 Task: Find a place to stay in Belaya Glina, Russia, with a price range of 5000 to 10000, 1 bedroom, 1 bed, 1 bathroom, and self check-in option.
Action: Mouse moved to (603, 156)
Screenshot: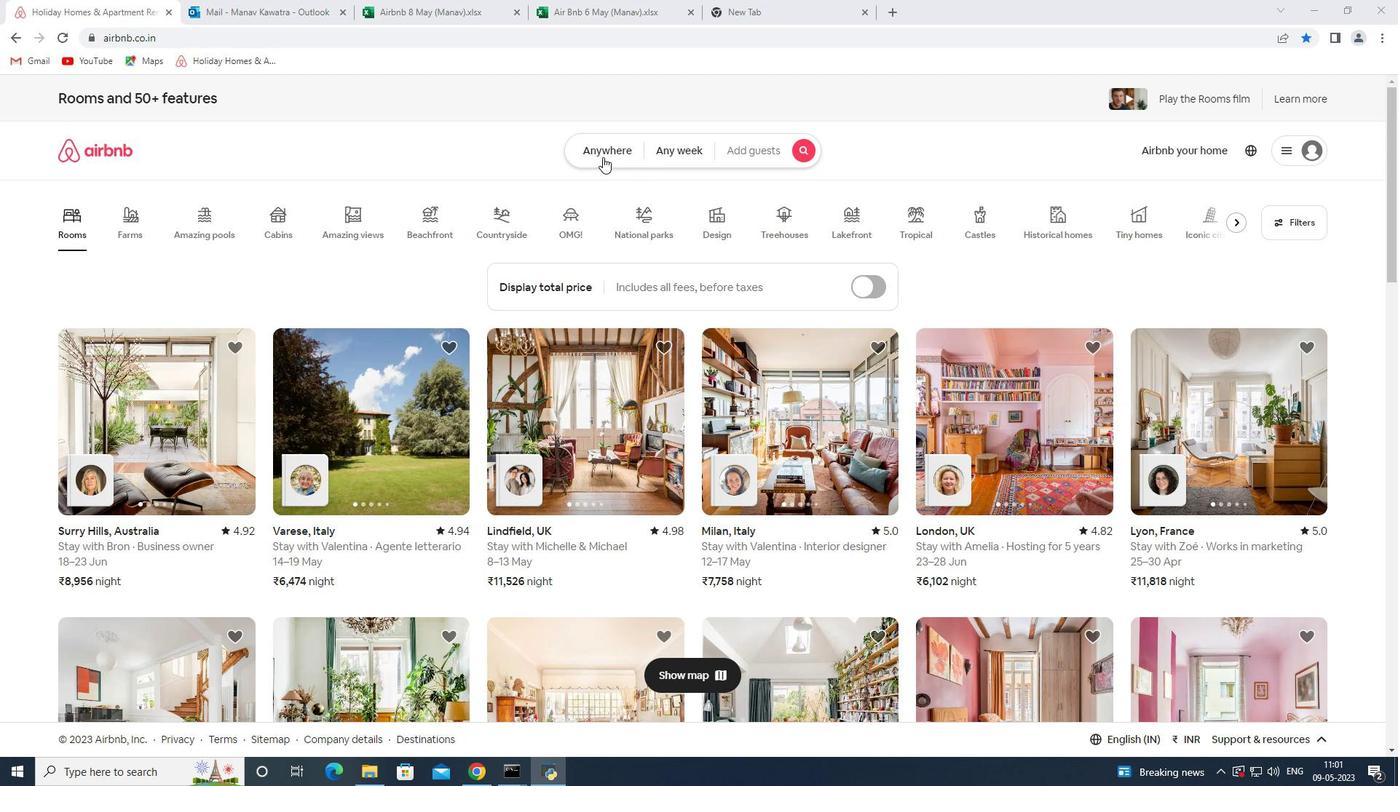 
Action: Mouse pressed left at (603, 156)
Screenshot: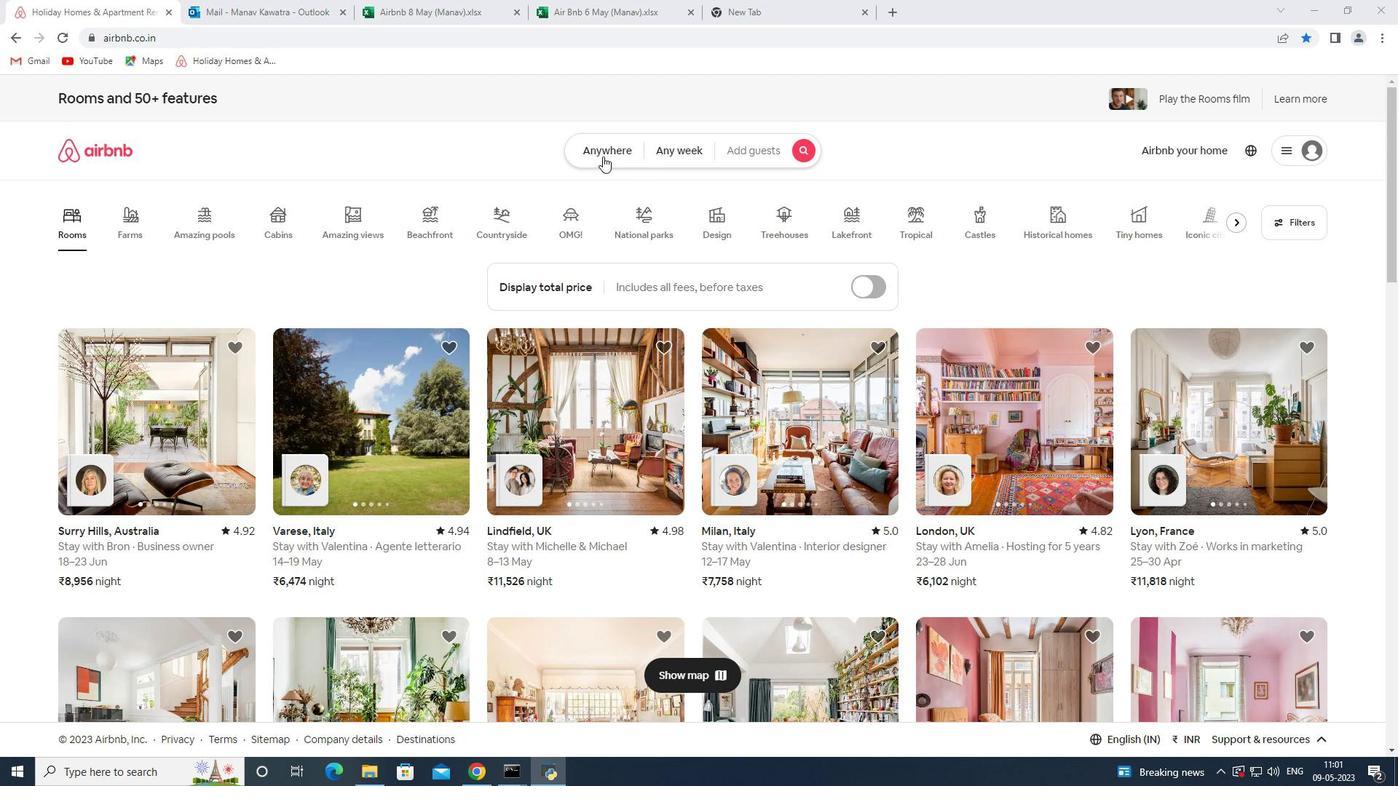 
Action: Mouse moved to (474, 211)
Screenshot: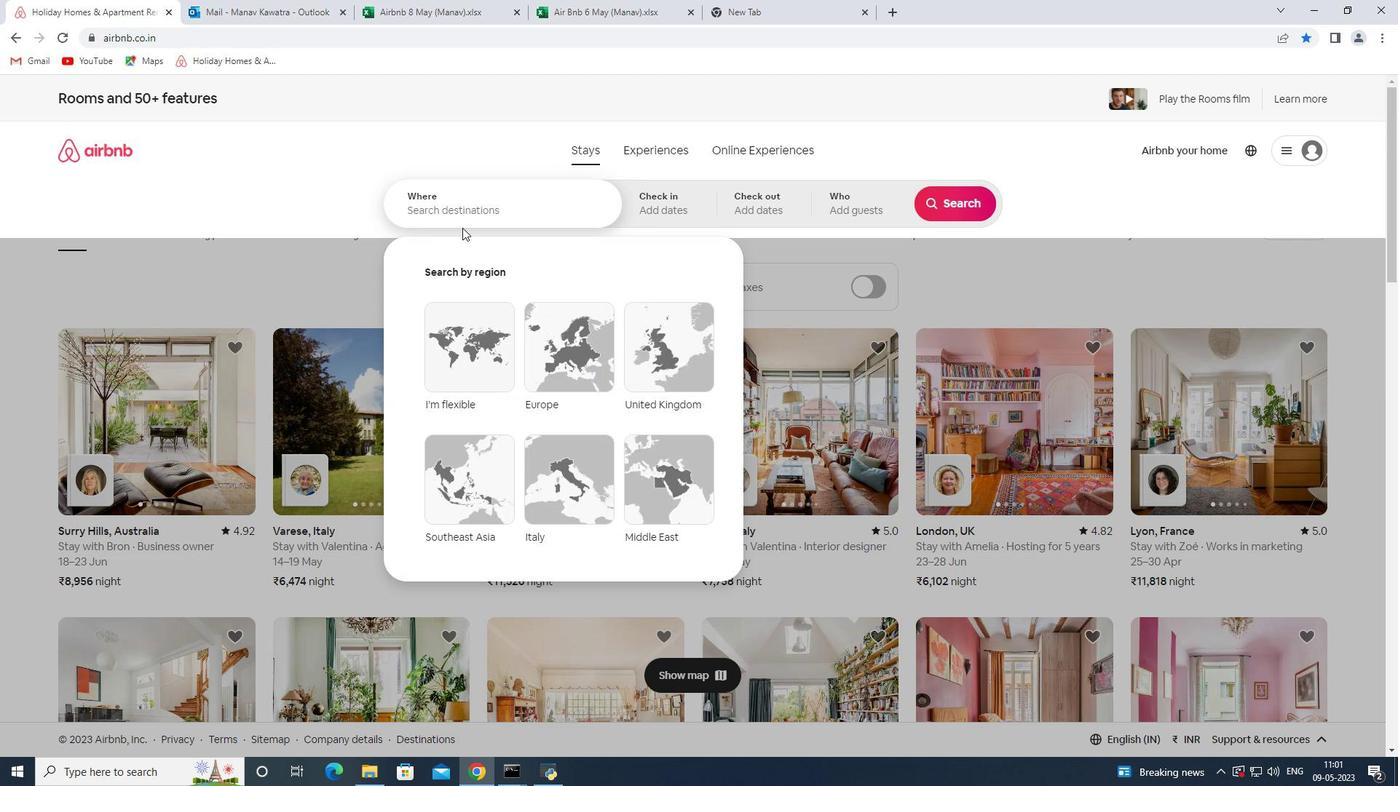
Action: Mouse pressed left at (474, 211)
Screenshot: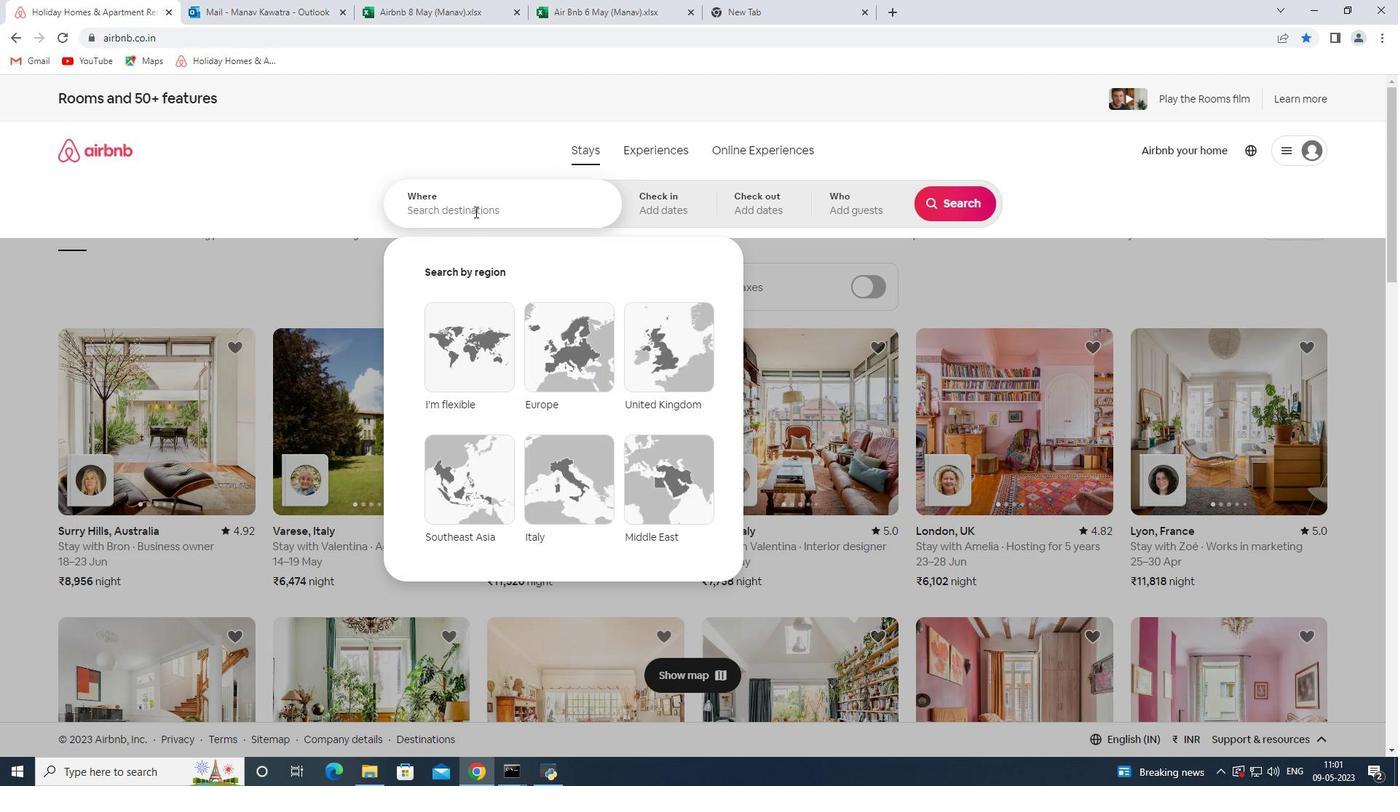 
Action: Key pressed <Key.shift><Key.shift><Key.shift><Key.shift><Key.shift><Key.shift>Bele<Key.backspace>aya<Key.space><Key.shift><Key.shift><Key.shift><Key.shift><Key.shift><Key.shift><Key.shift>Glina<Key.space><Key.shift>Russia<Key.space><Key.enter>
Screenshot: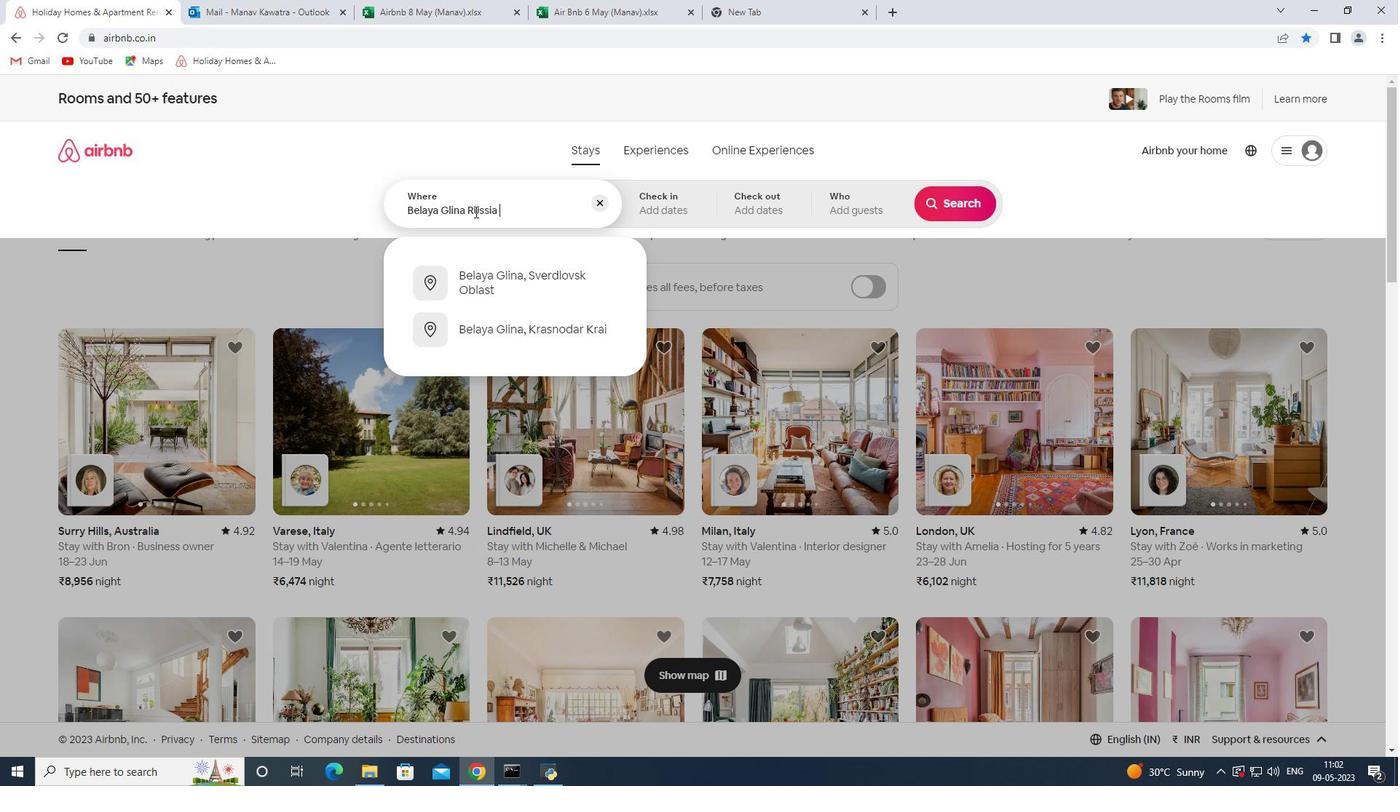 
Action: Mouse moved to (948, 324)
Screenshot: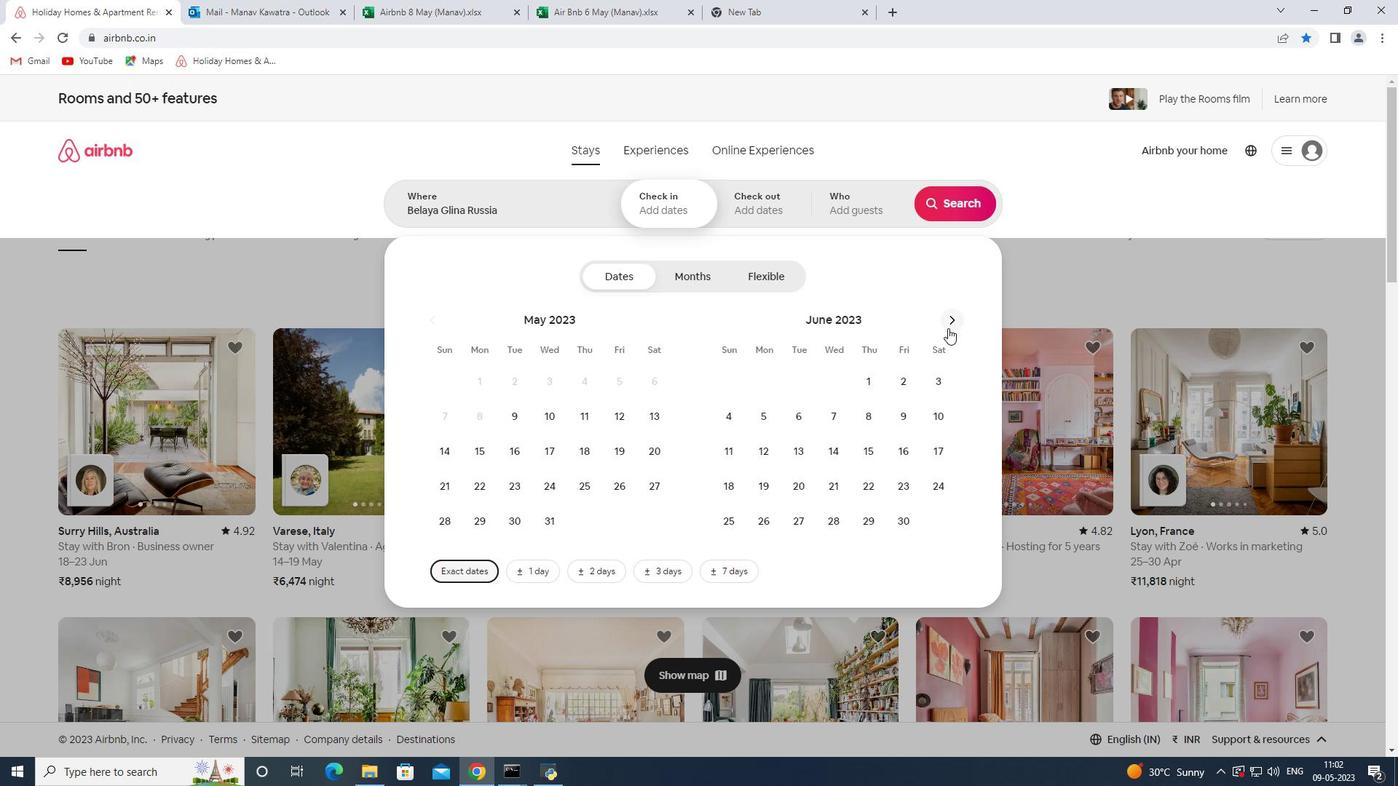
Action: Mouse pressed left at (948, 324)
Screenshot: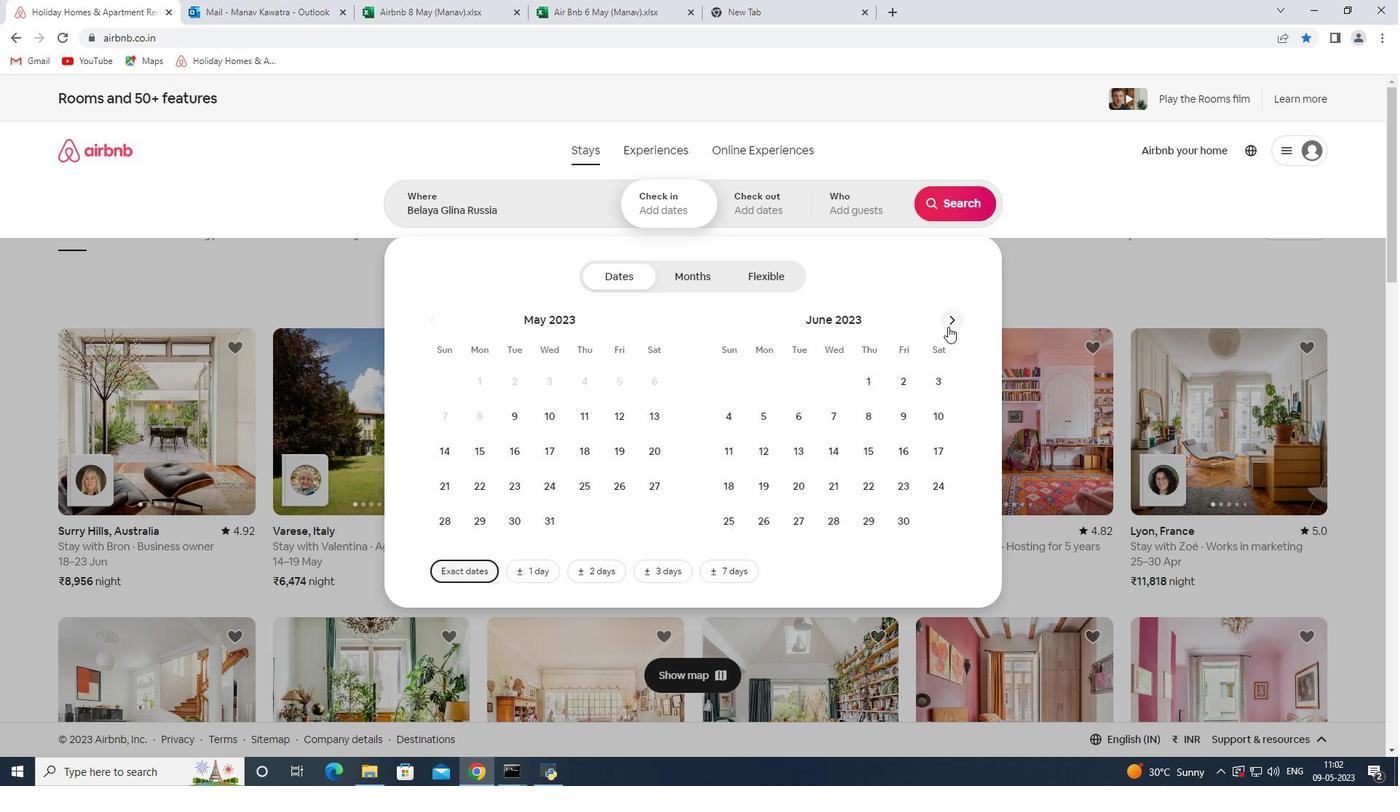 
Action: Mouse moved to (953, 311)
Screenshot: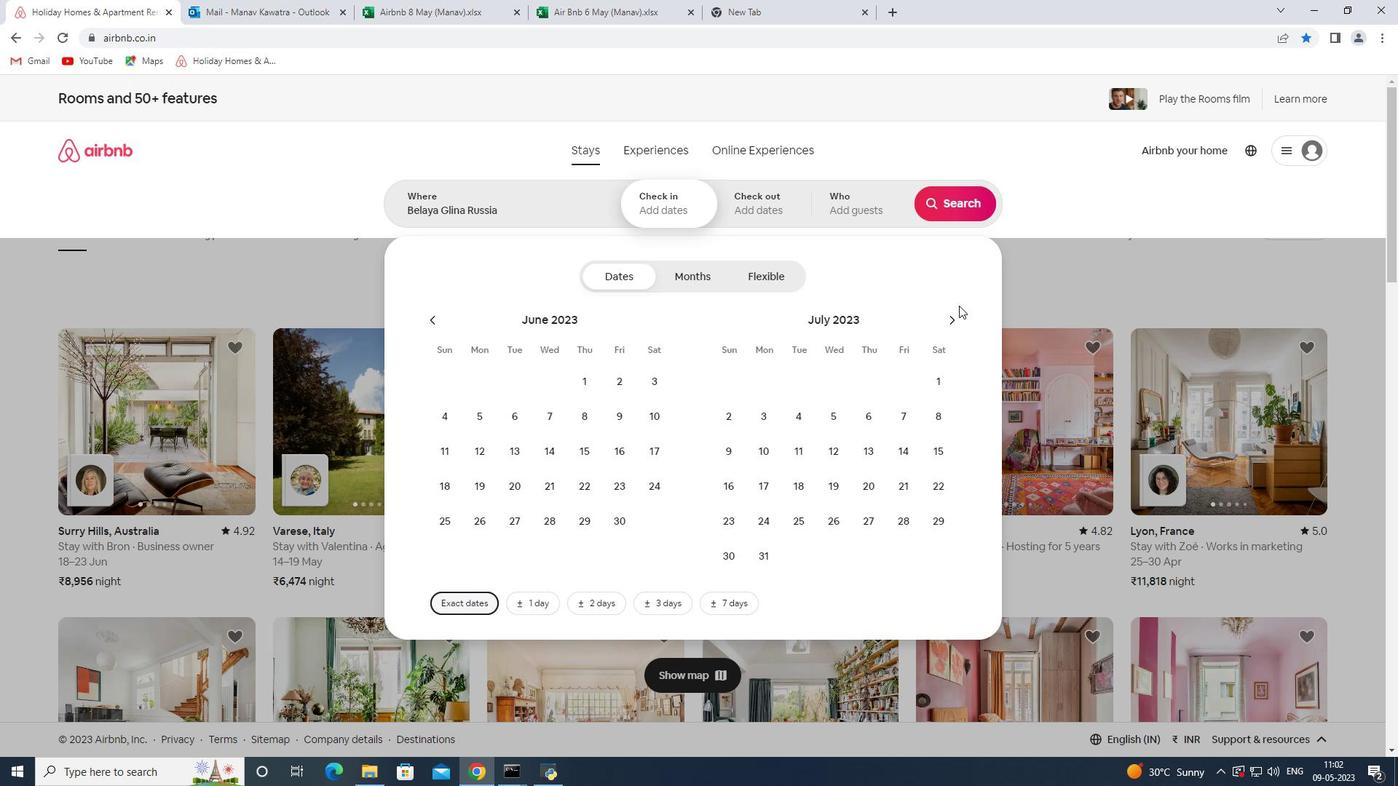 
Action: Mouse pressed left at (953, 311)
Screenshot: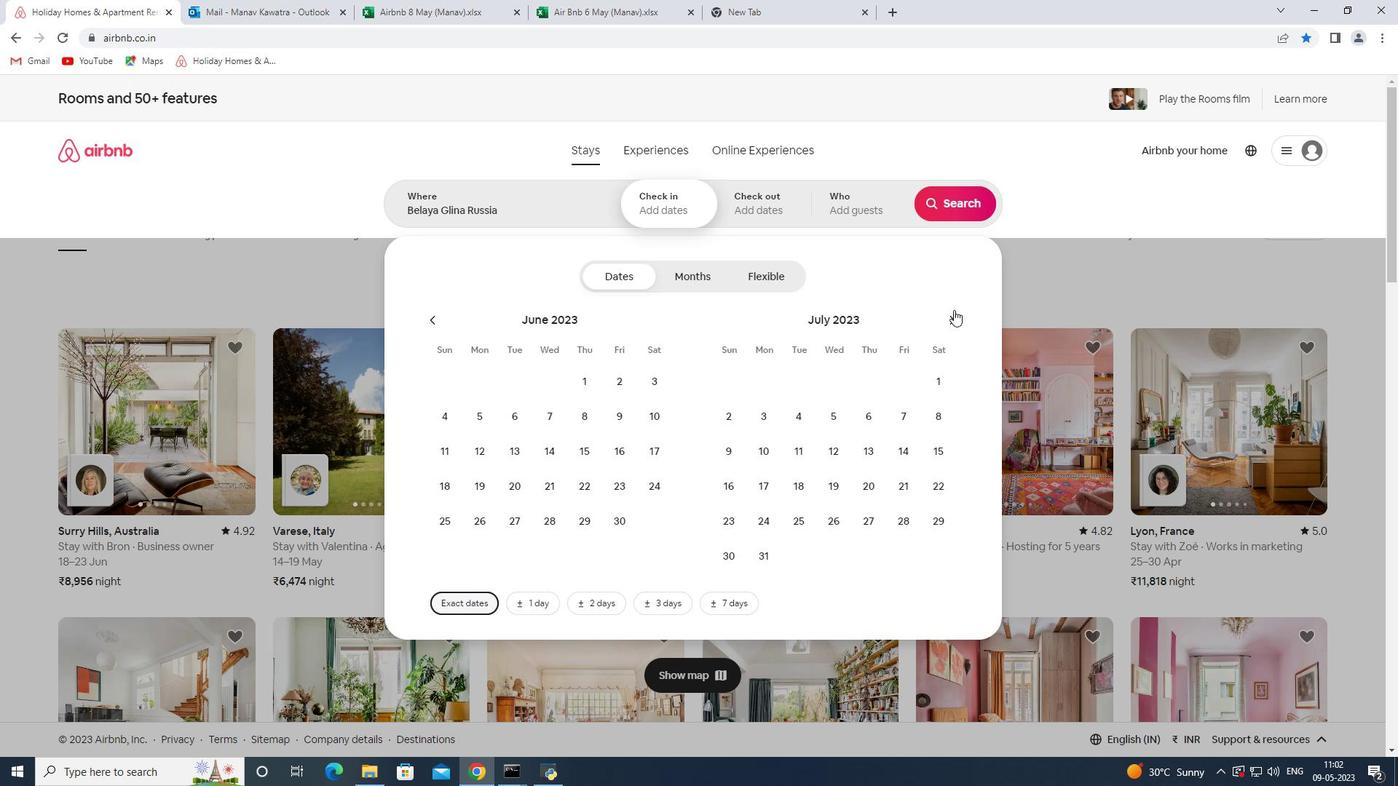 
Action: Mouse moved to (837, 380)
Screenshot: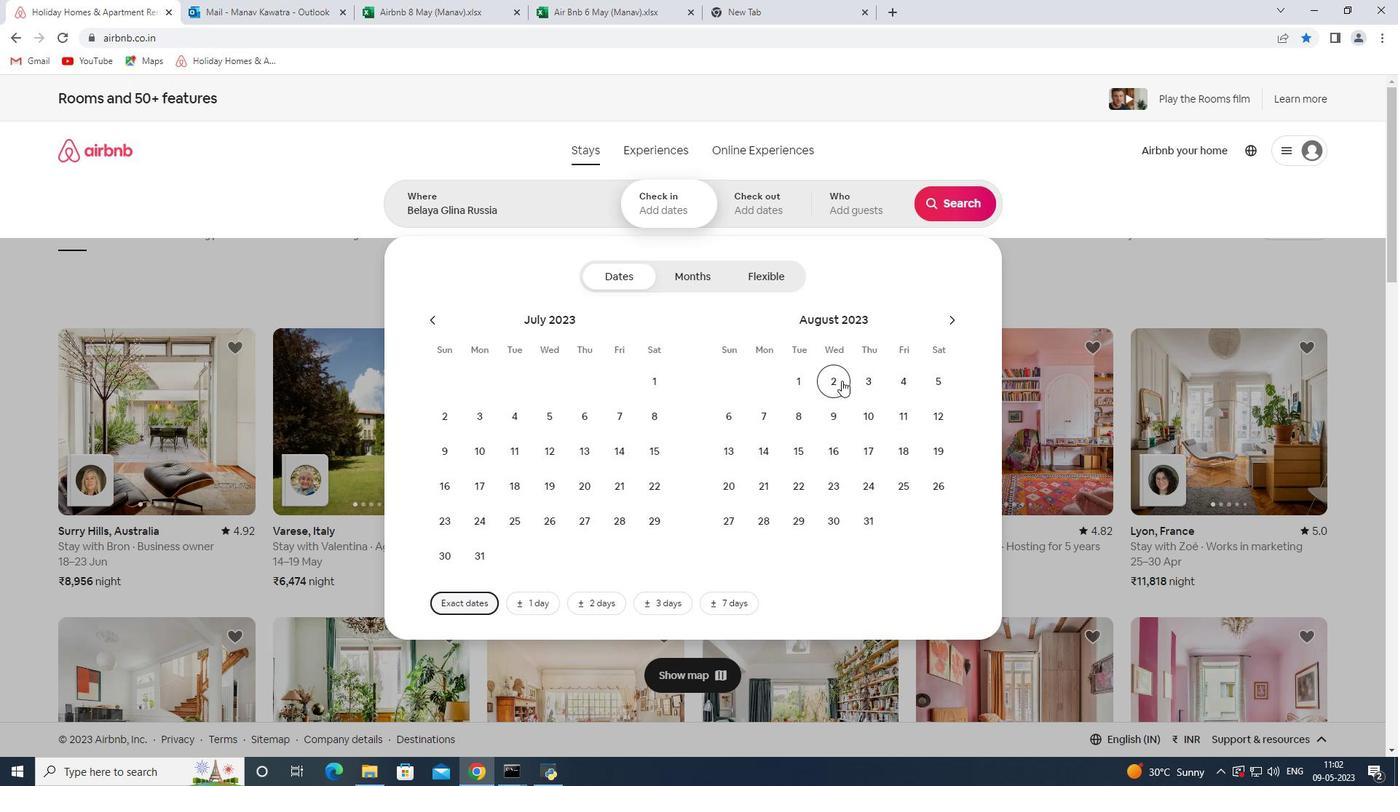
Action: Mouse pressed left at (837, 380)
Screenshot: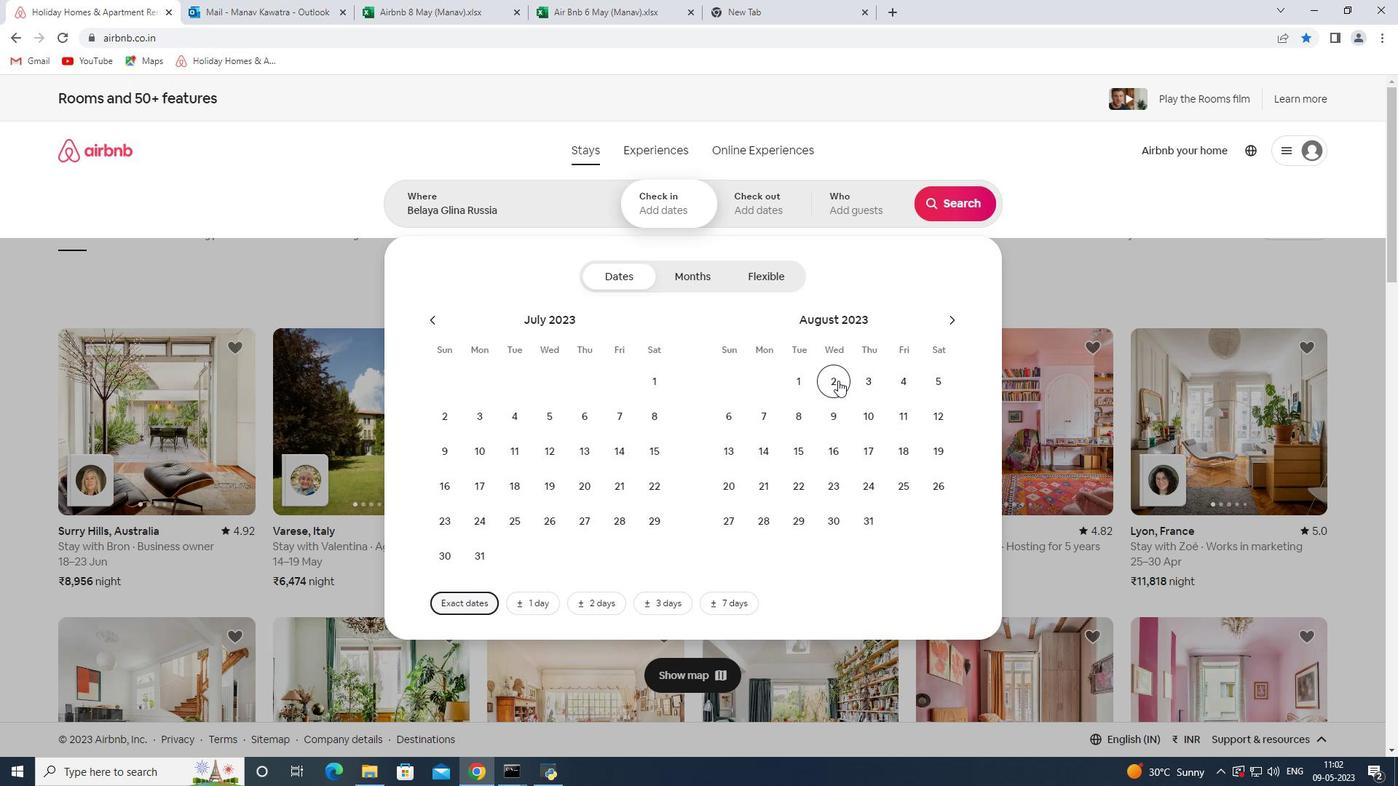 
Action: Mouse moved to (933, 419)
Screenshot: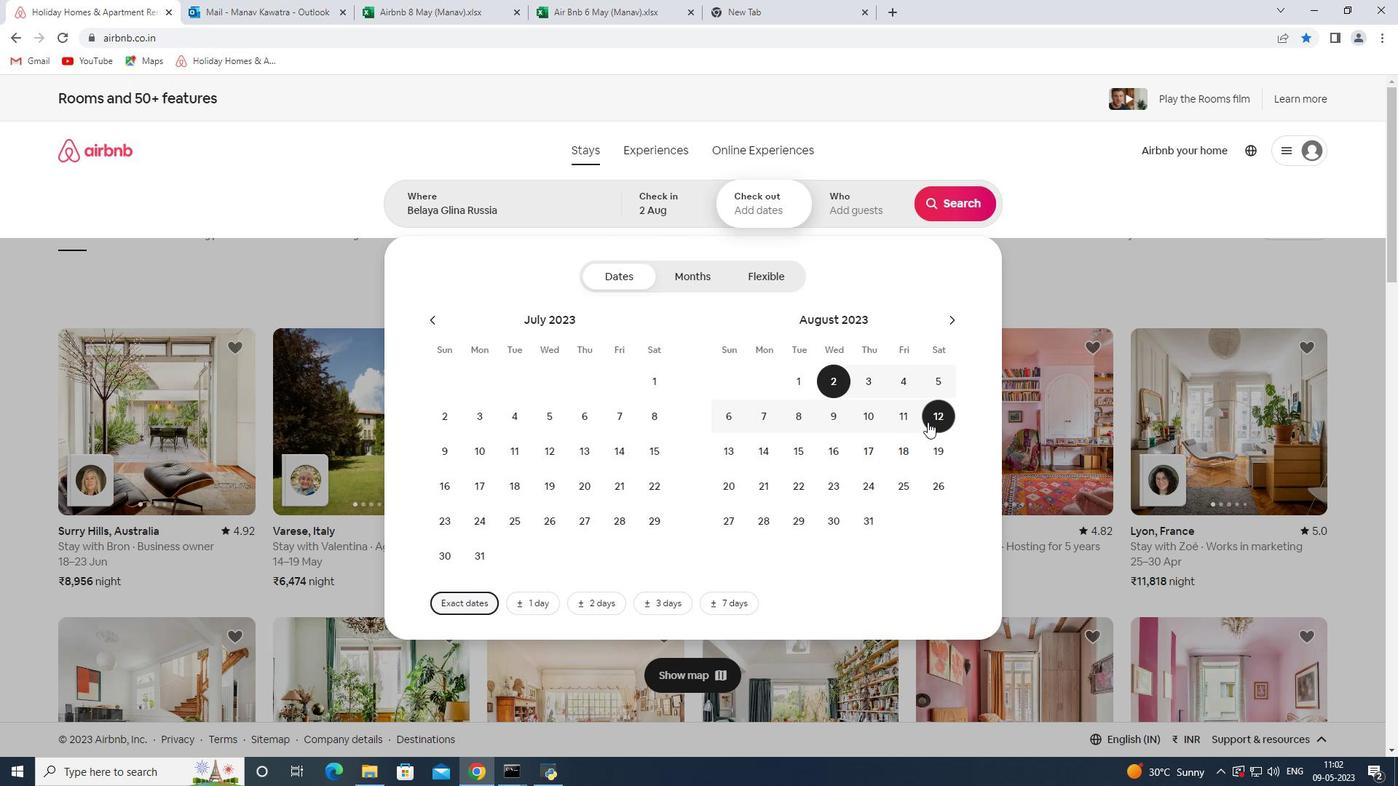 
Action: Mouse pressed left at (933, 419)
Screenshot: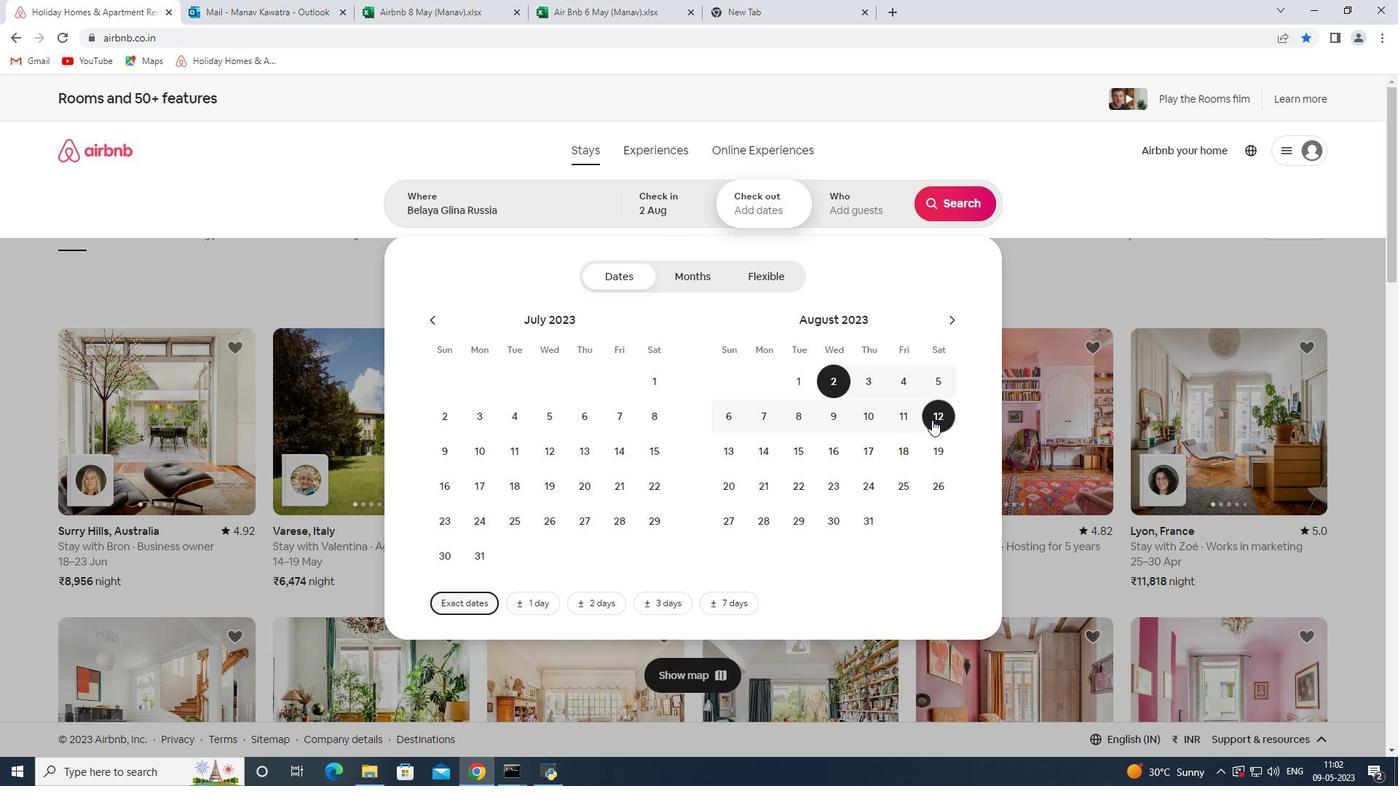 
Action: Mouse moved to (853, 203)
Screenshot: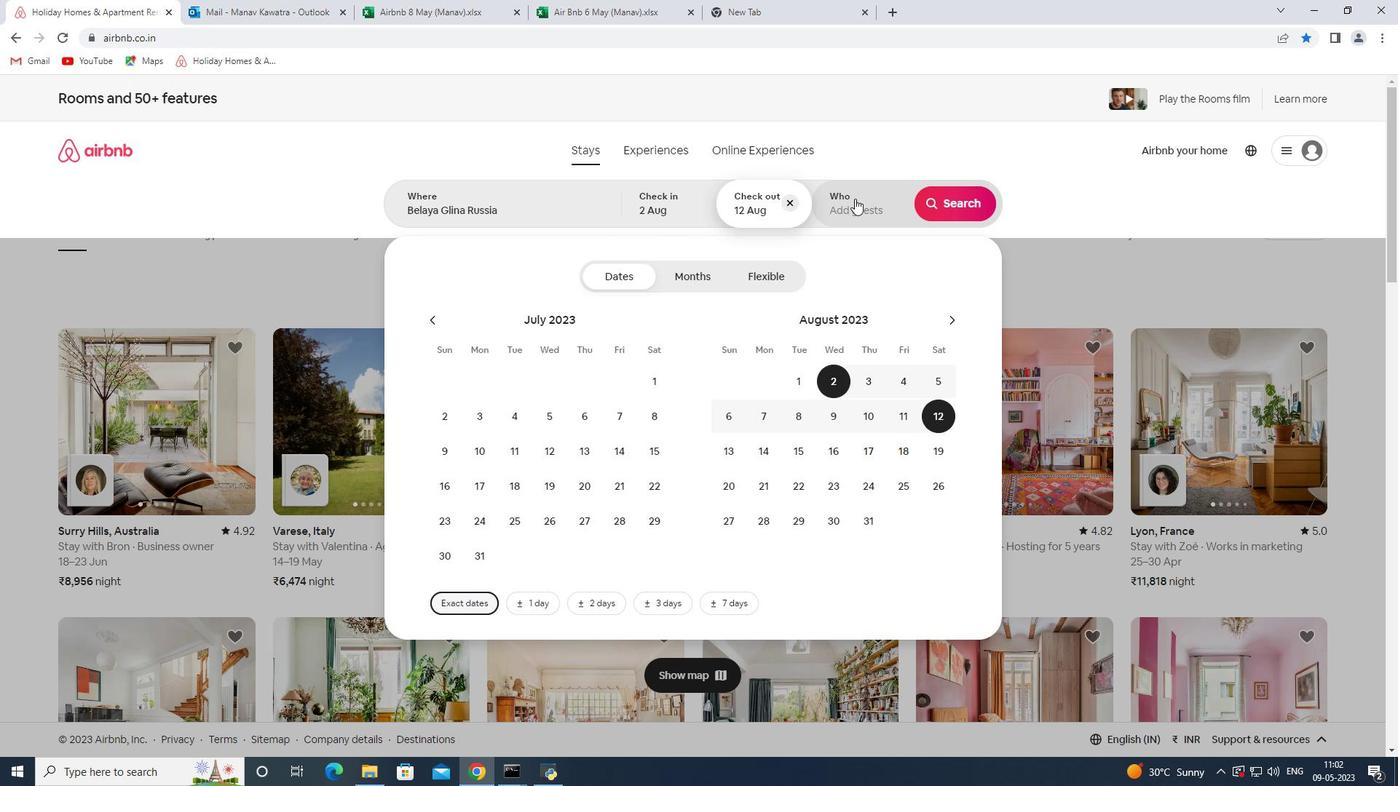 
Action: Mouse pressed left at (853, 203)
Screenshot: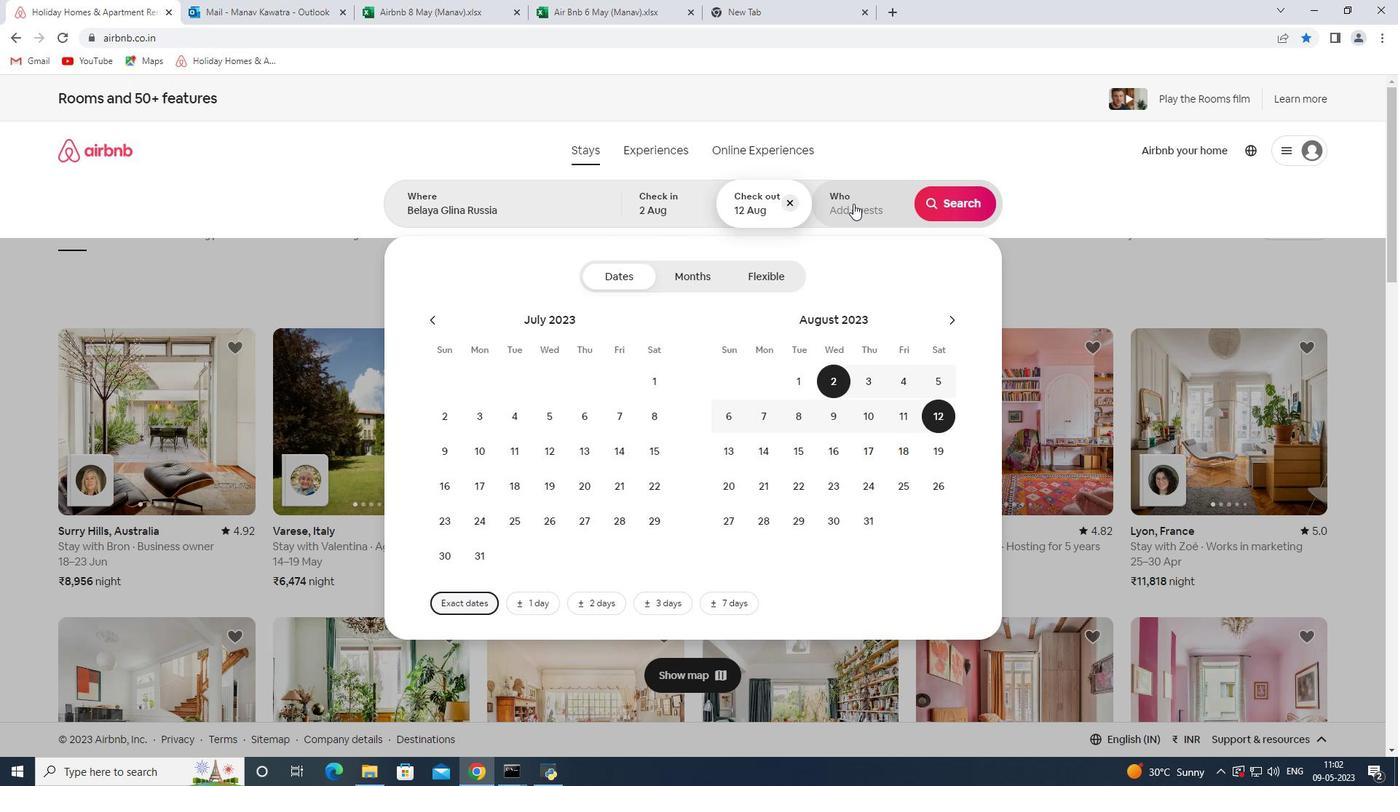 
Action: Mouse moved to (966, 286)
Screenshot: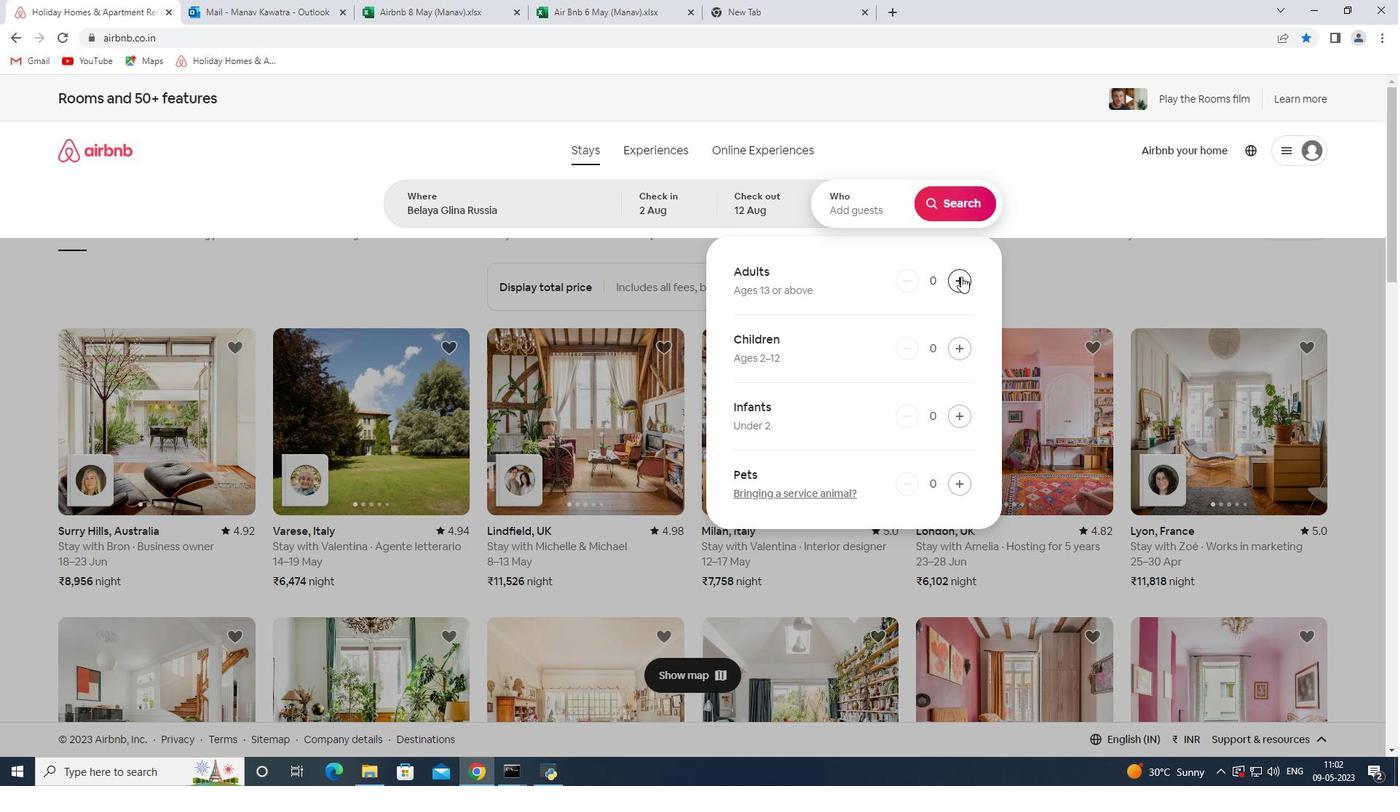 
Action: Mouse pressed left at (966, 286)
Screenshot: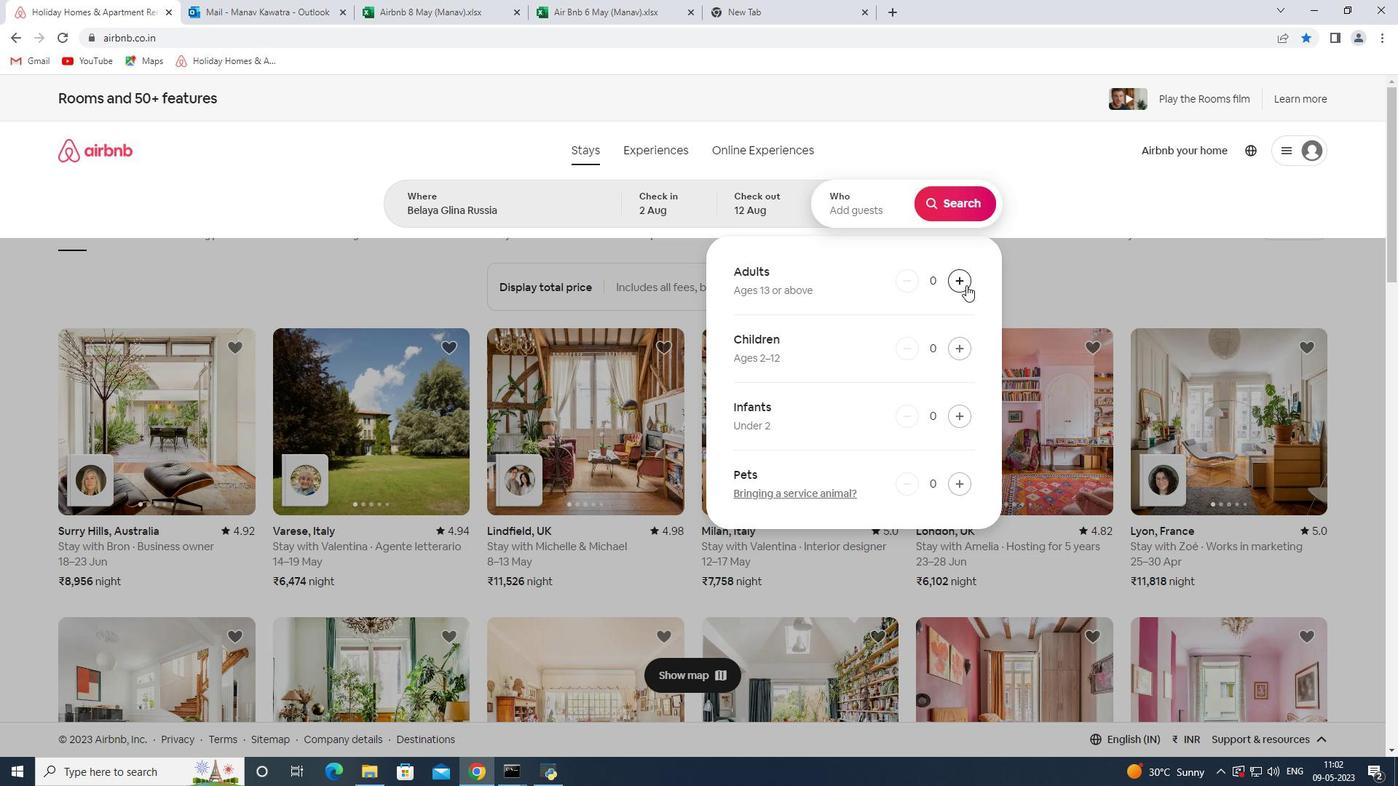 
Action: Mouse pressed left at (966, 286)
Screenshot: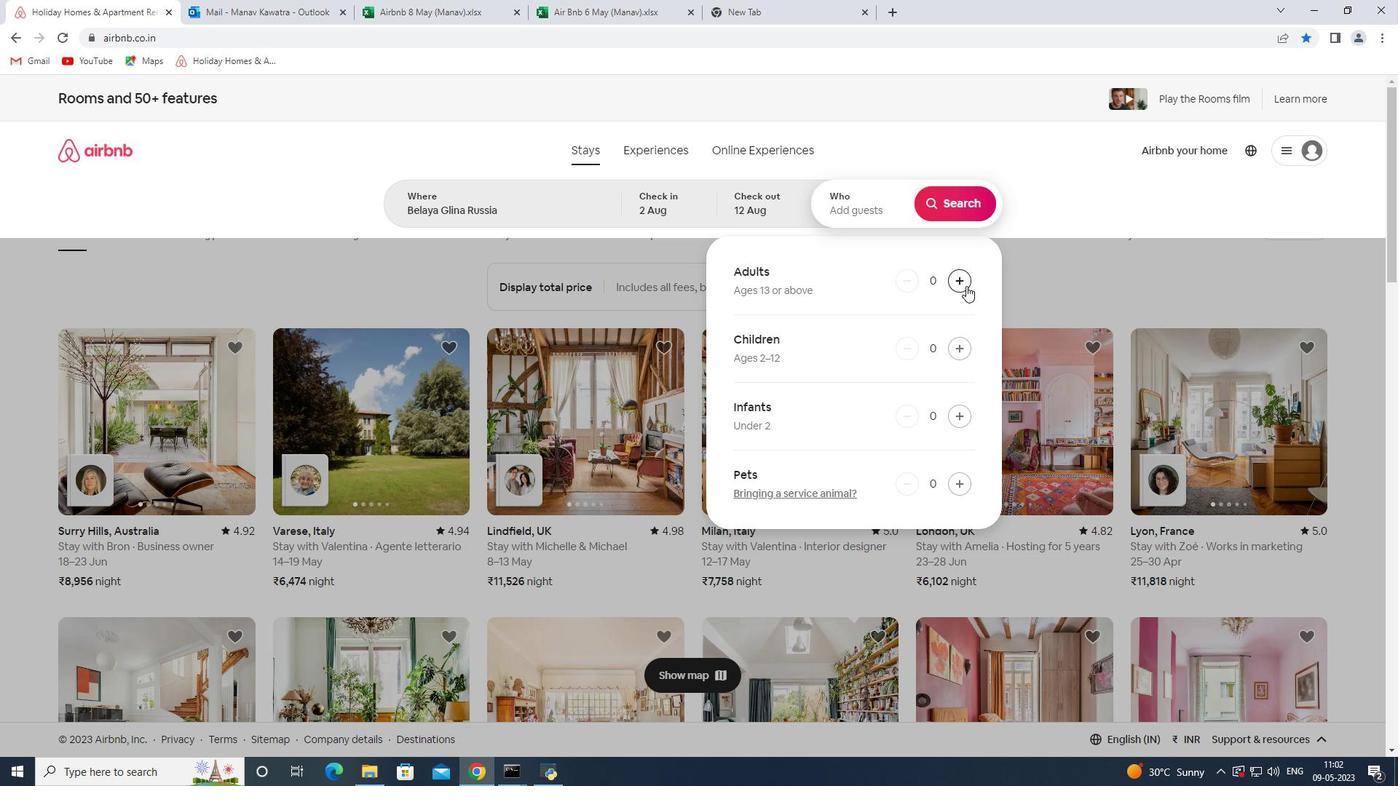 
Action: Mouse moved to (954, 204)
Screenshot: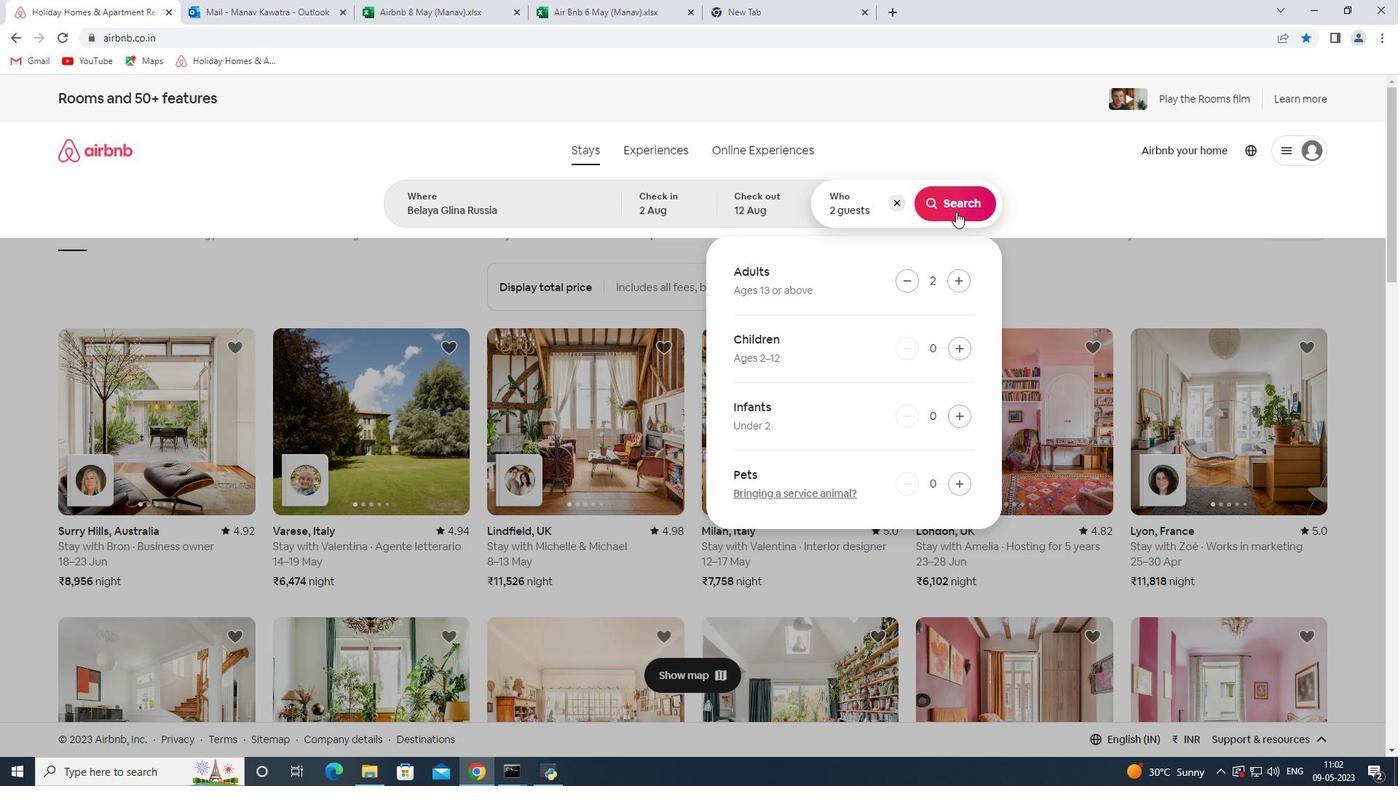 
Action: Mouse pressed left at (954, 204)
Screenshot: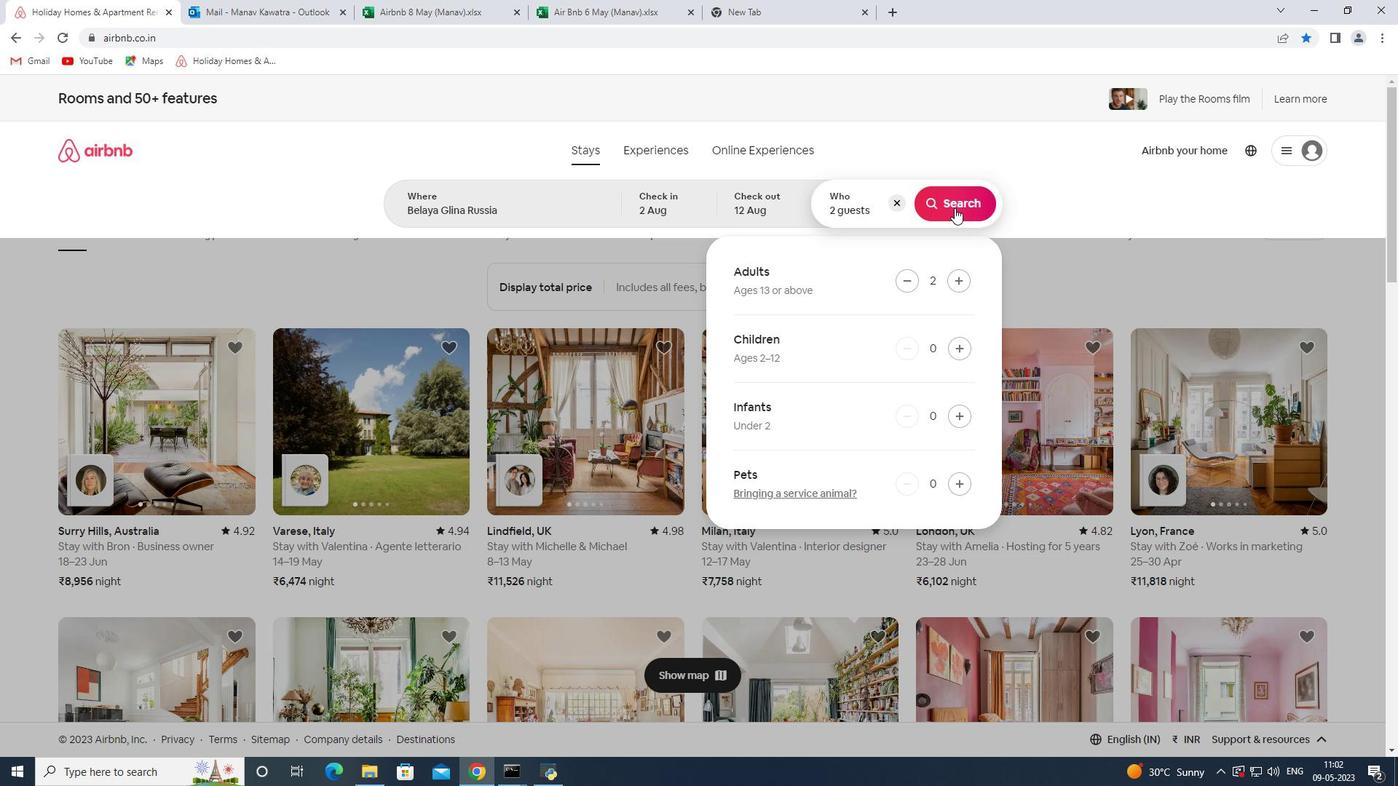 
Action: Mouse moved to (1323, 168)
Screenshot: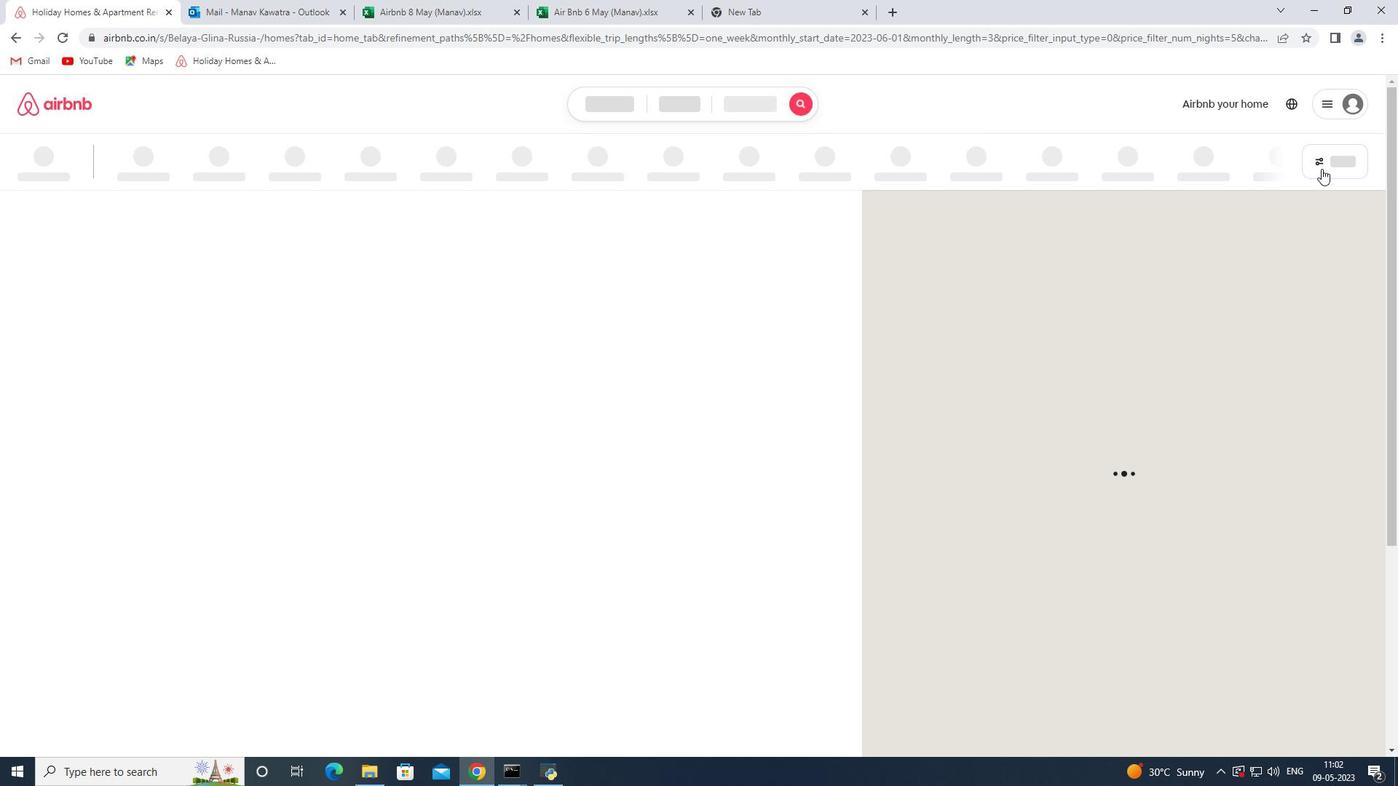 
Action: Mouse pressed left at (1323, 168)
Screenshot: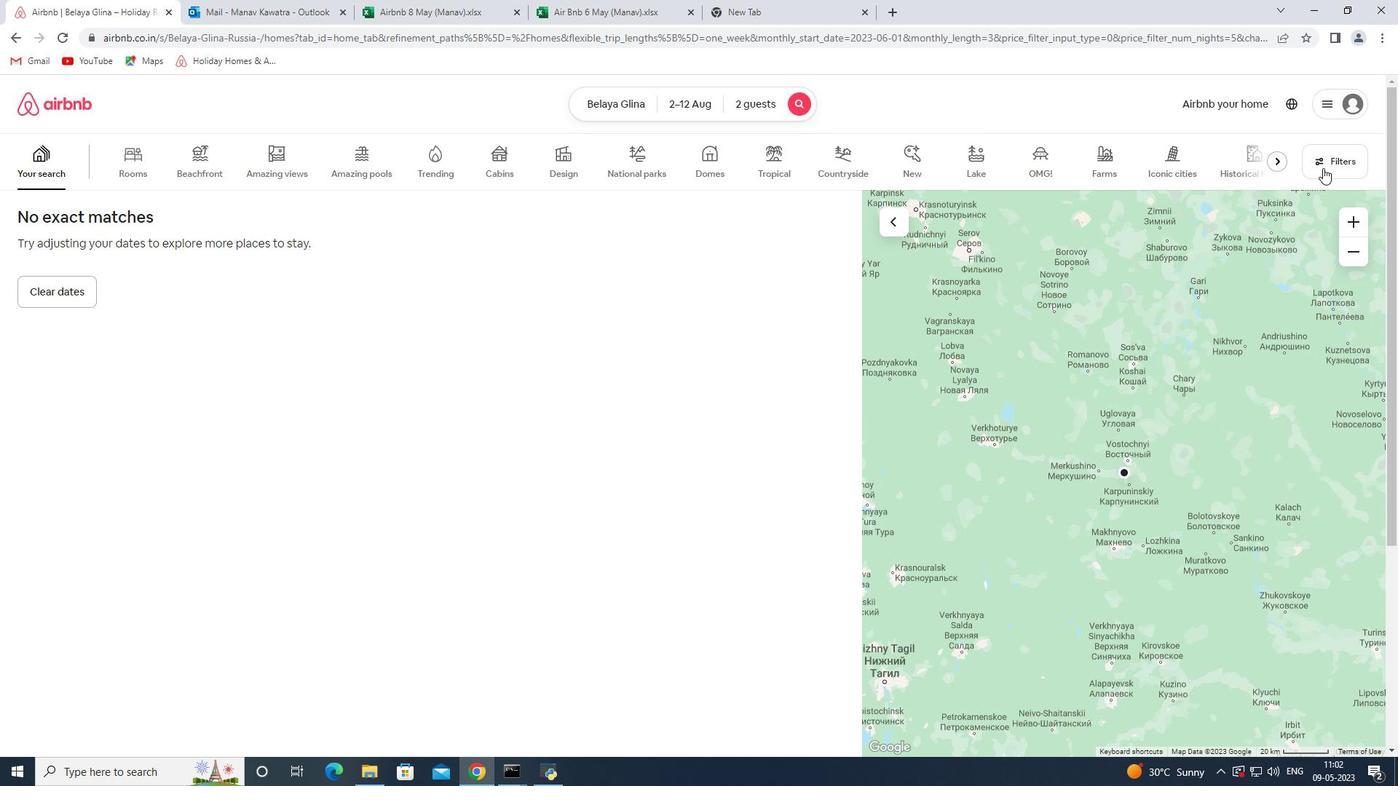
Action: Mouse moved to (541, 515)
Screenshot: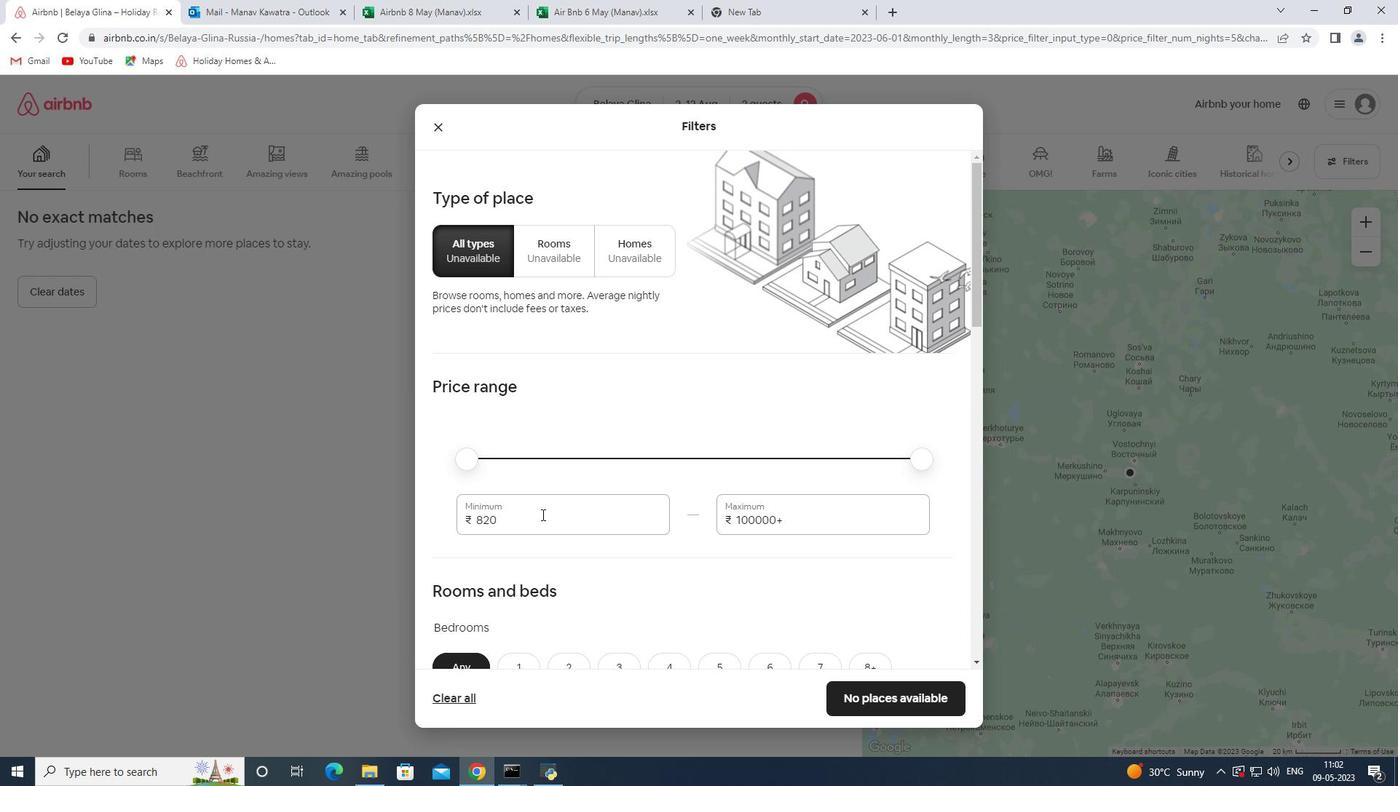 
Action: Mouse pressed left at (541, 515)
Screenshot: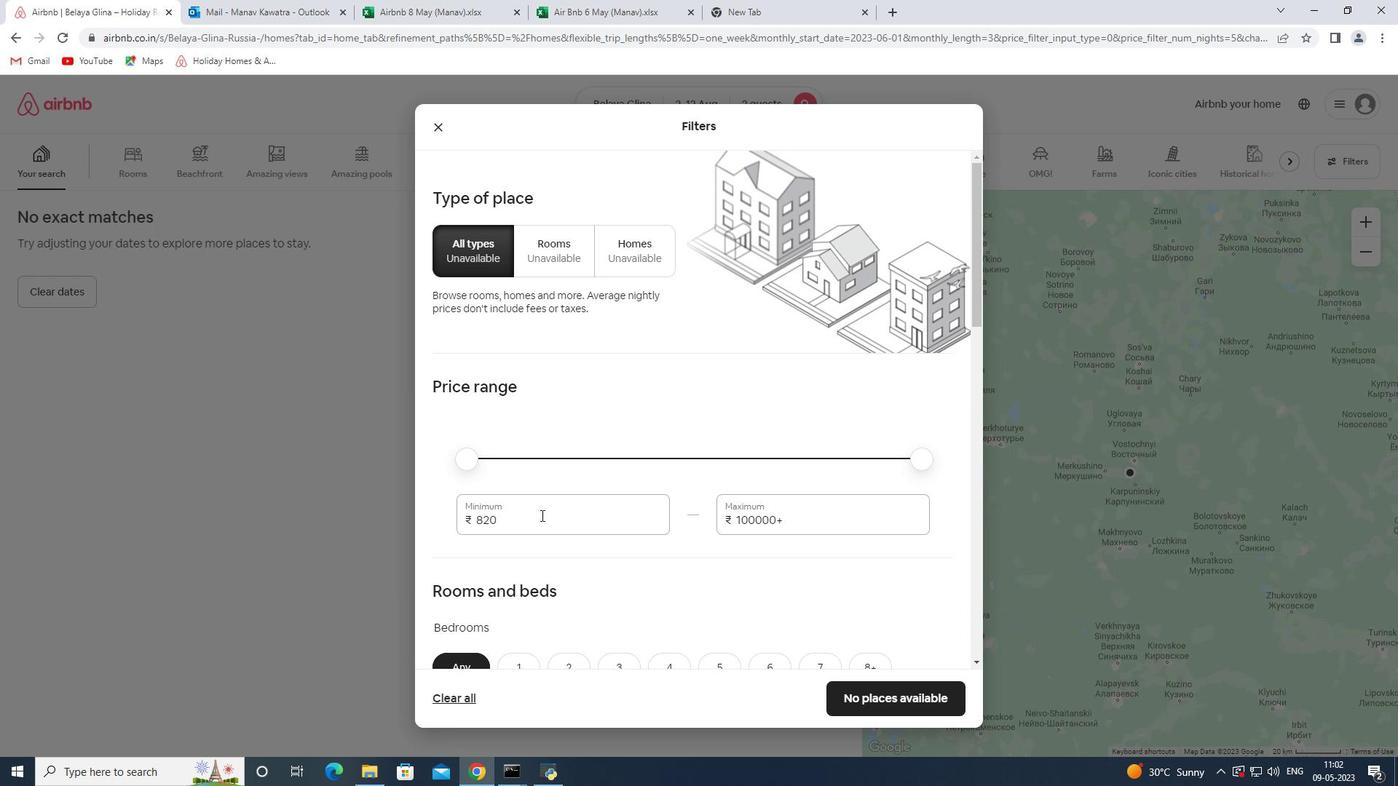 
Action: Mouse pressed left at (541, 515)
Screenshot: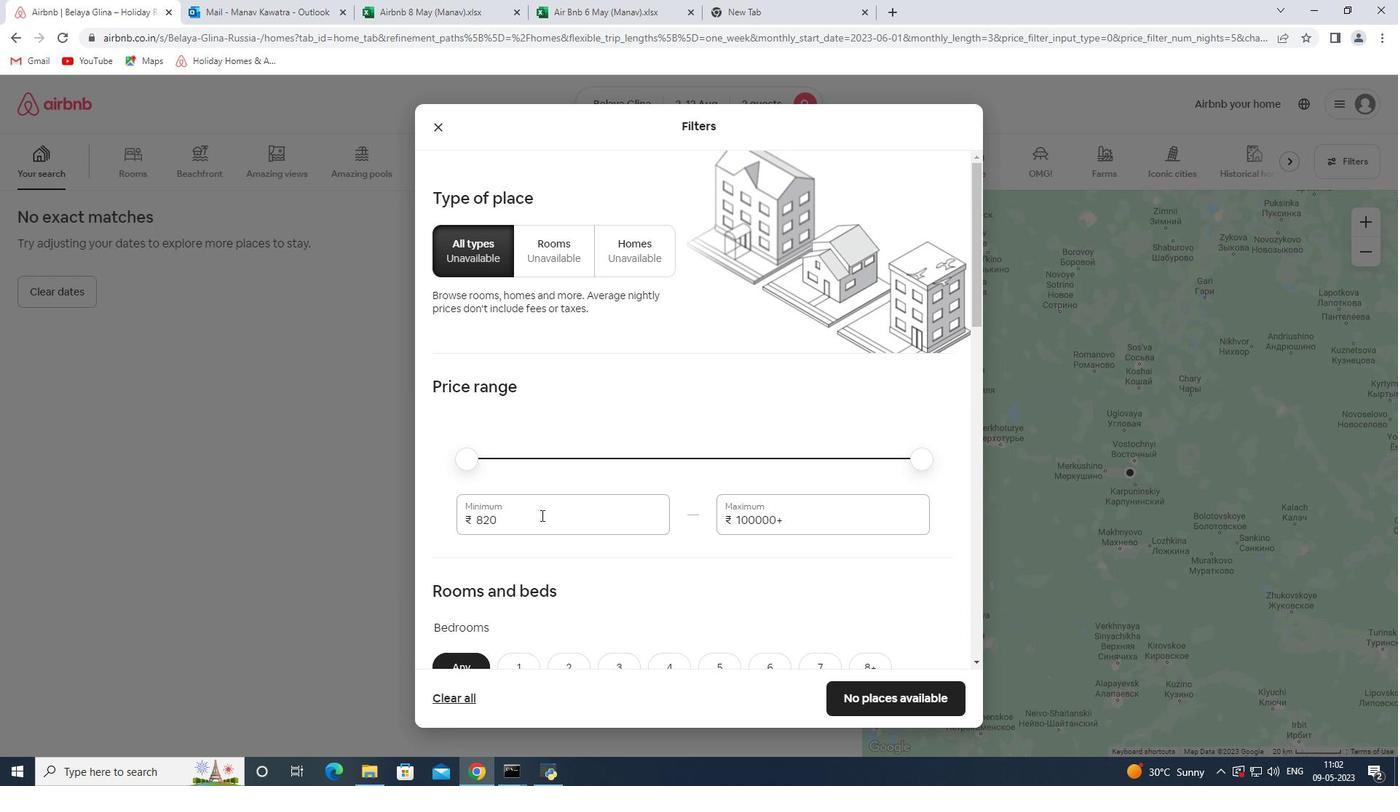 
Action: Key pressed 5000<Key.tab>10000
Screenshot: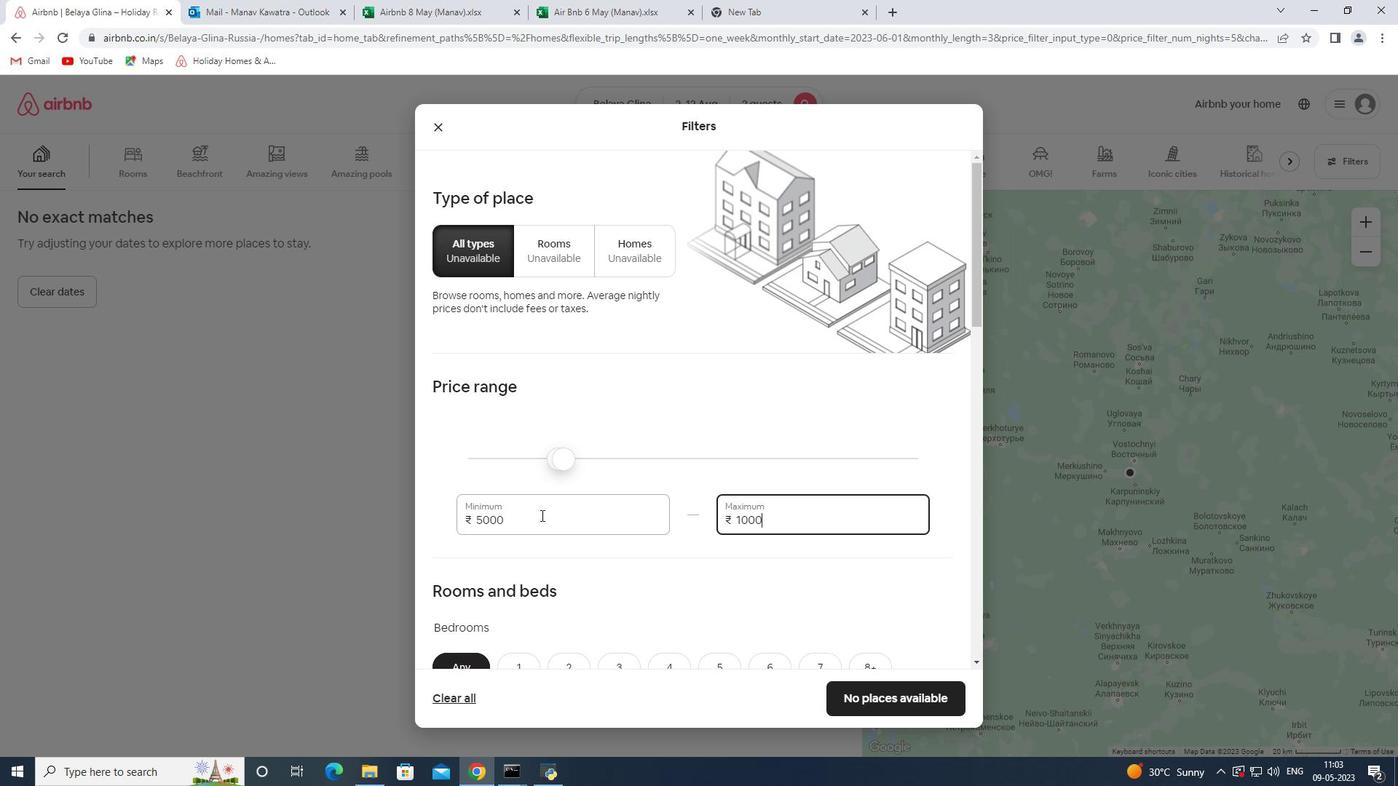 
Action: Mouse moved to (567, 429)
Screenshot: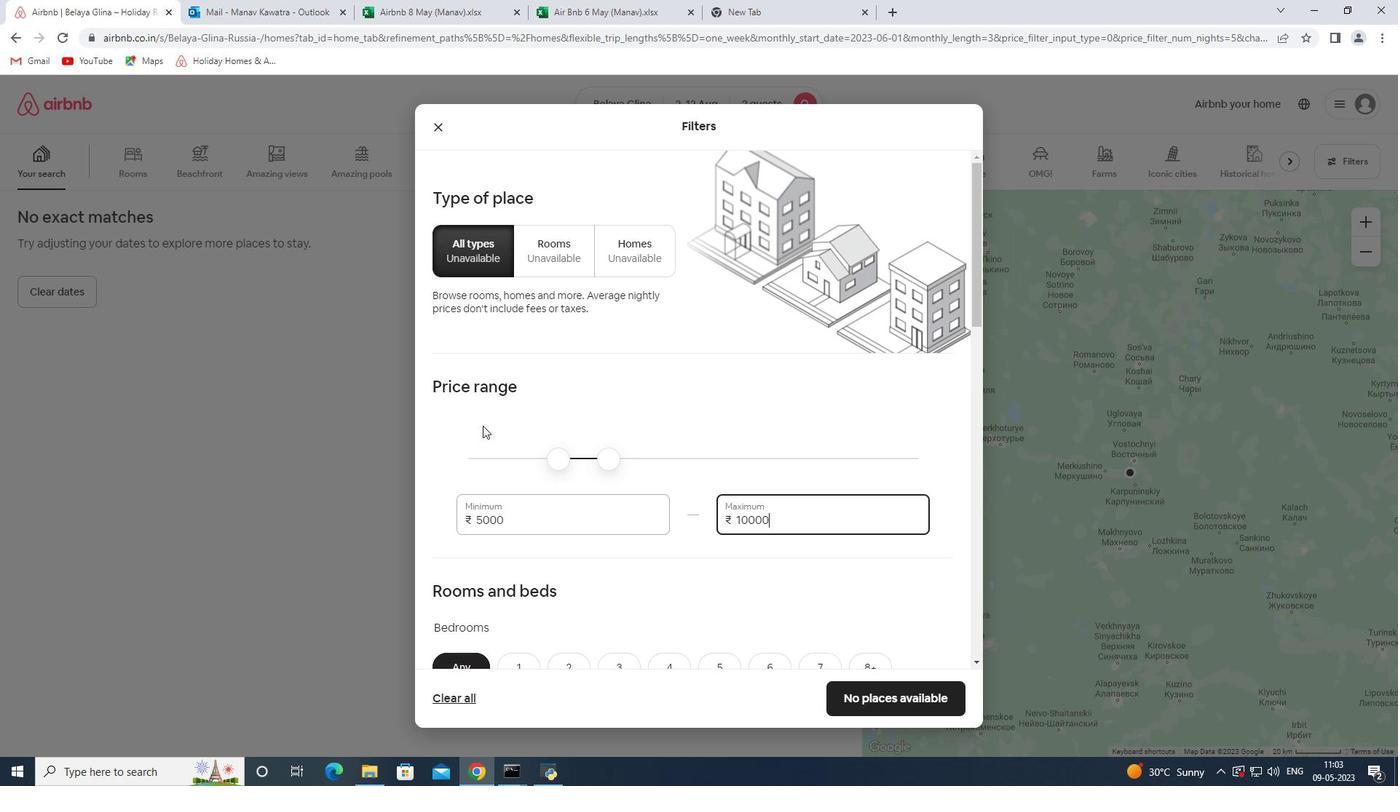 
Action: Mouse scrolled (567, 428) with delta (0, 0)
Screenshot: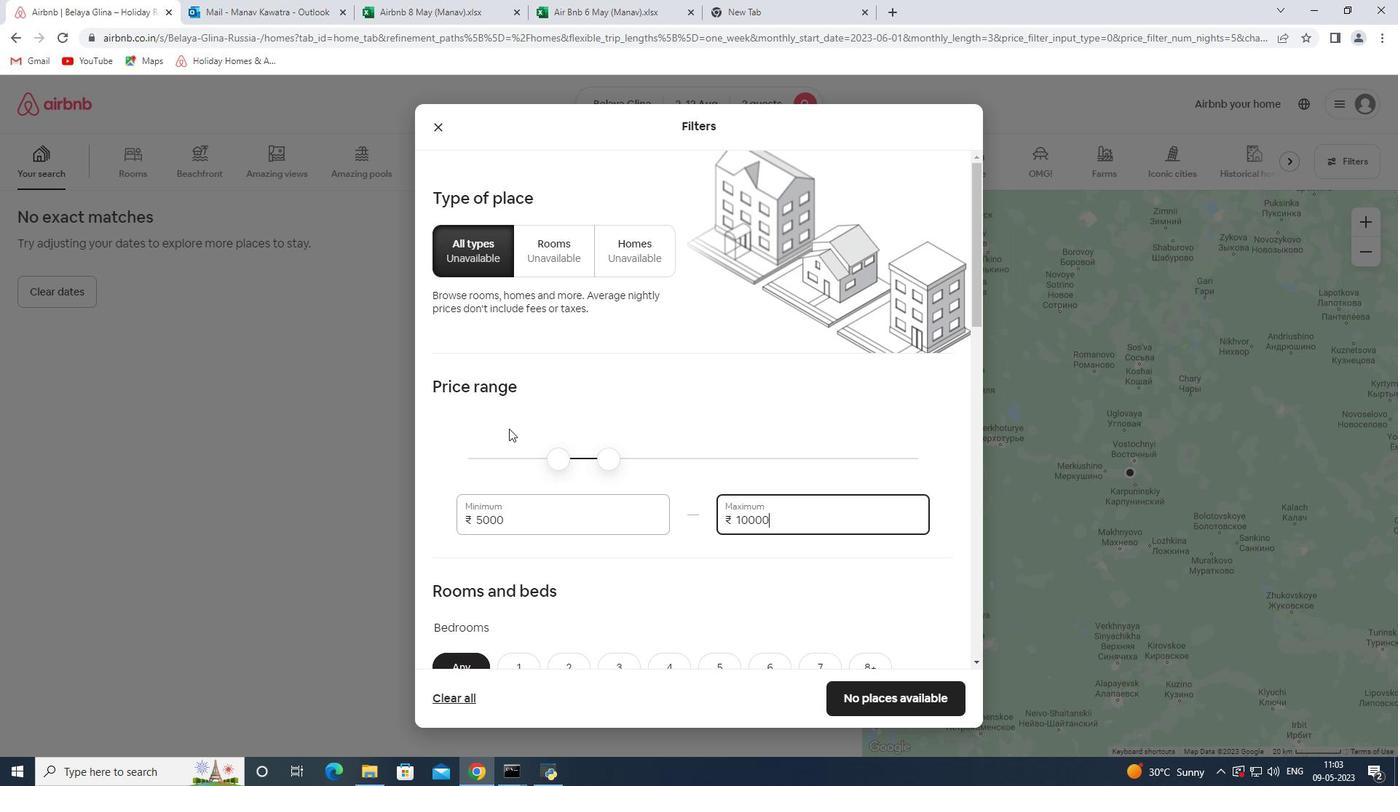 
Action: Mouse scrolled (567, 428) with delta (0, 0)
Screenshot: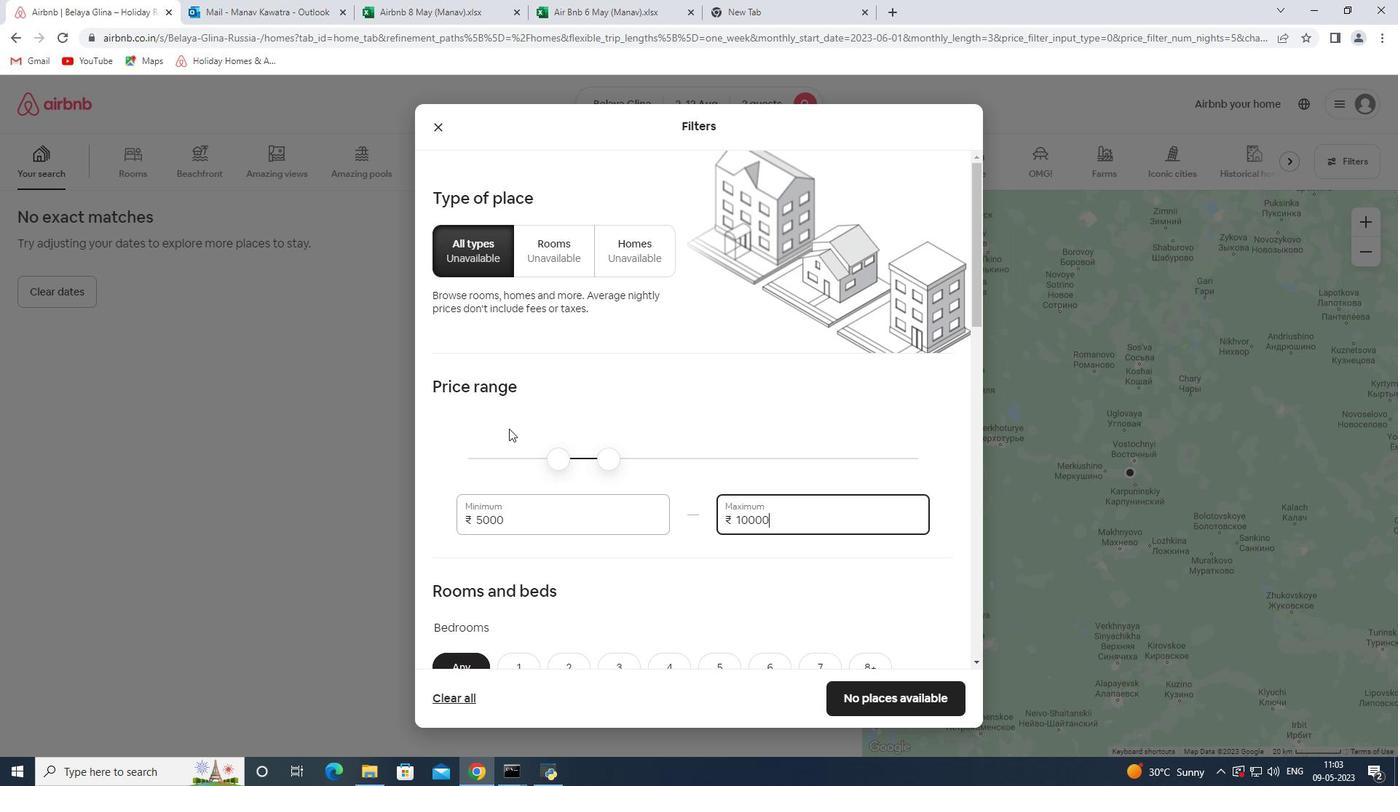 
Action: Mouse scrolled (567, 428) with delta (0, 0)
Screenshot: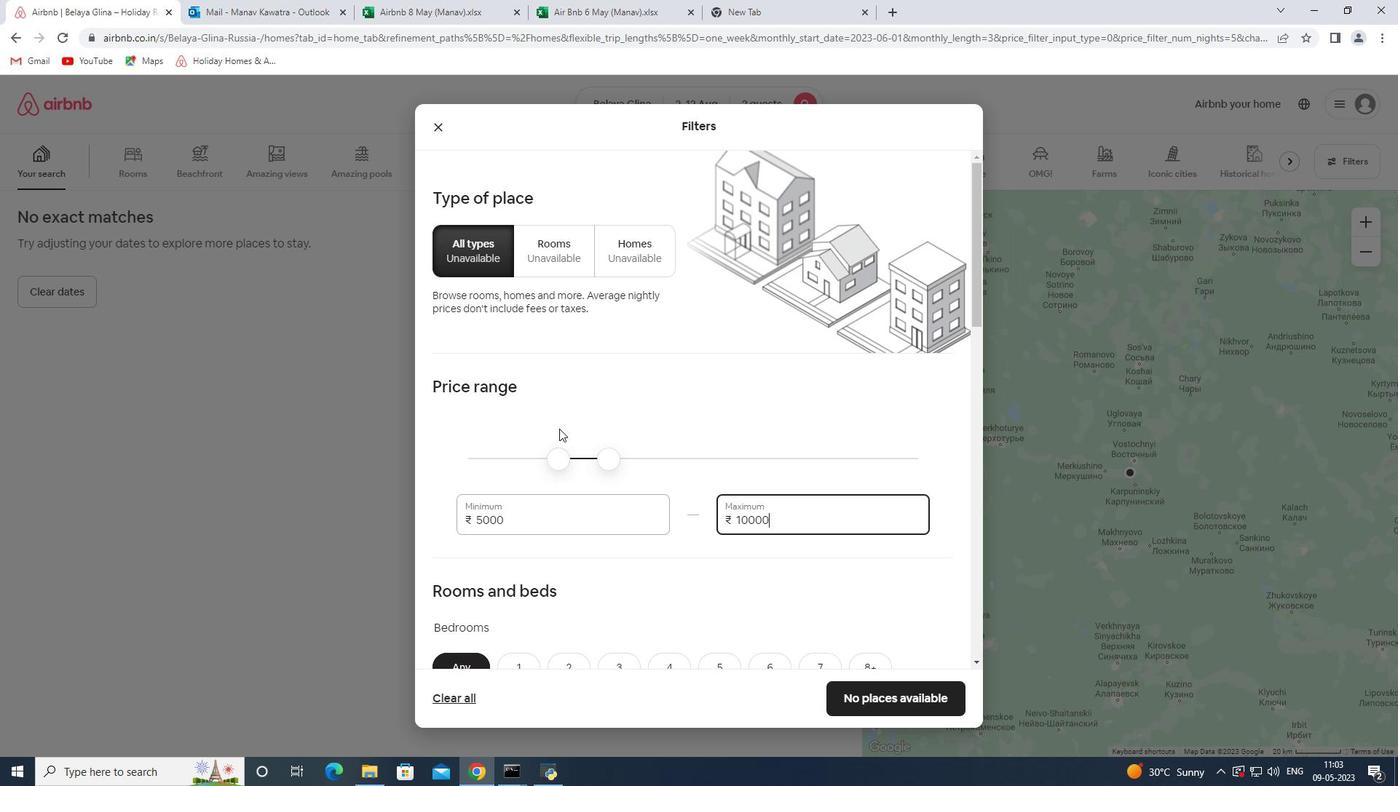 
Action: Mouse scrolled (567, 428) with delta (0, 0)
Screenshot: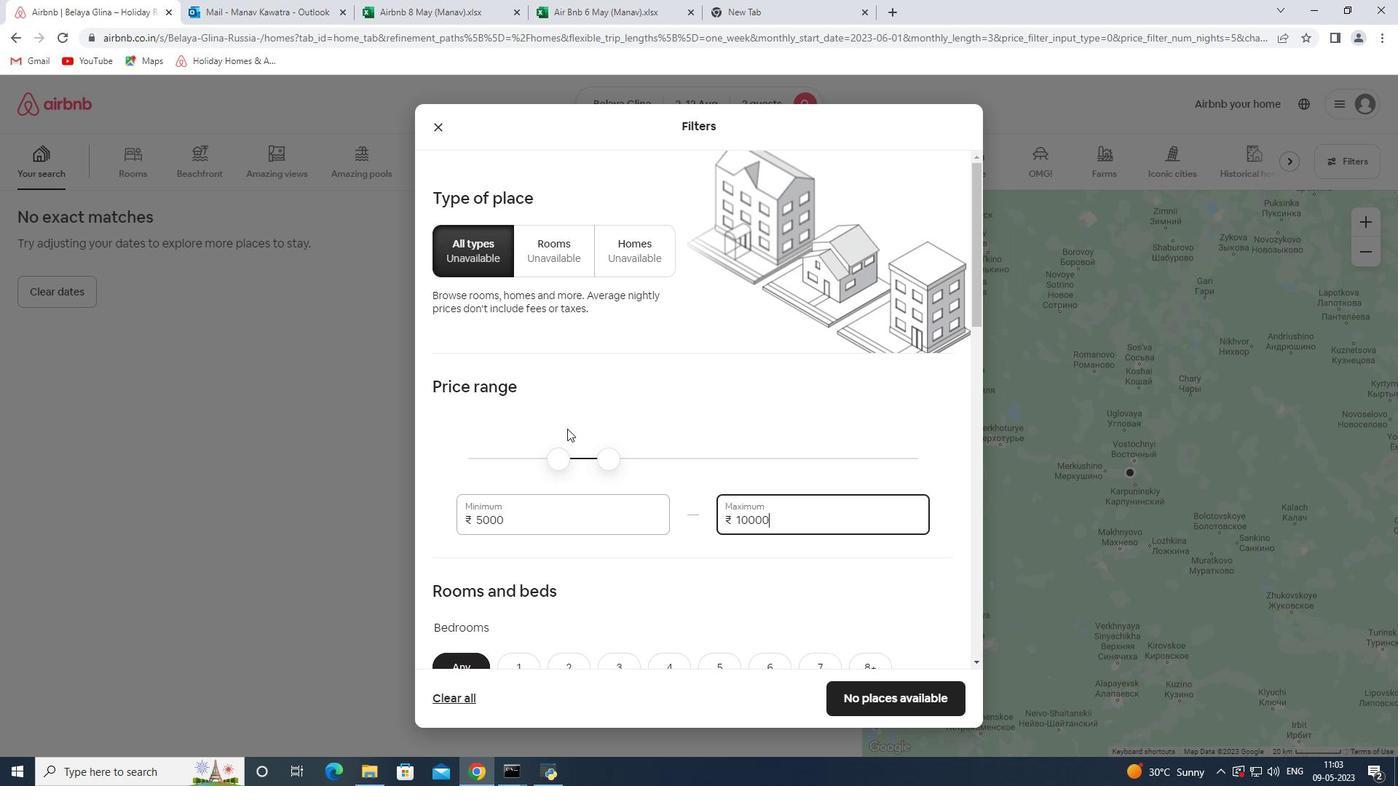 
Action: Mouse scrolled (567, 428) with delta (0, 0)
Screenshot: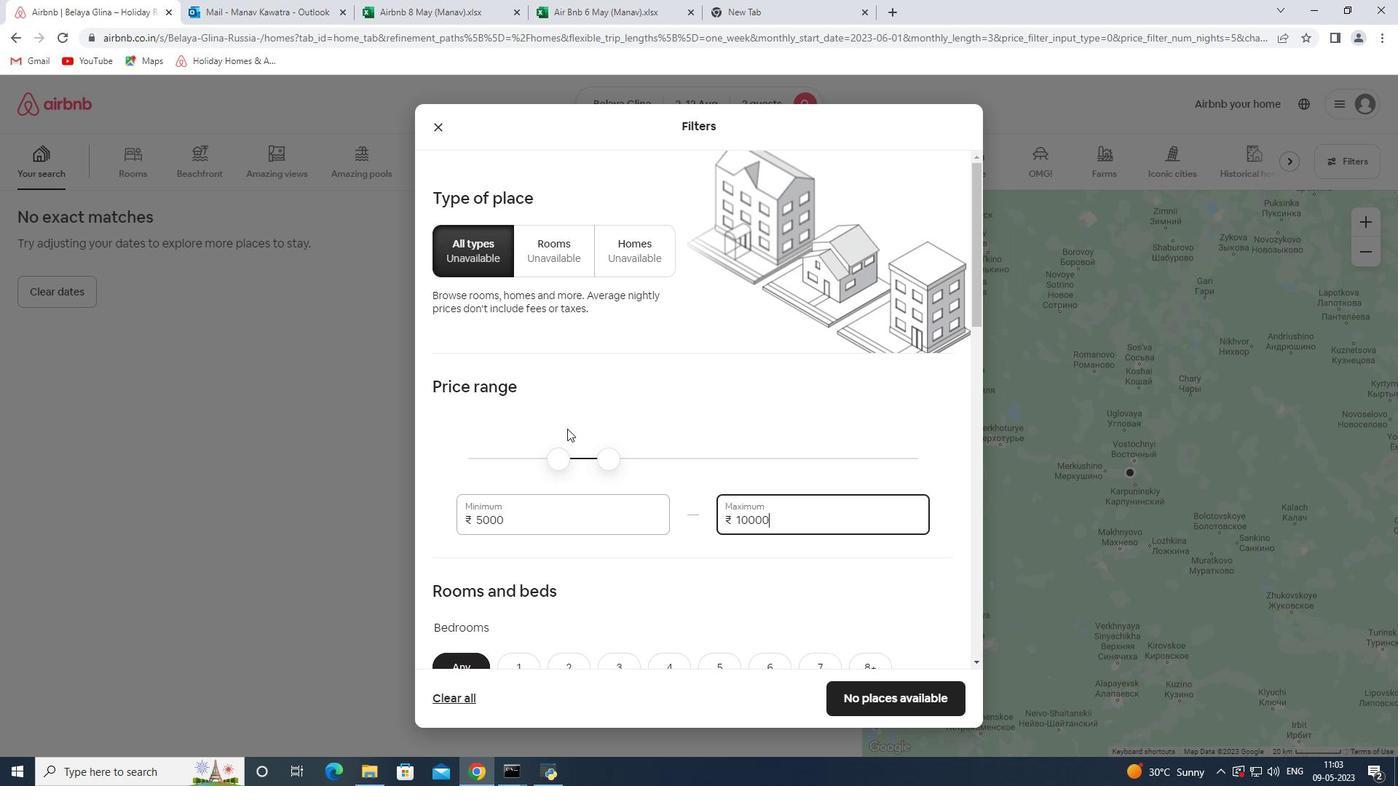 
Action: Mouse scrolled (567, 428) with delta (0, 0)
Screenshot: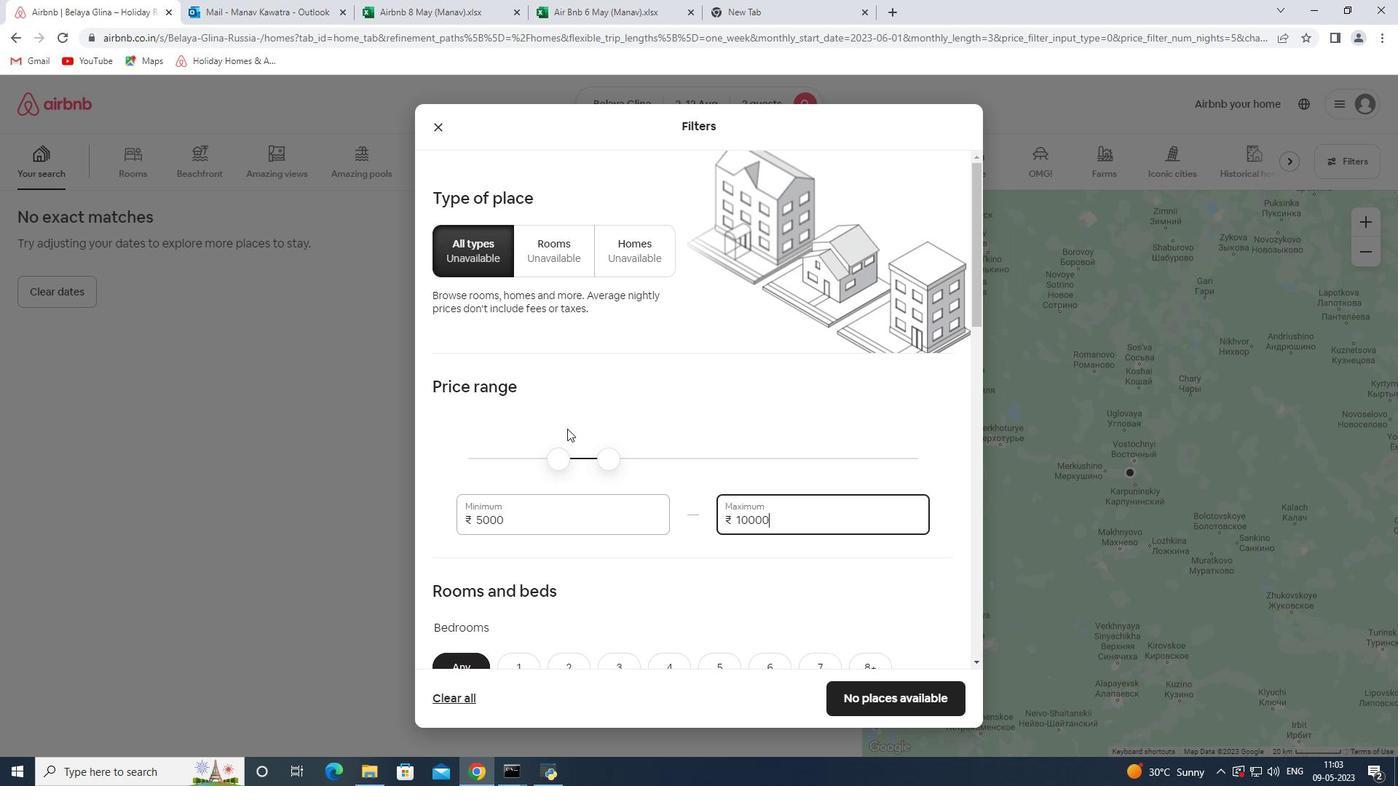 
Action: Mouse moved to (528, 236)
Screenshot: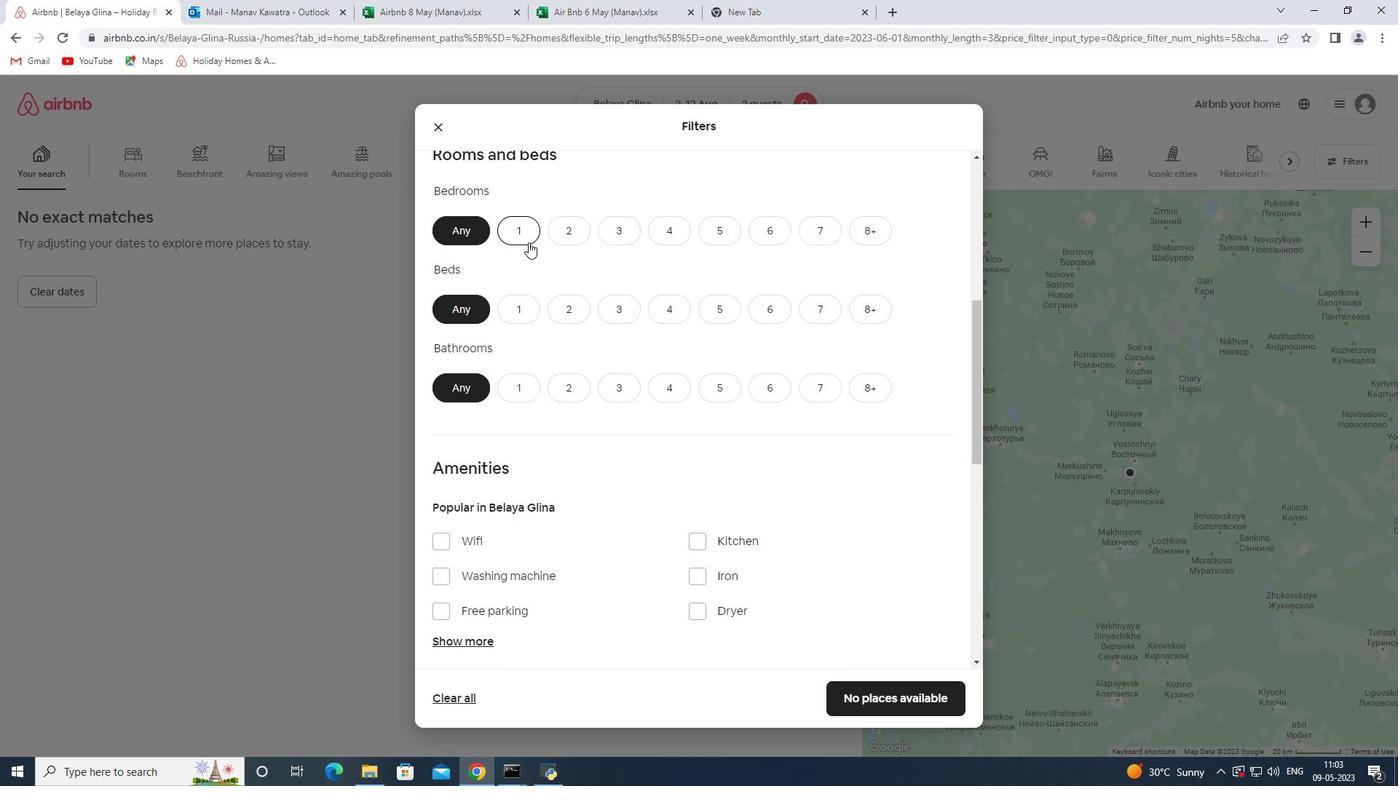 
Action: Mouse pressed left at (528, 236)
Screenshot: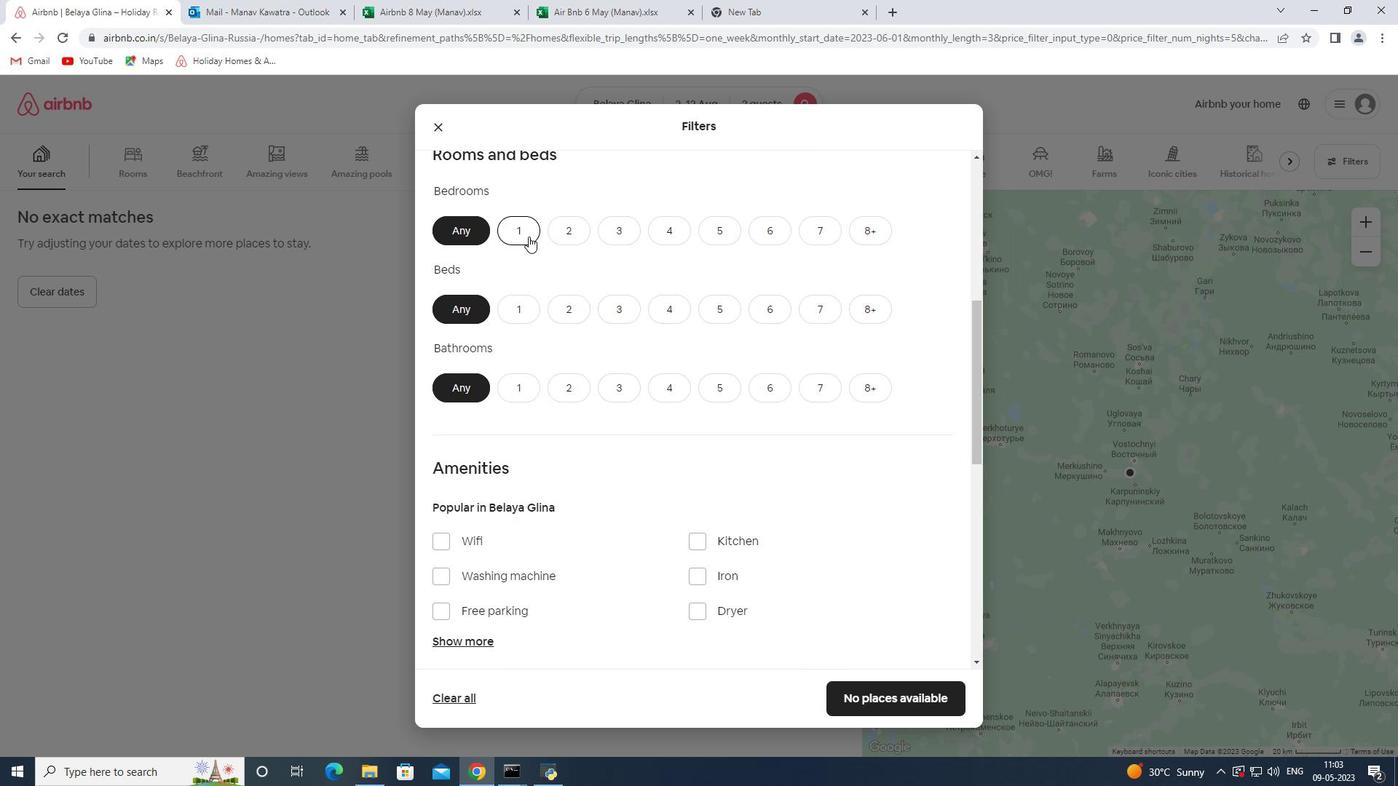 
Action: Mouse moved to (527, 302)
Screenshot: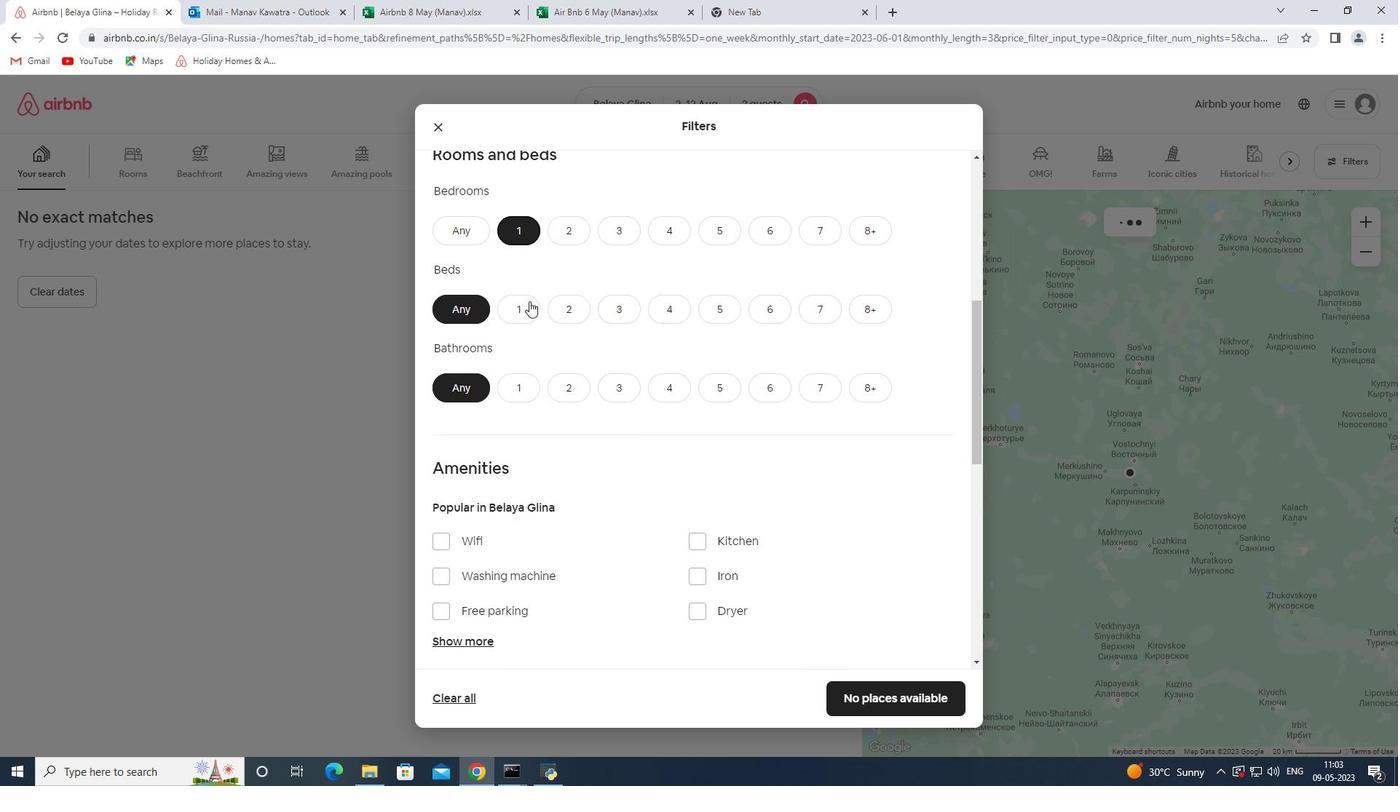 
Action: Mouse pressed left at (527, 302)
Screenshot: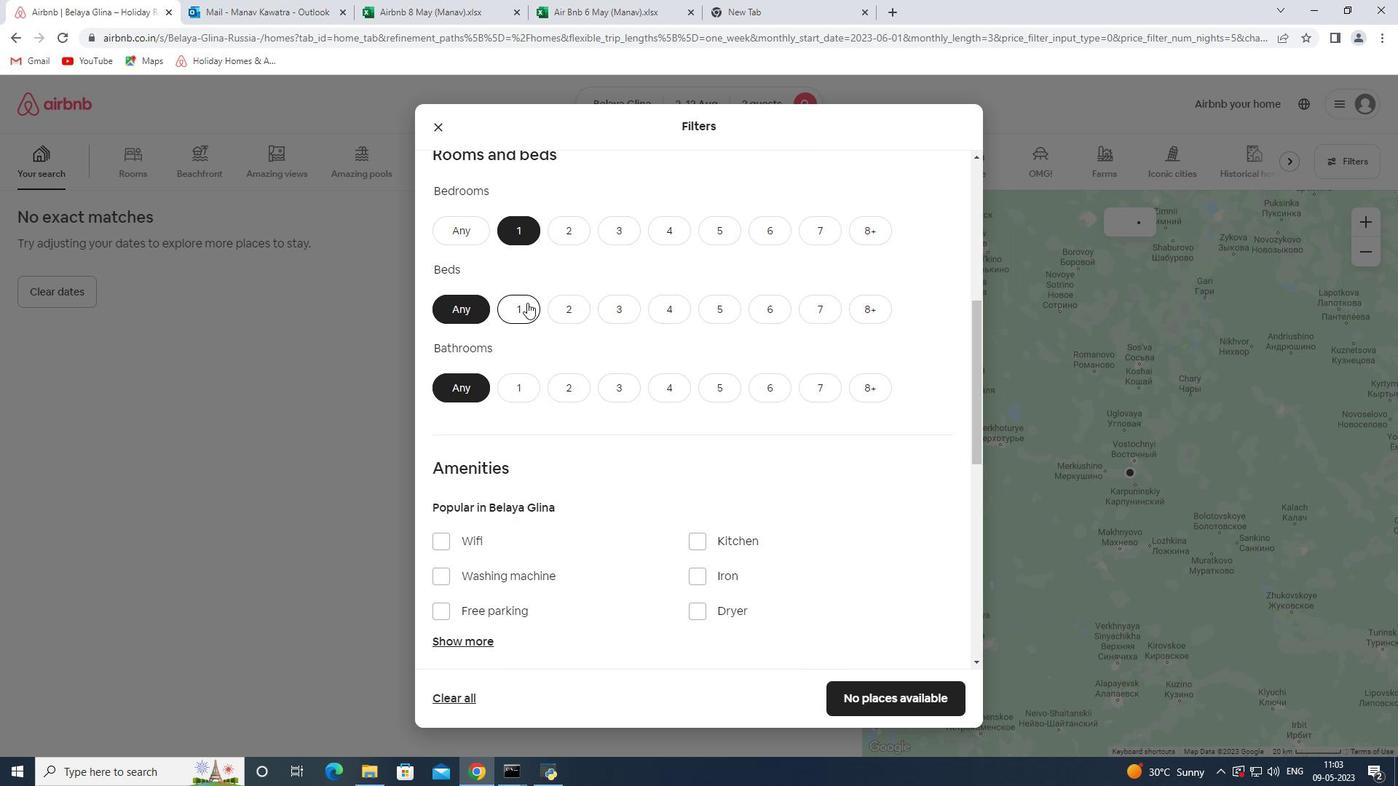 
Action: Mouse moved to (530, 389)
Screenshot: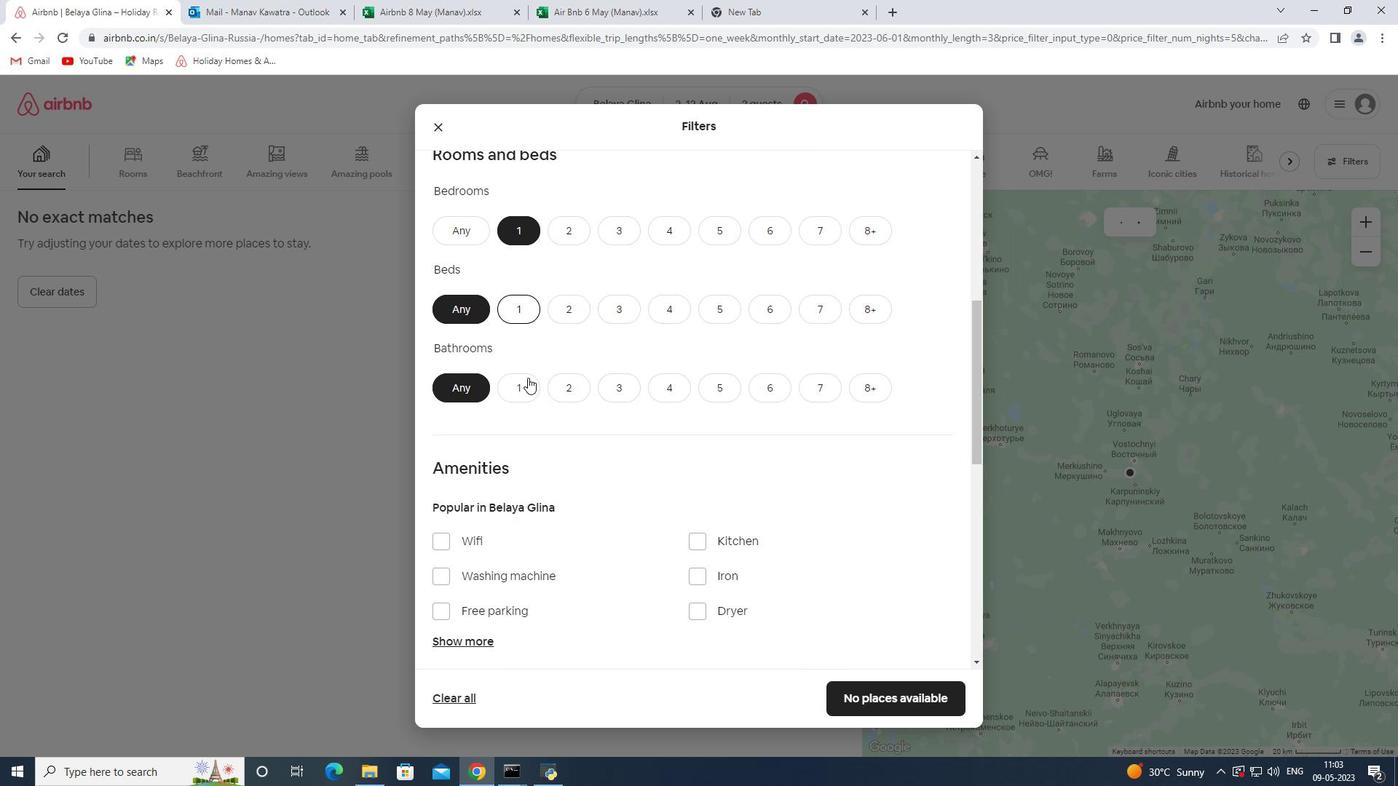 
Action: Mouse pressed left at (530, 389)
Screenshot: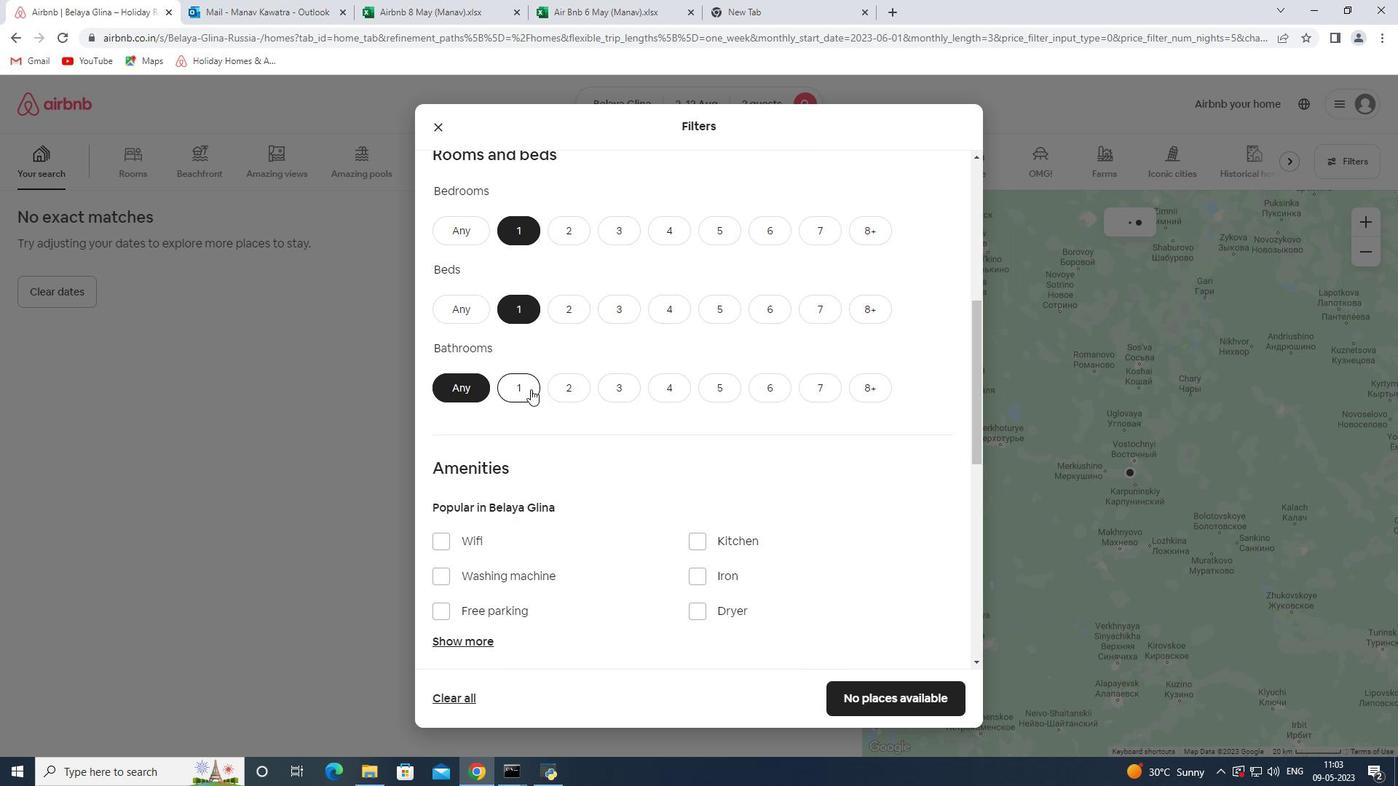 
Action: Mouse moved to (615, 474)
Screenshot: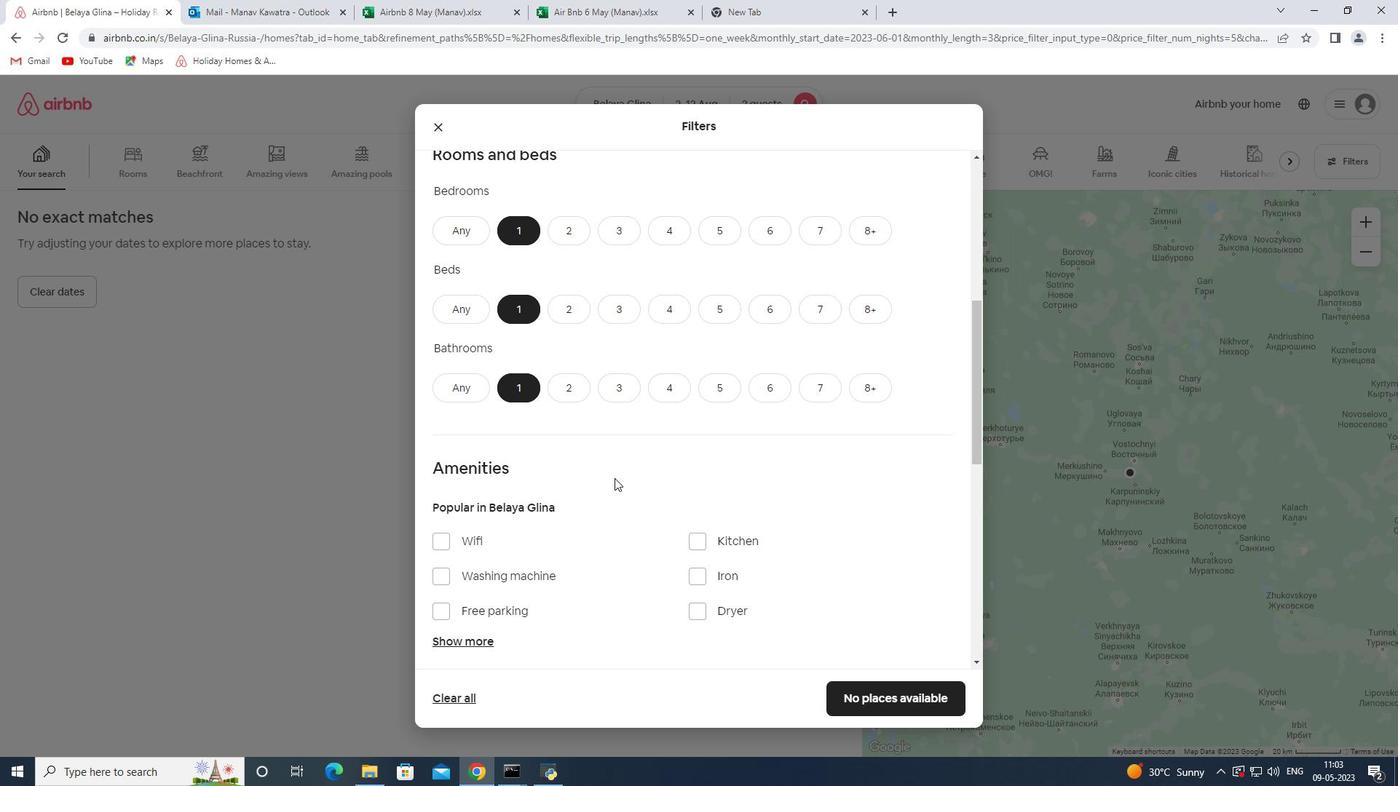 
Action: Mouse scrolled (615, 473) with delta (0, 0)
Screenshot: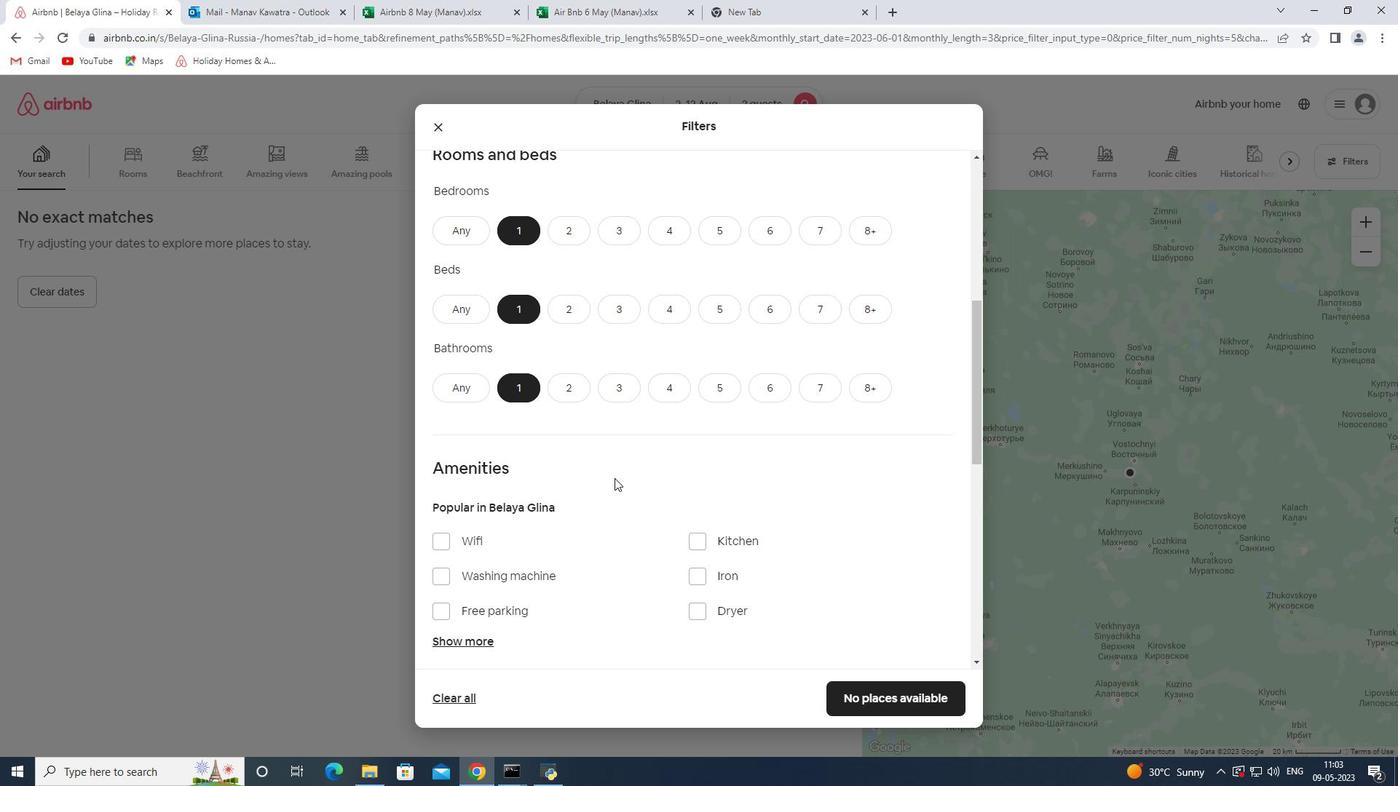 
Action: Mouse moved to (616, 473)
Screenshot: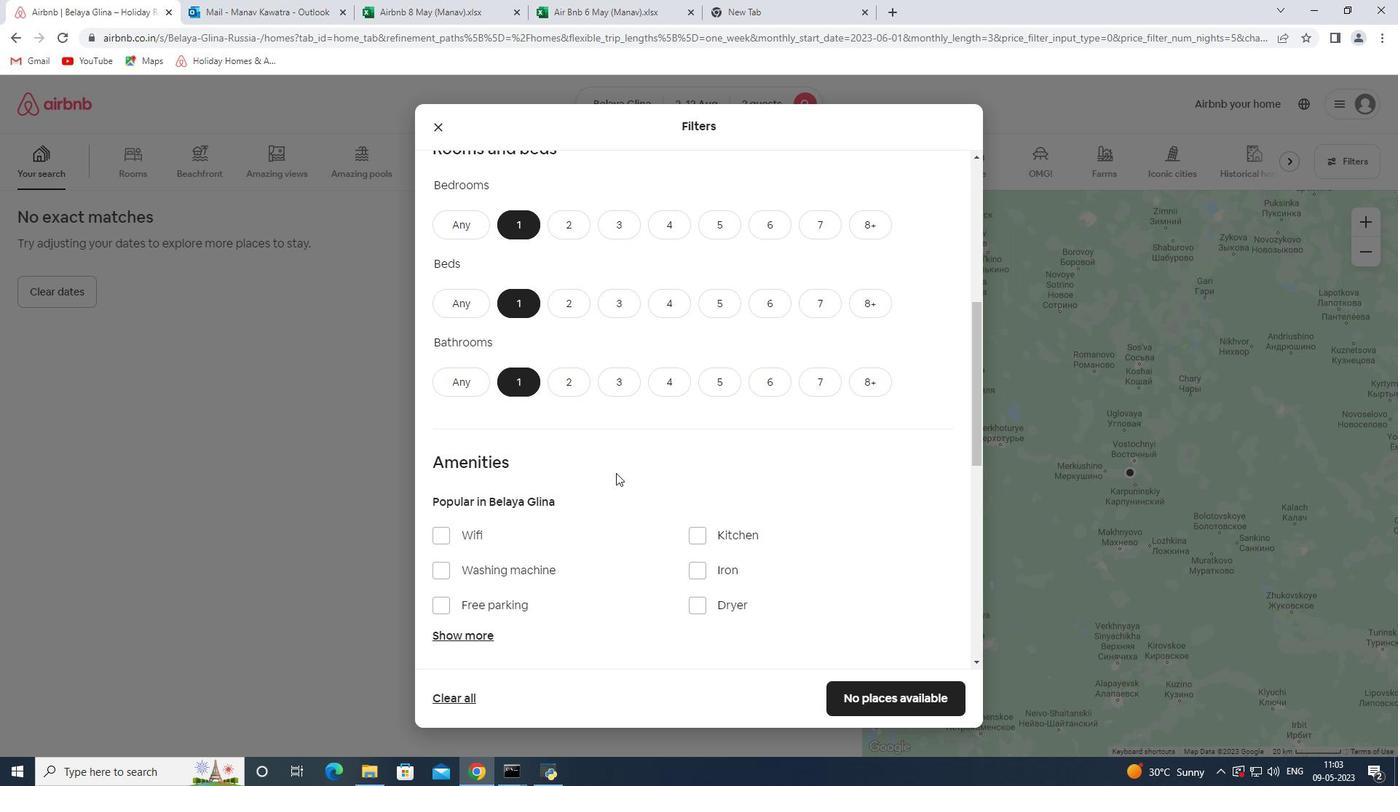 
Action: Mouse scrolled (616, 472) with delta (0, 0)
Screenshot: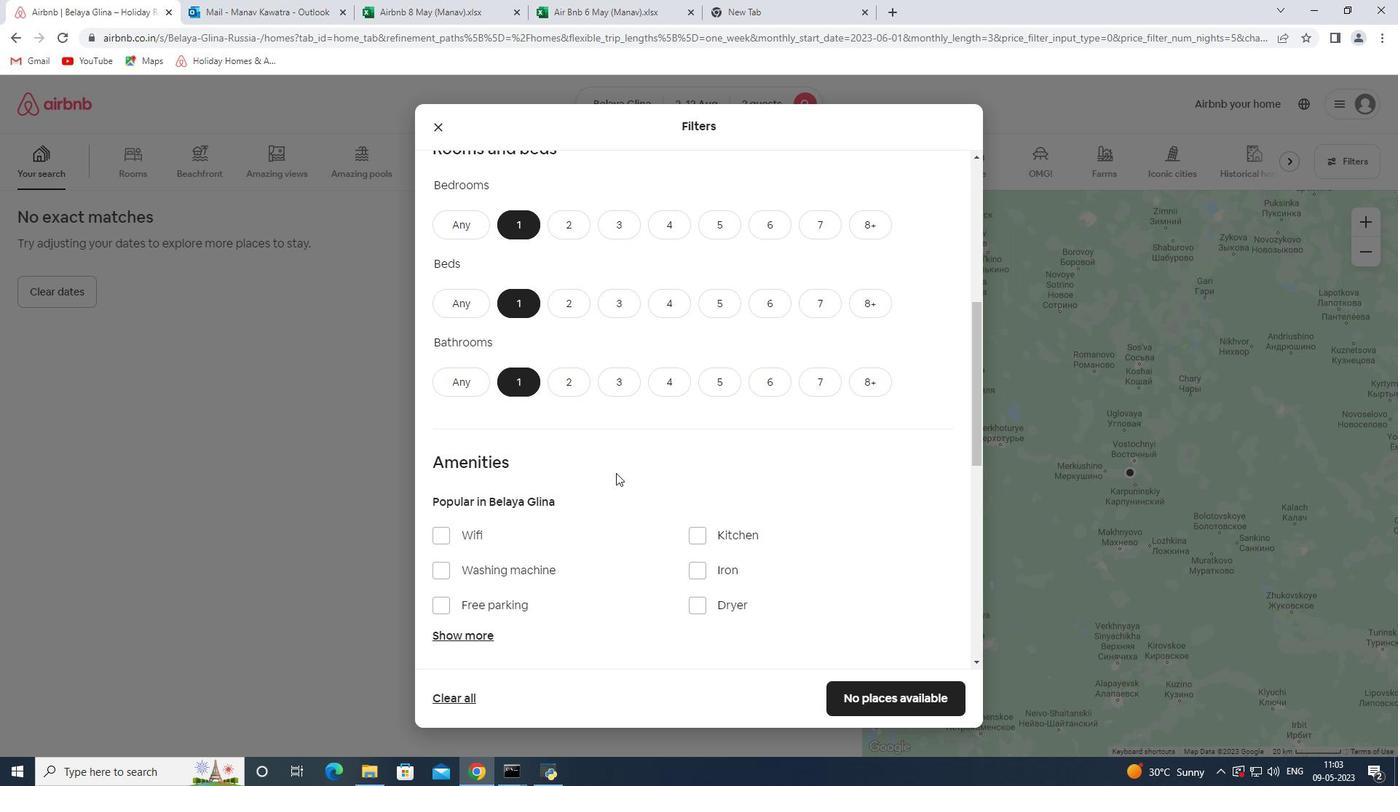 
Action: Mouse moved to (611, 473)
Screenshot: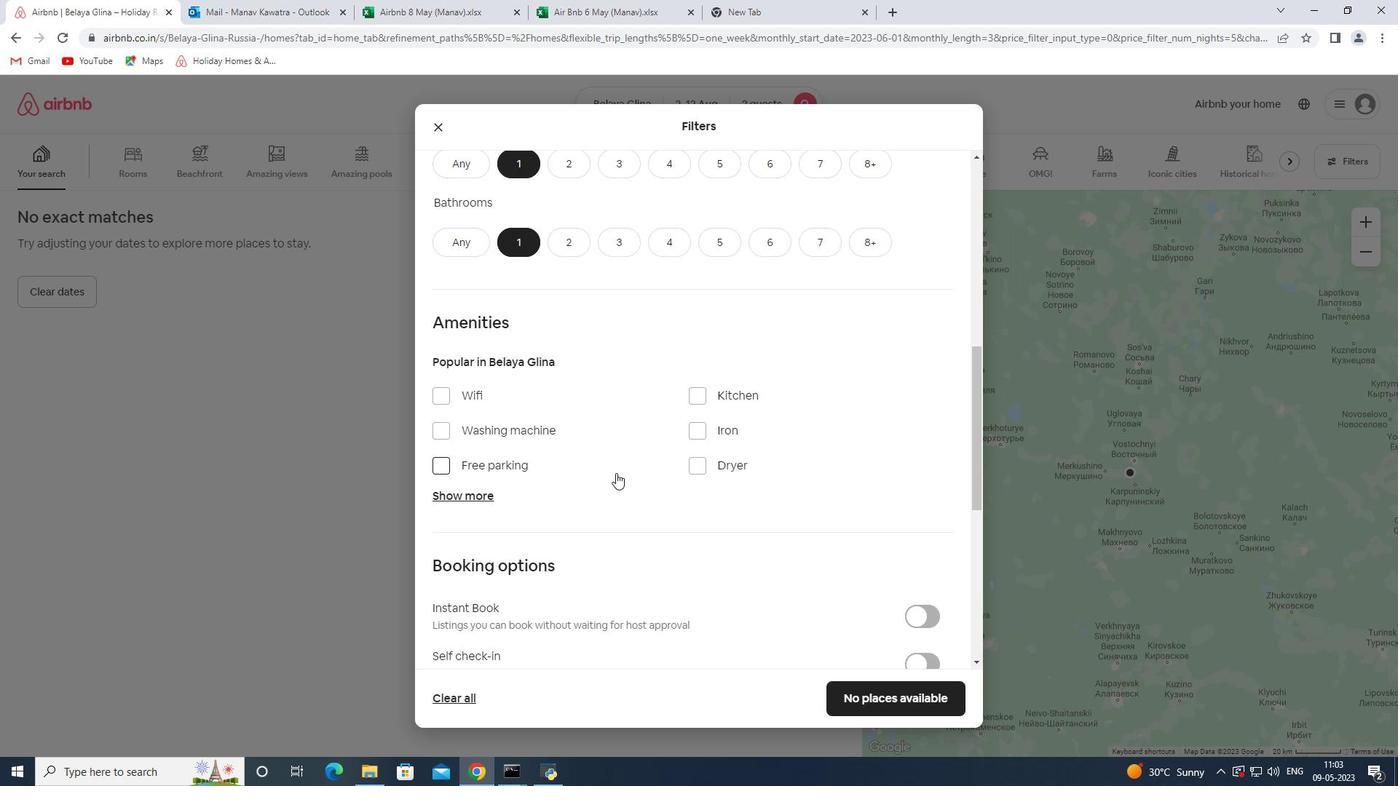 
Action: Mouse scrolled (611, 472) with delta (0, 0)
Screenshot: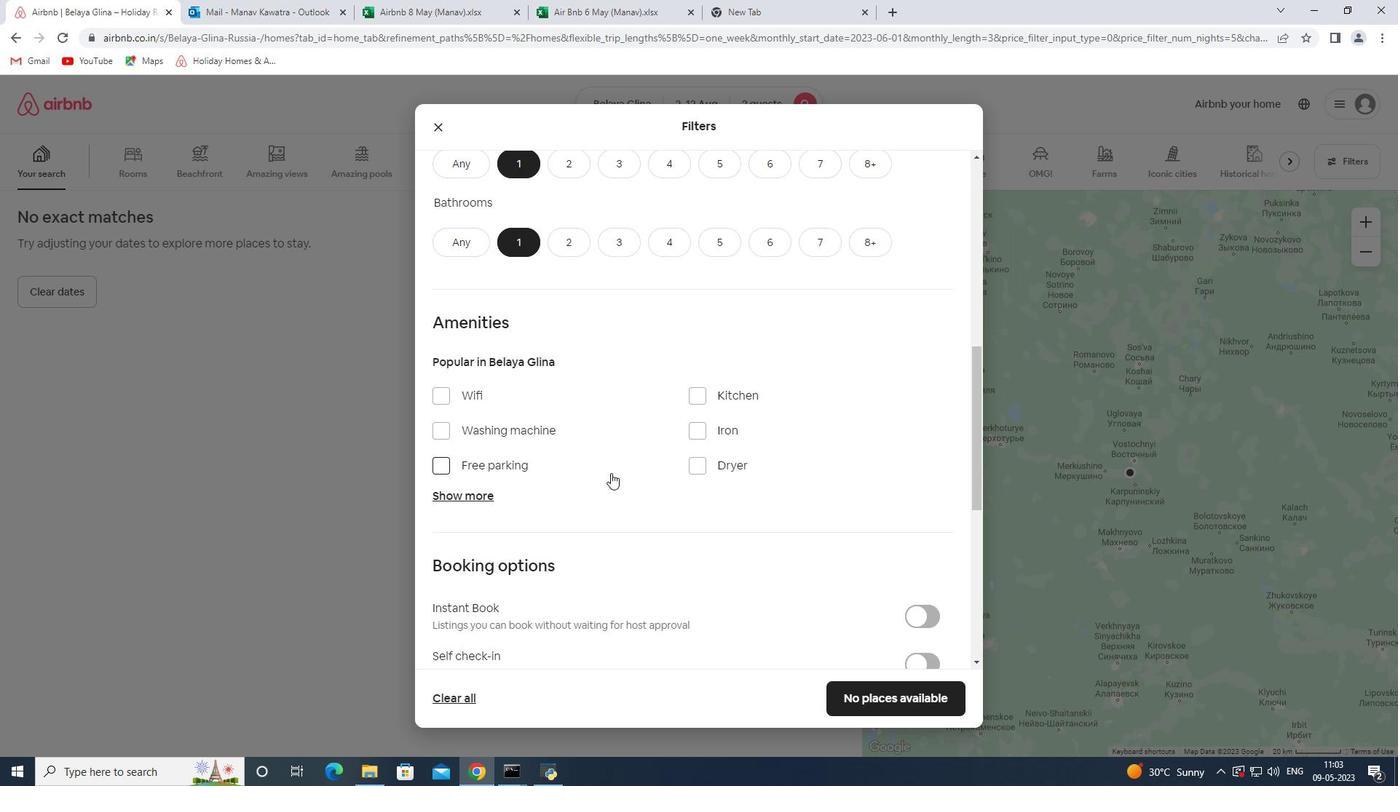 
Action: Mouse moved to (694, 423)
Screenshot: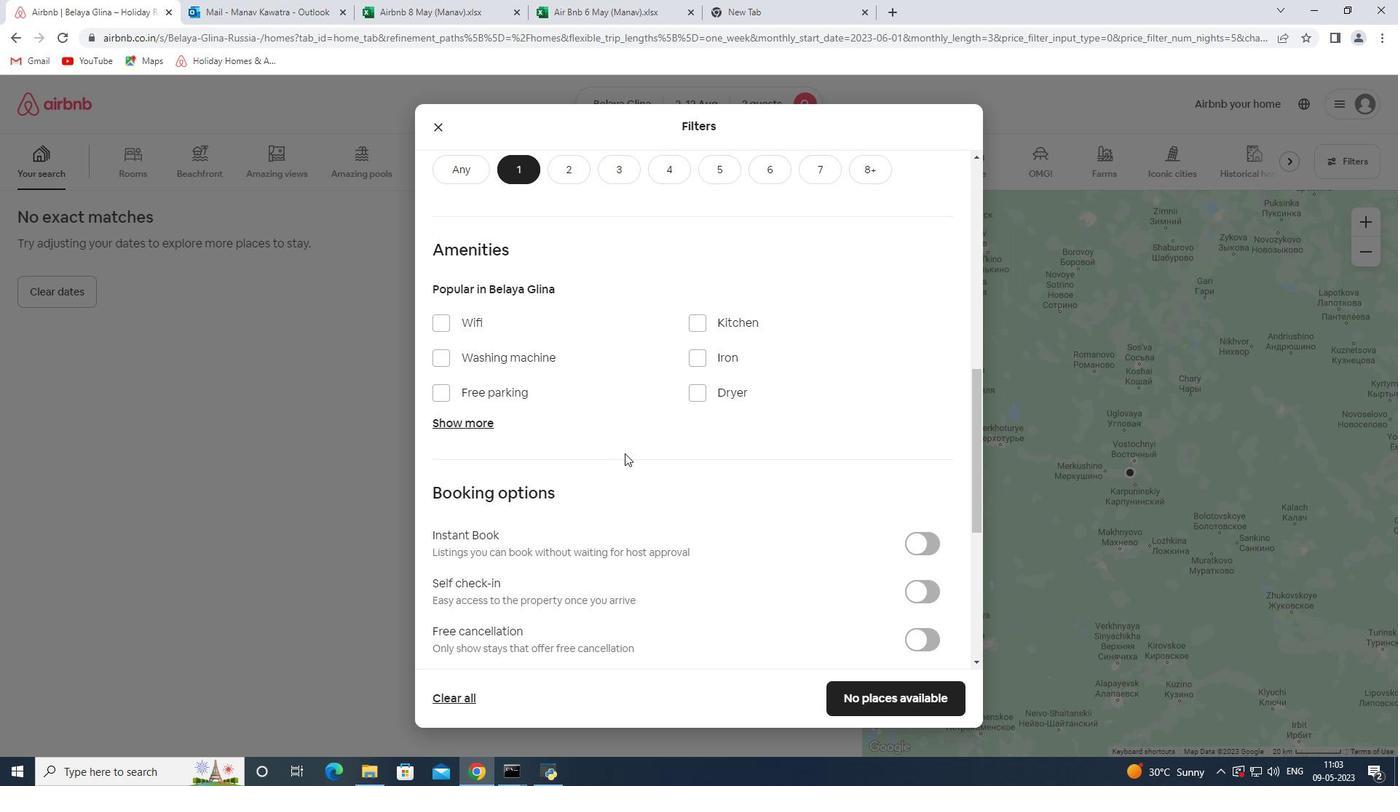 
Action: Mouse scrolled (694, 423) with delta (0, 0)
Screenshot: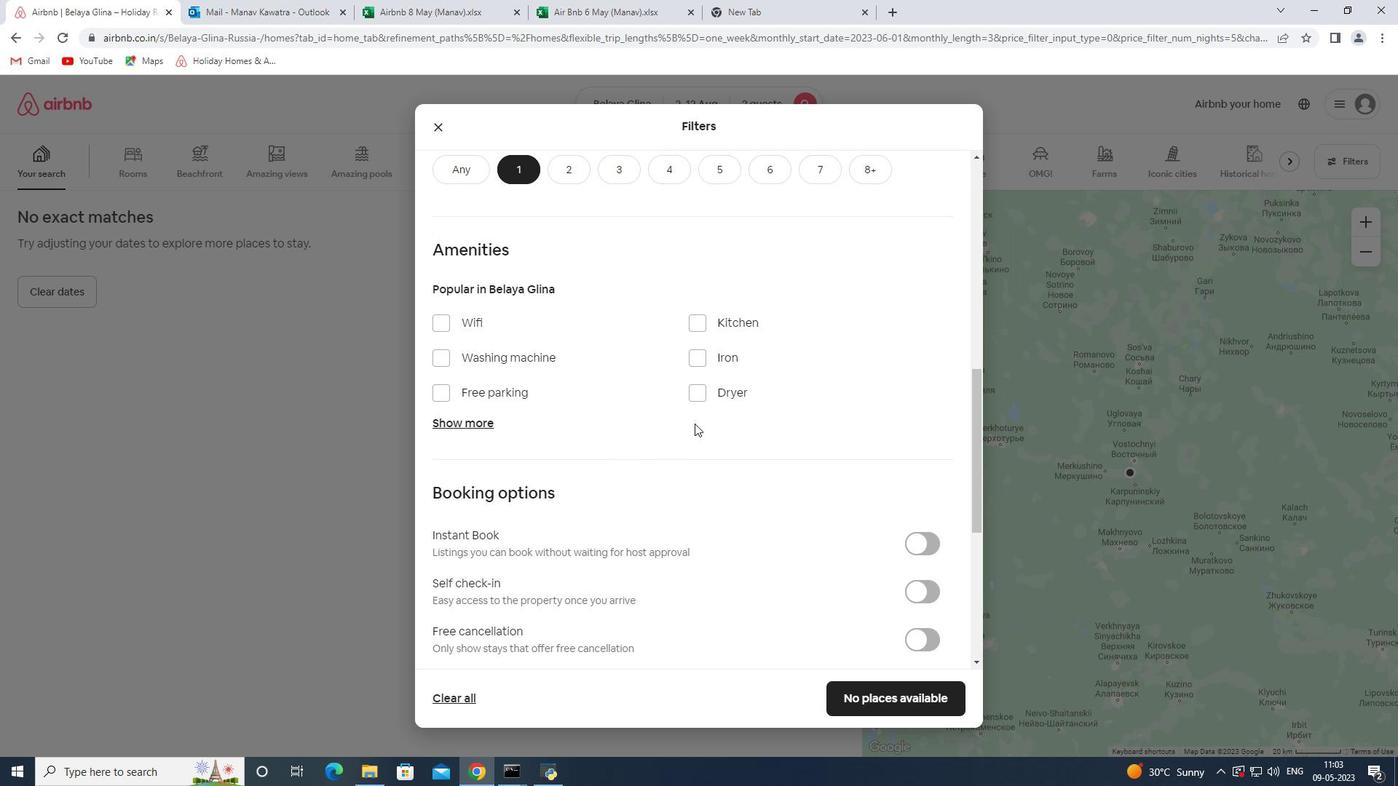 
Action: Mouse scrolled (694, 423) with delta (0, 0)
Screenshot: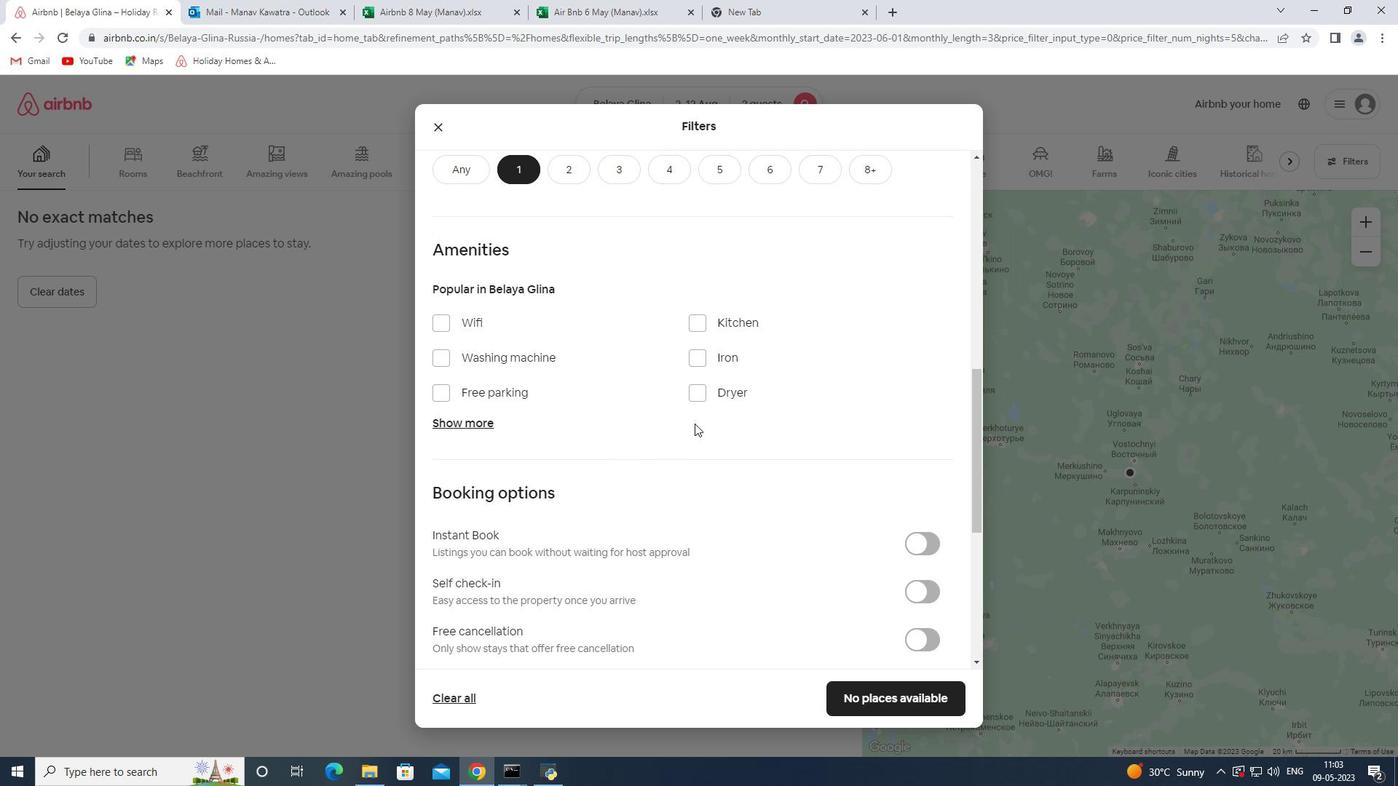 
Action: Mouse scrolled (694, 423) with delta (0, 0)
Screenshot: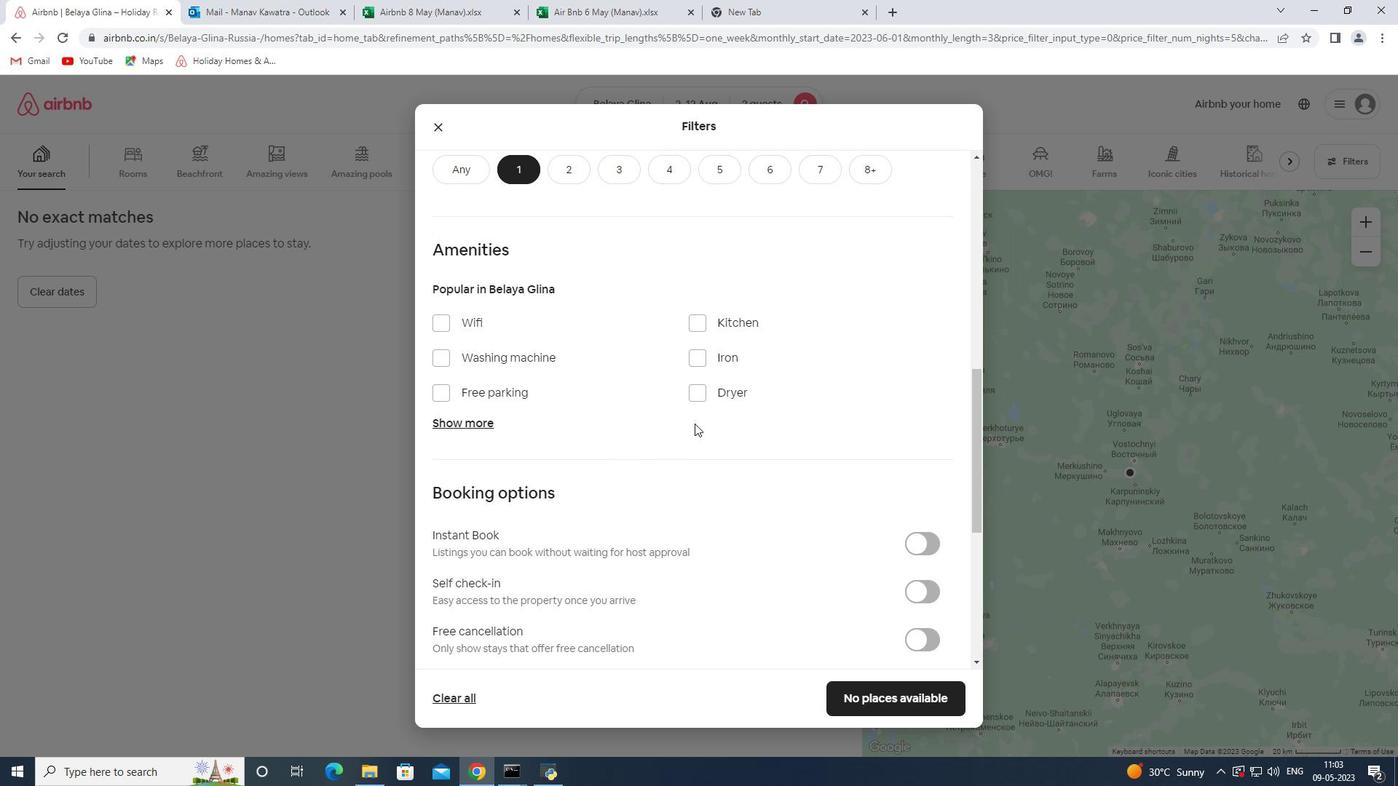 
Action: Mouse moved to (600, 328)
Screenshot: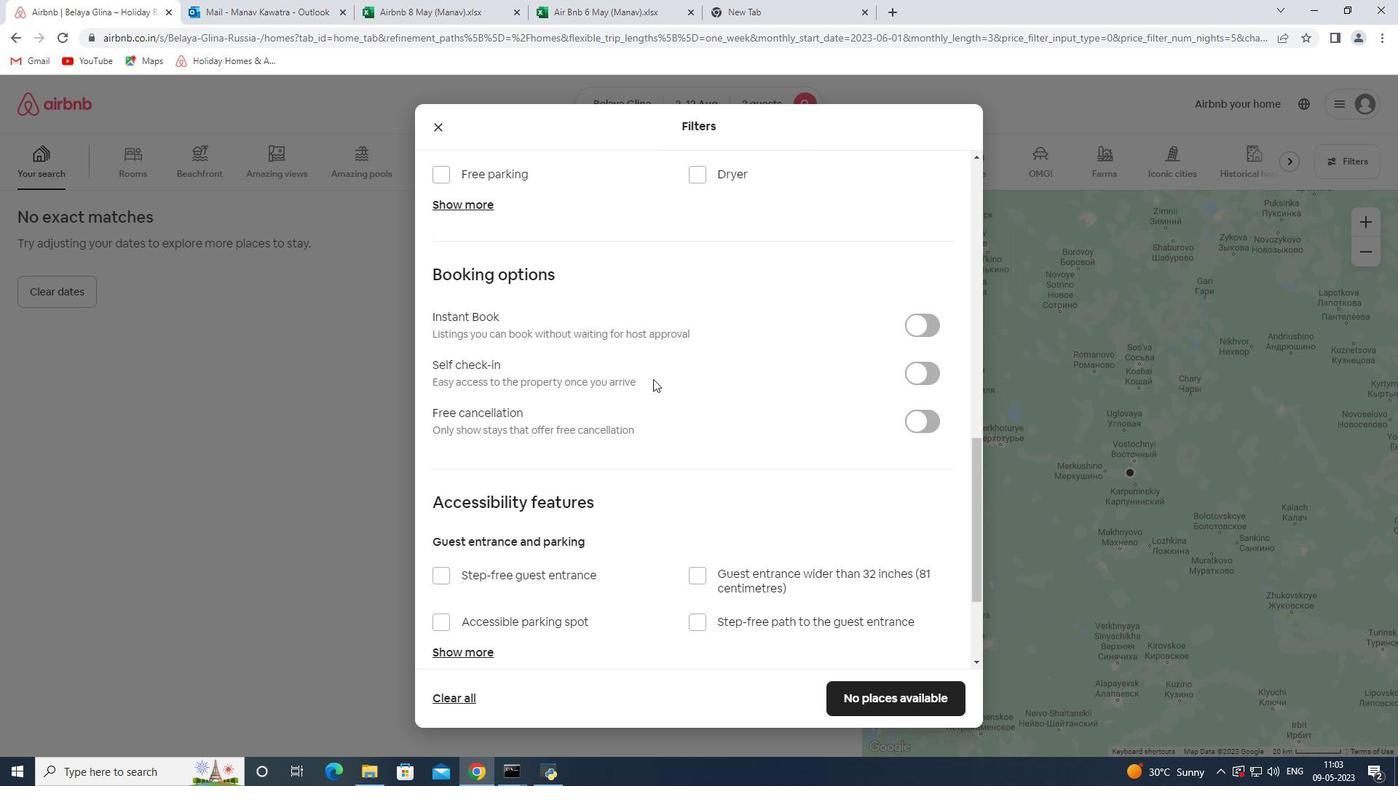 
Action: Mouse scrolled (600, 329) with delta (0, 0)
Screenshot: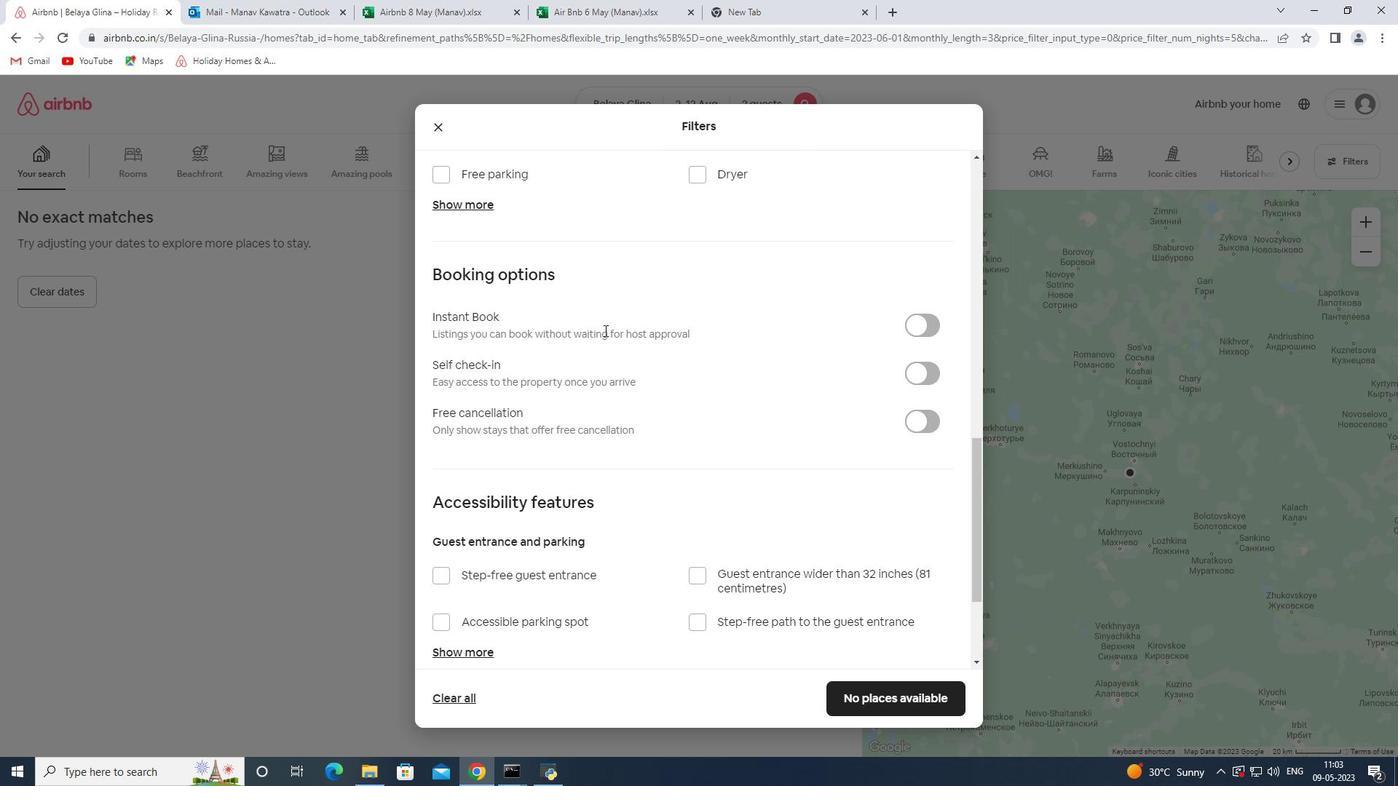 
Action: Mouse scrolled (600, 329) with delta (0, 0)
Screenshot: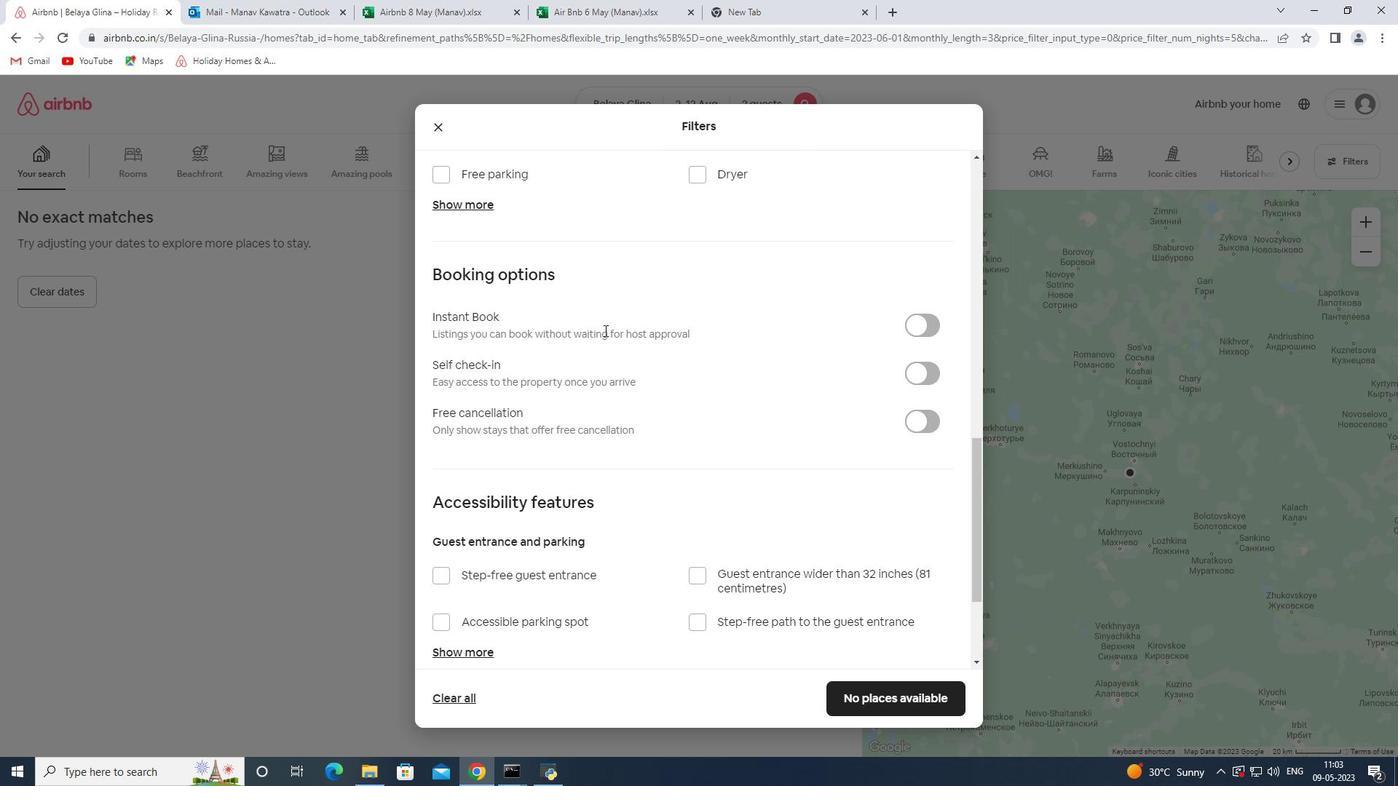 
Action: Mouse scrolled (600, 329) with delta (0, 0)
Screenshot: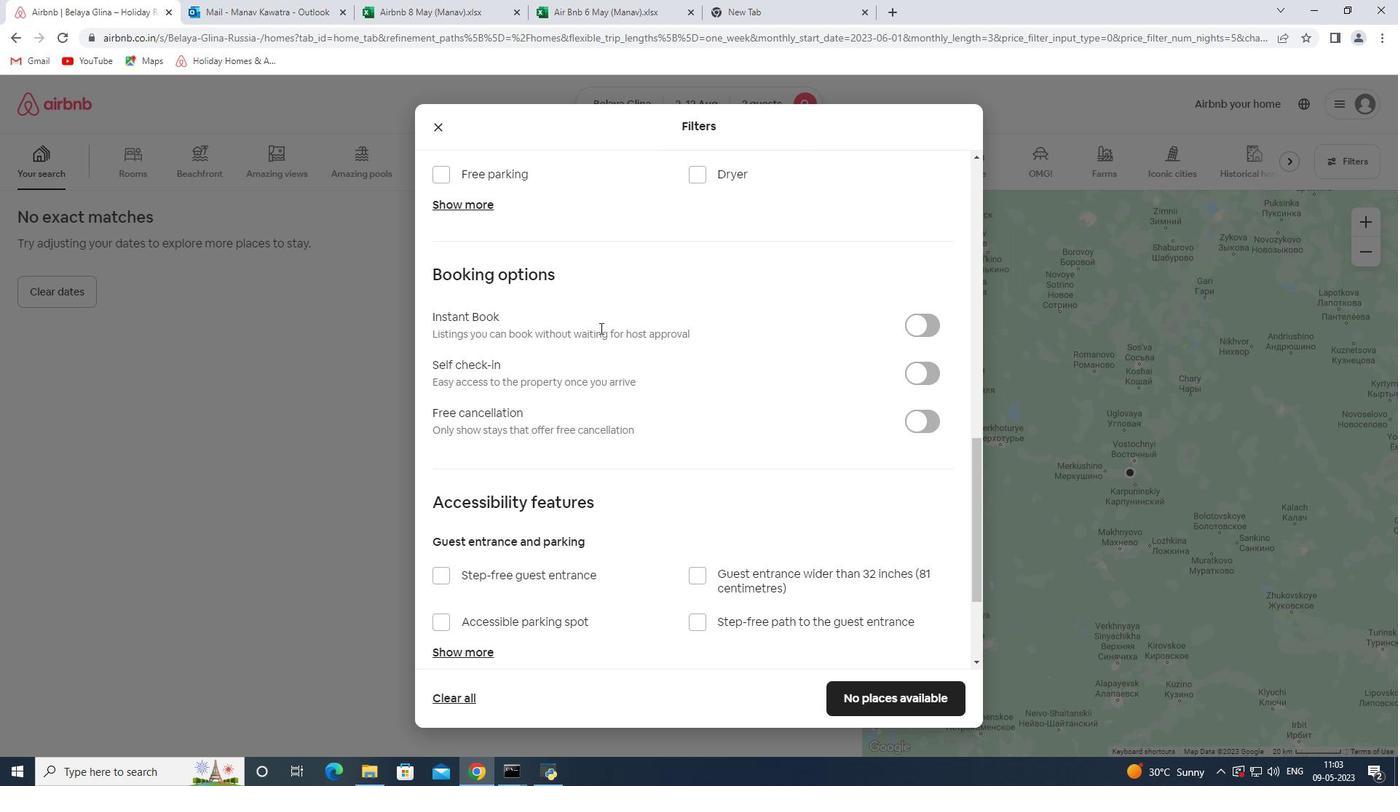 
Action: Mouse moved to (474, 419)
Screenshot: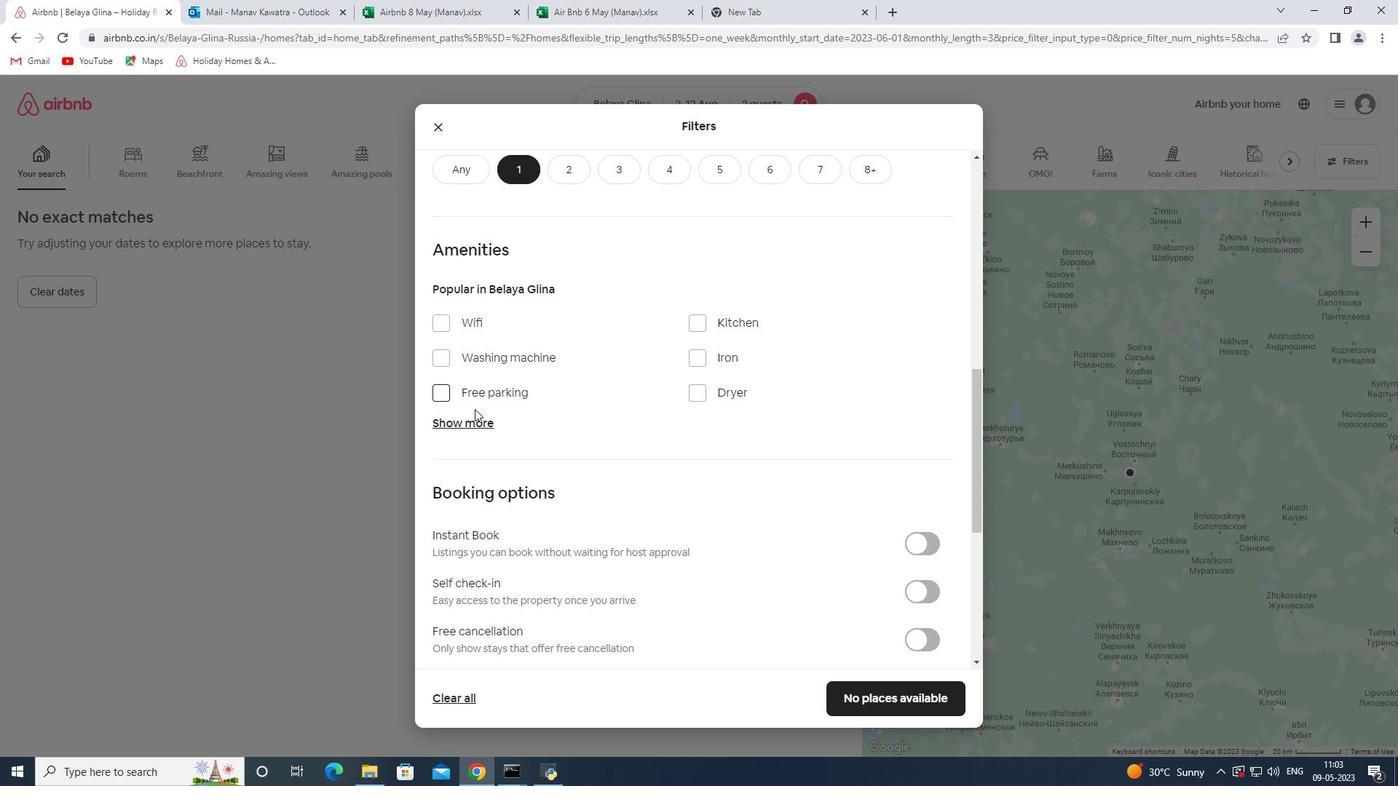 
Action: Mouse pressed left at (474, 419)
Screenshot: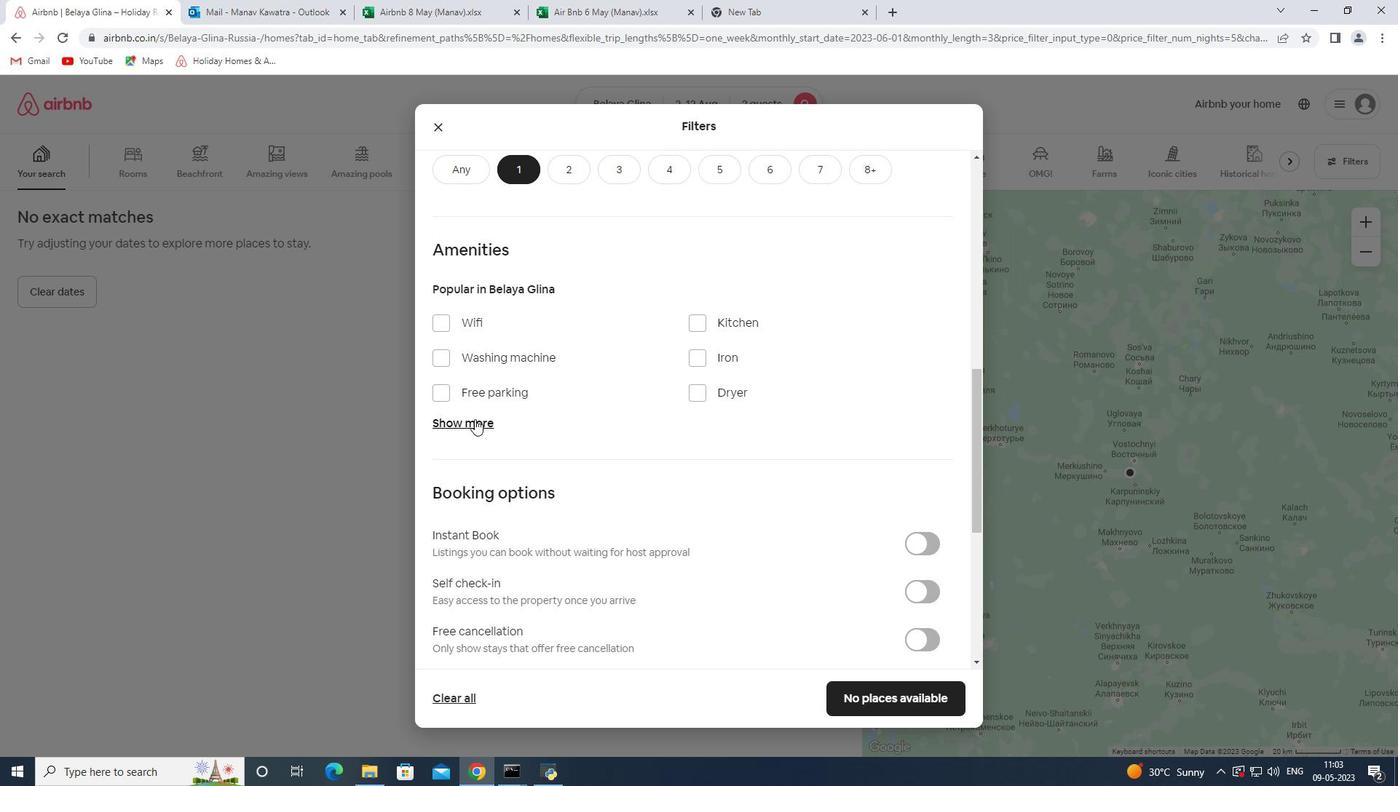 
Action: Mouse moved to (670, 361)
Screenshot: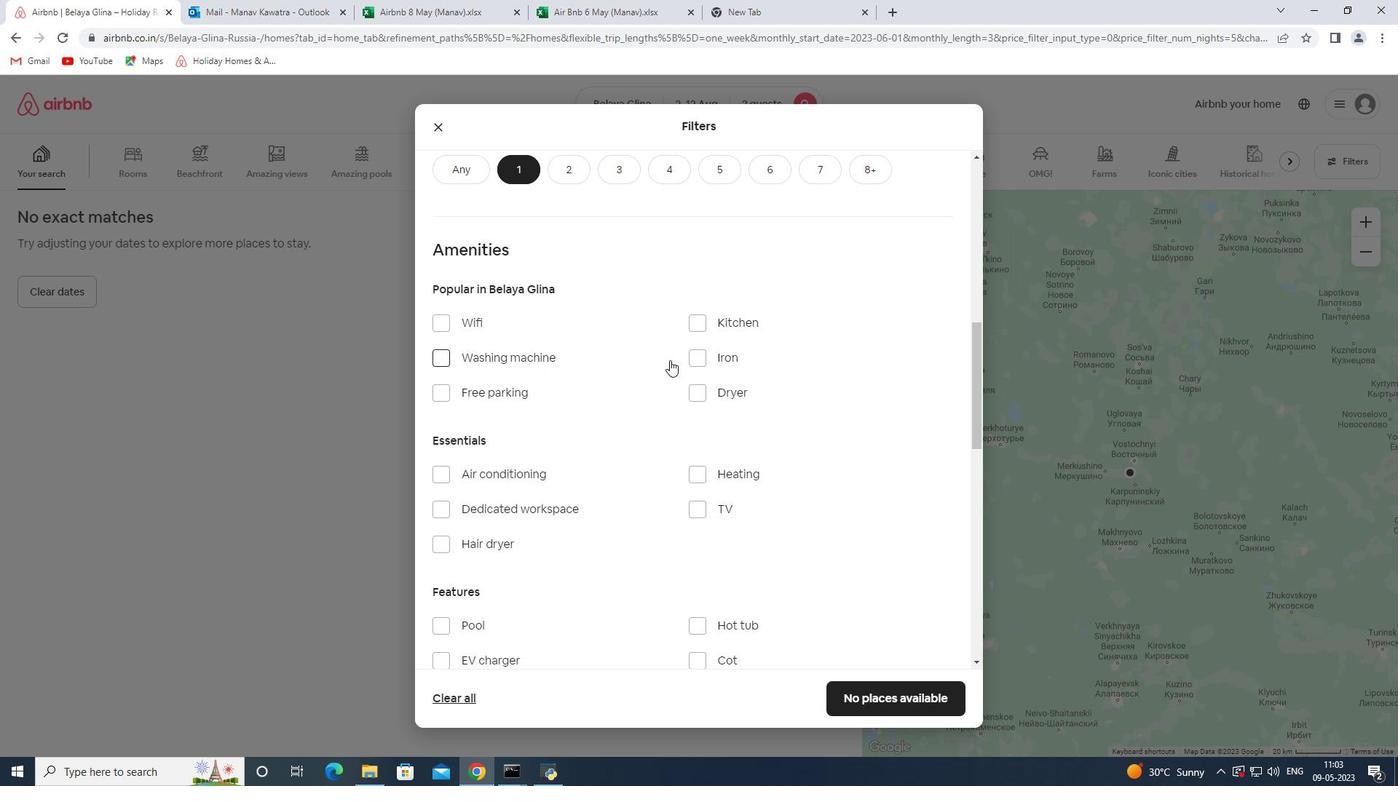
Action: Mouse scrolled (670, 360) with delta (0, 0)
Screenshot: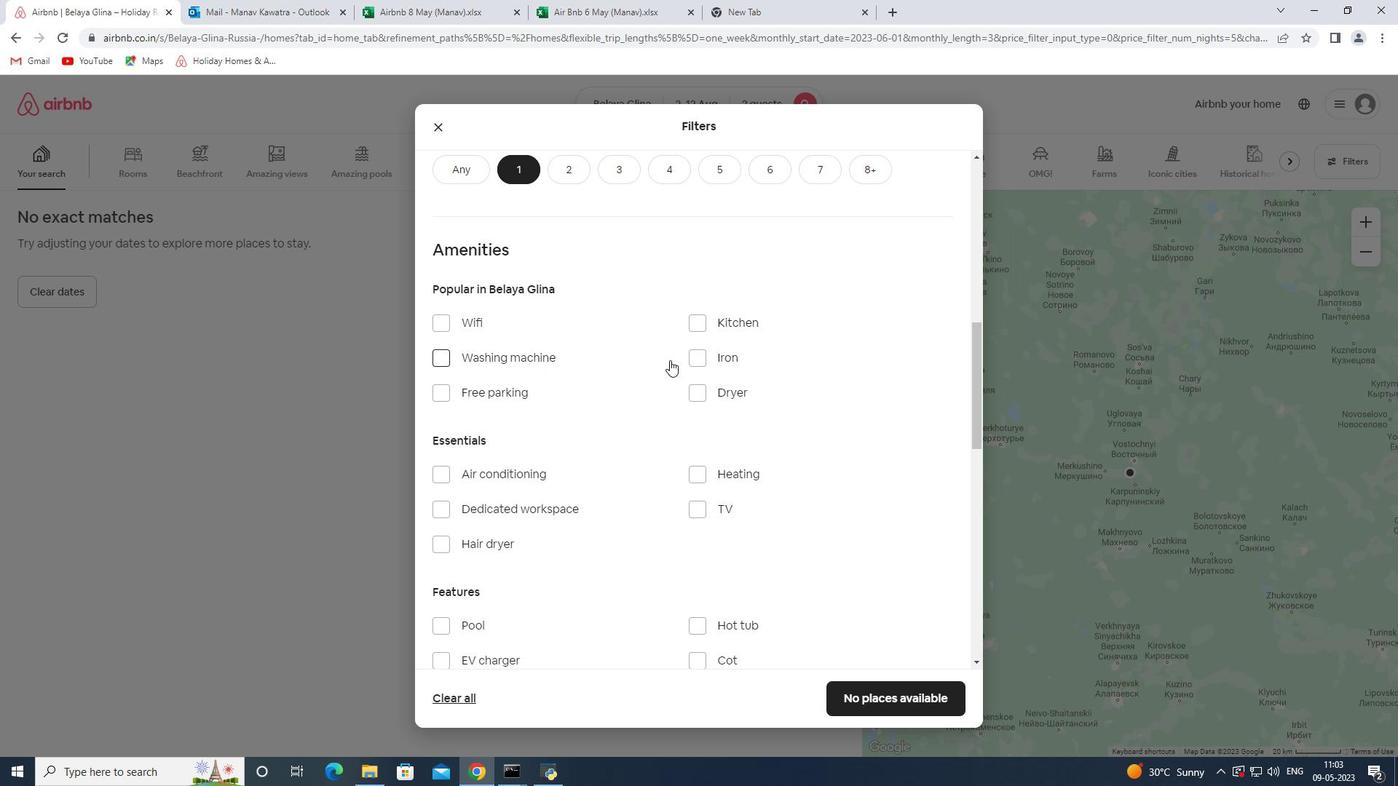 
Action: Mouse moved to (670, 363)
Screenshot: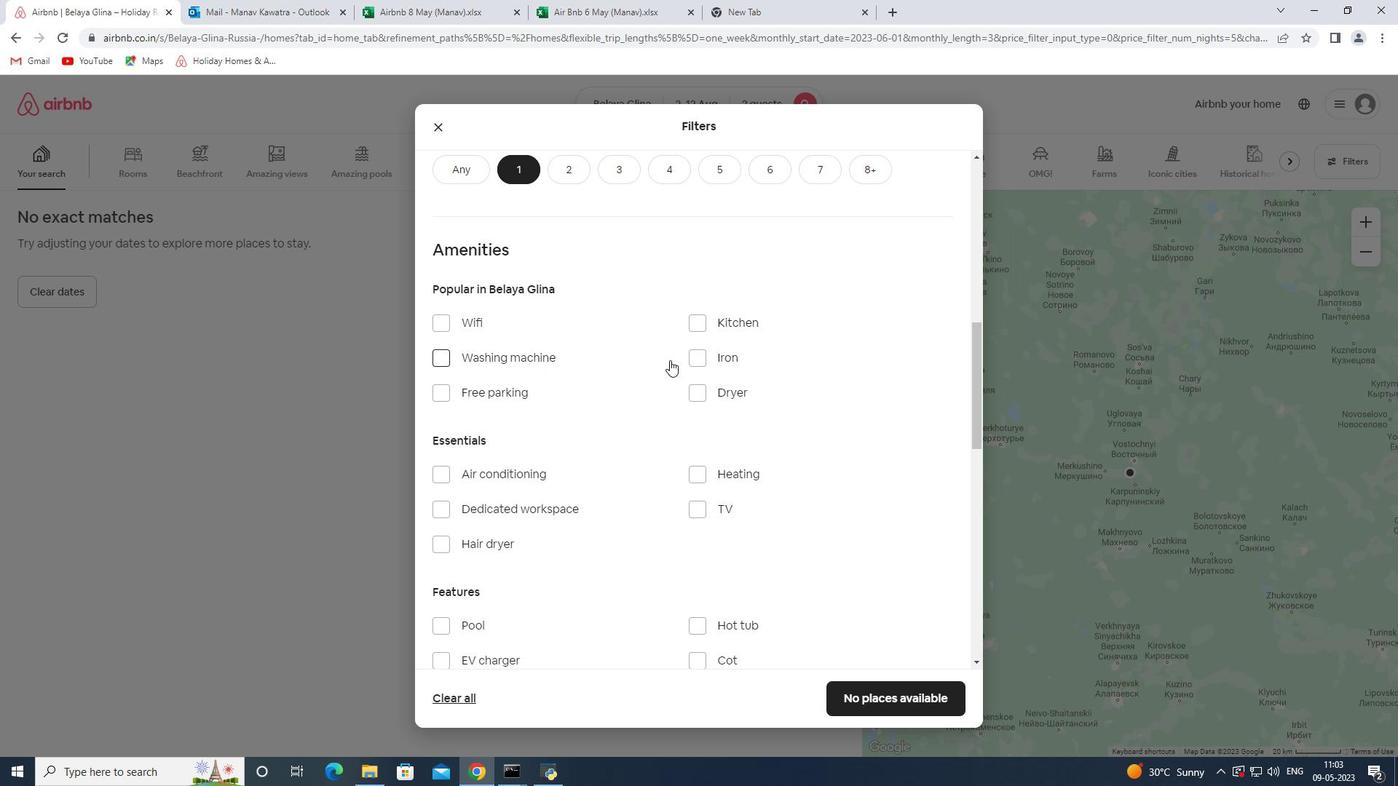 
Action: Mouse scrolled (670, 362) with delta (0, 0)
Screenshot: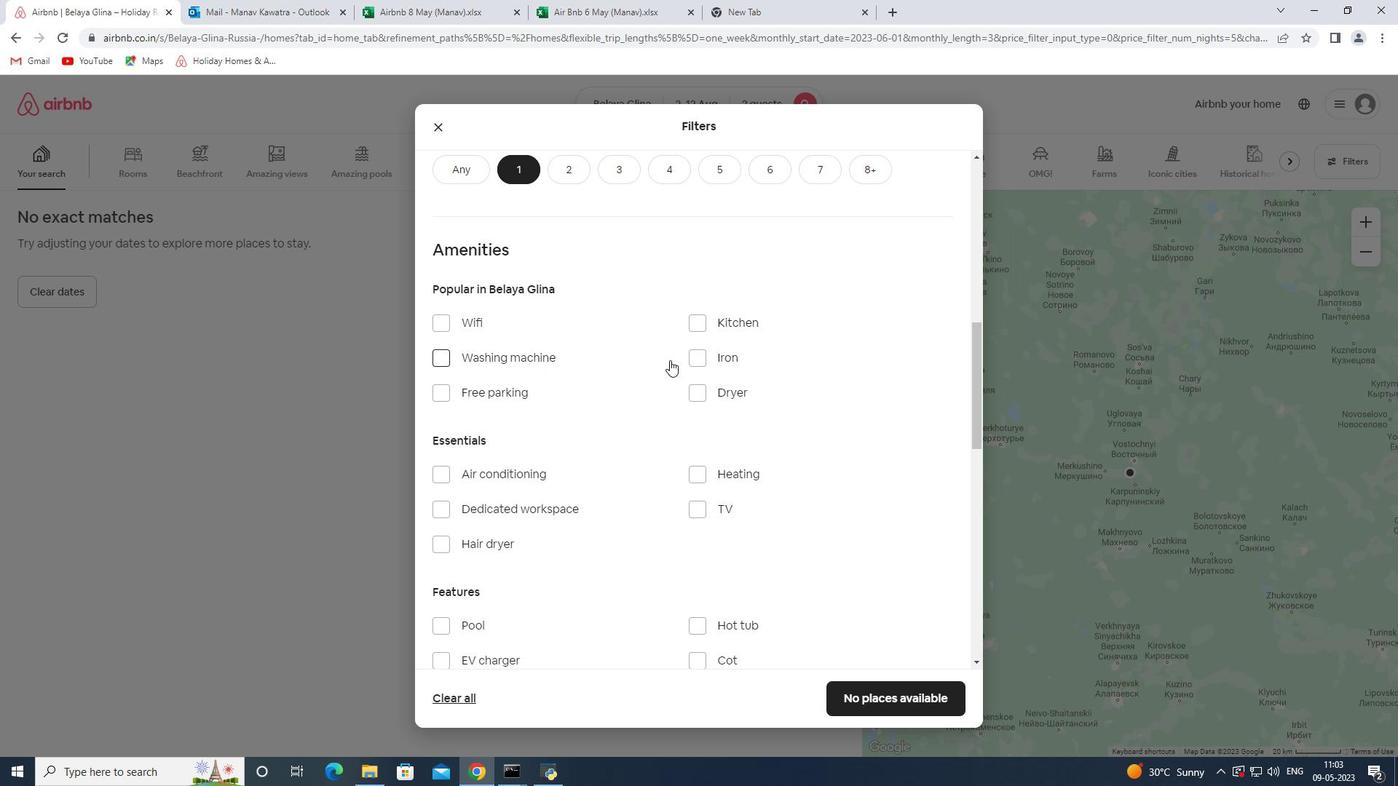 
Action: Mouse moved to (670, 364)
Screenshot: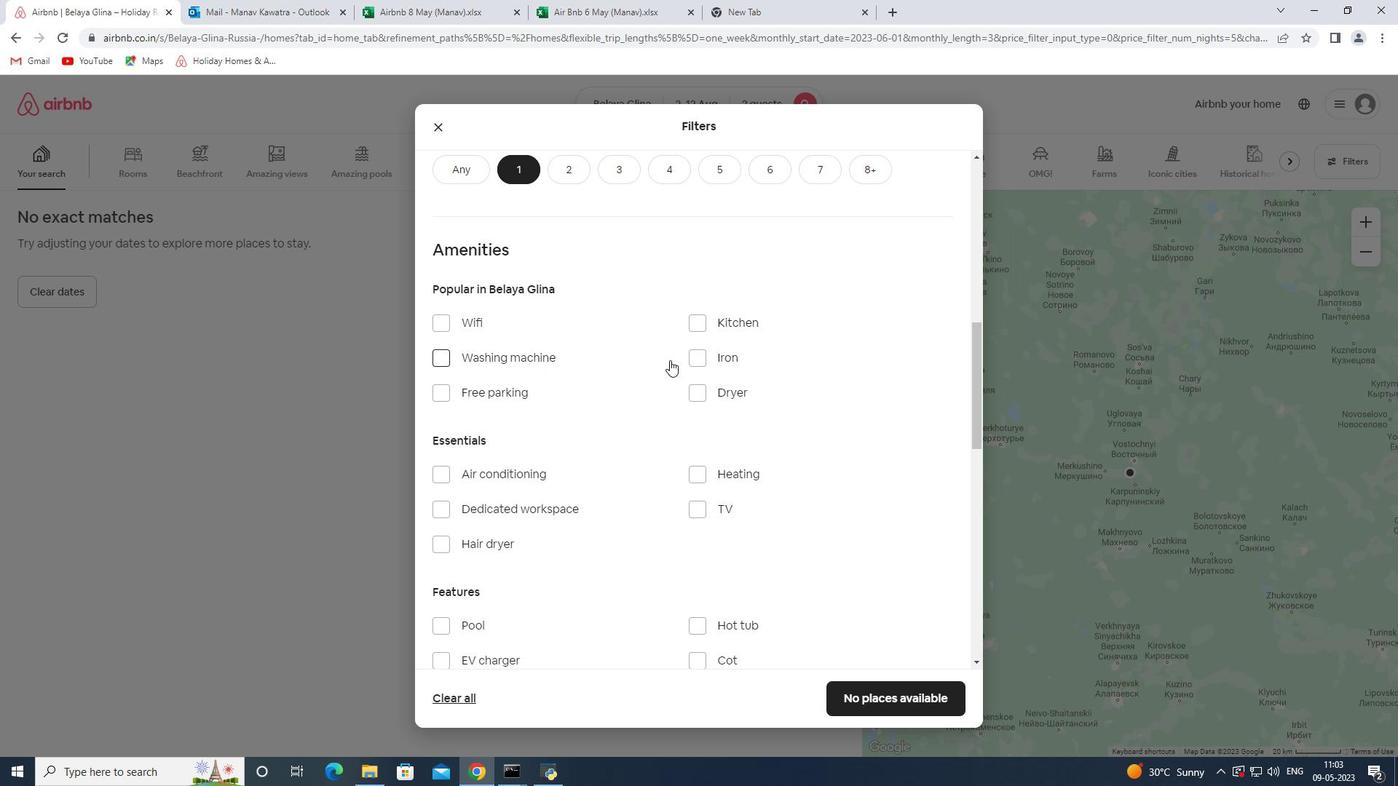 
Action: Mouse scrolled (670, 363) with delta (0, 0)
Screenshot: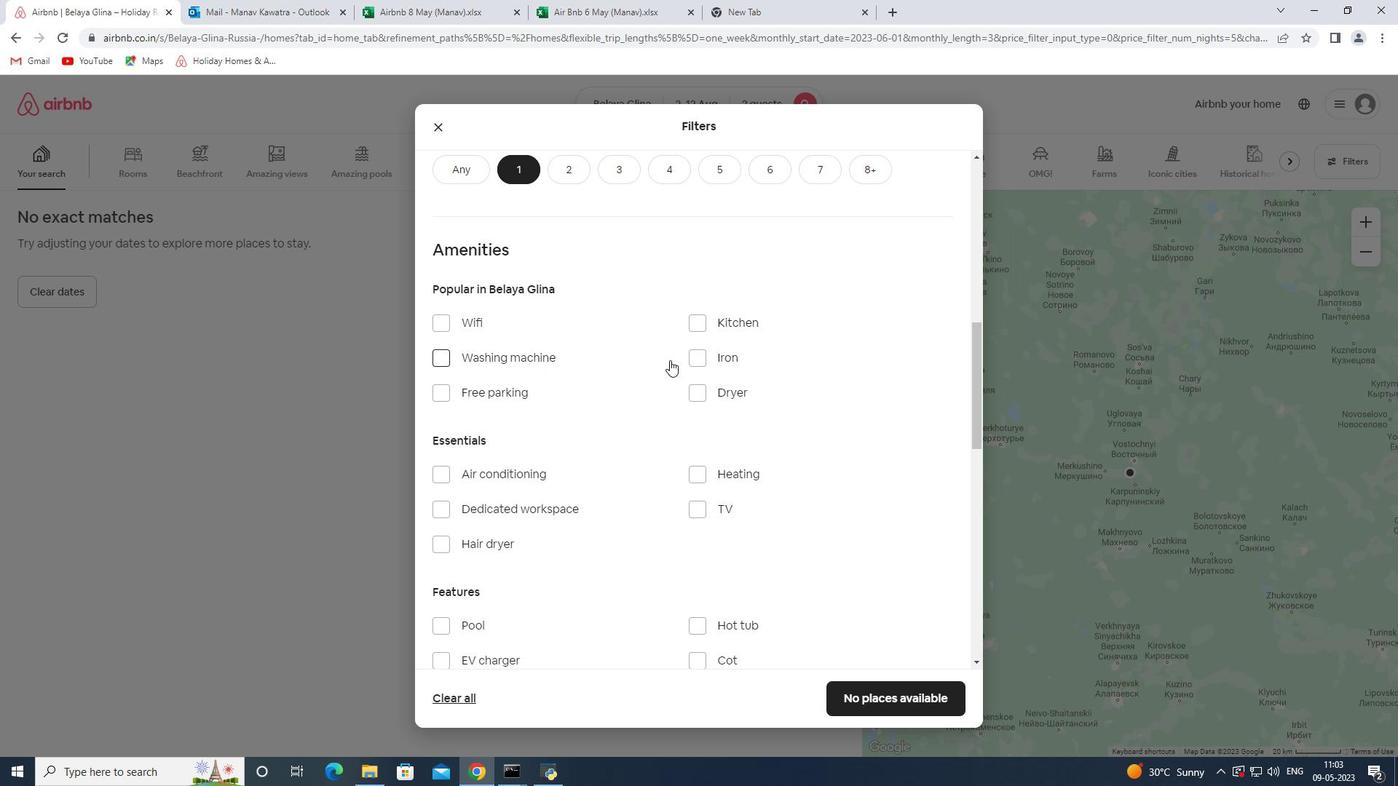 
Action: Mouse moved to (754, 412)
Screenshot: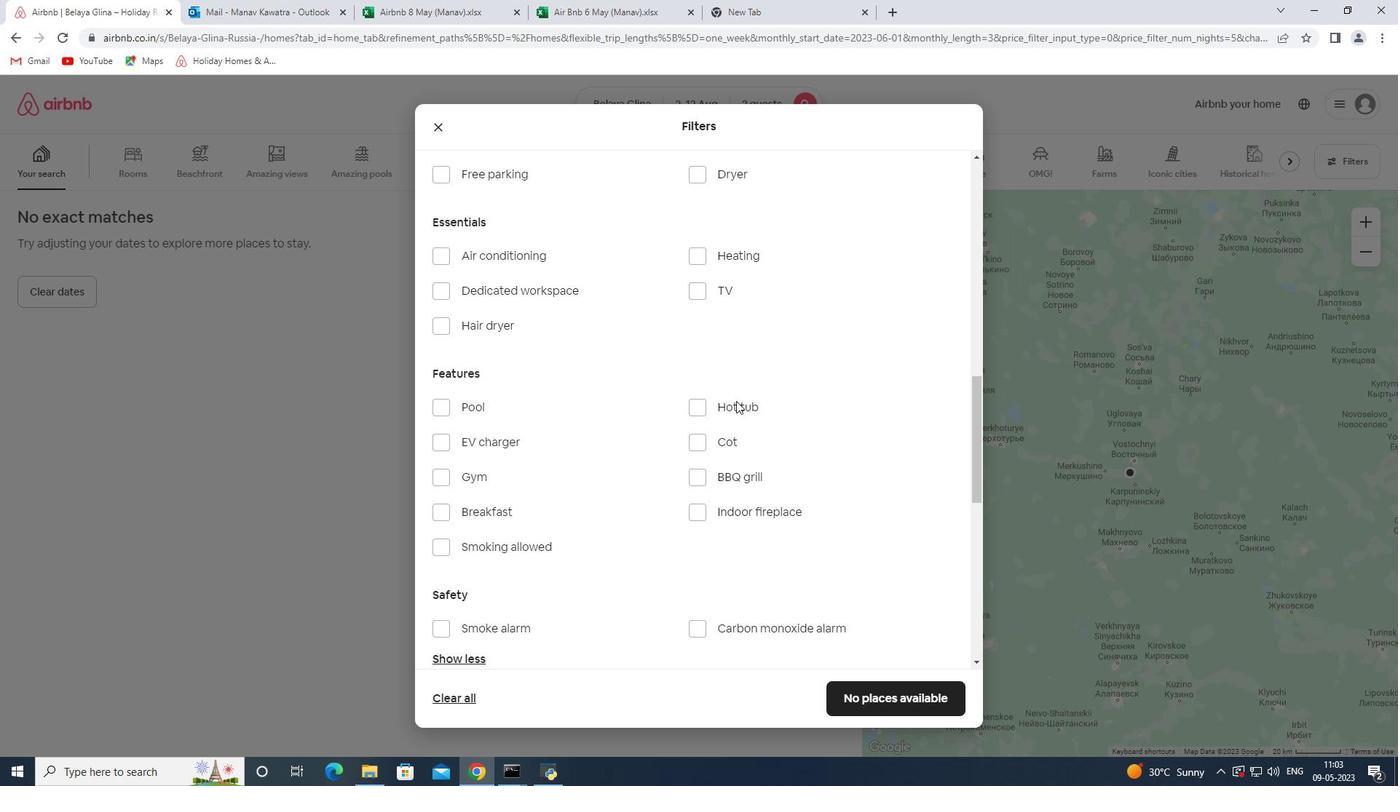 
Action: Mouse scrolled (754, 412) with delta (0, 0)
Screenshot: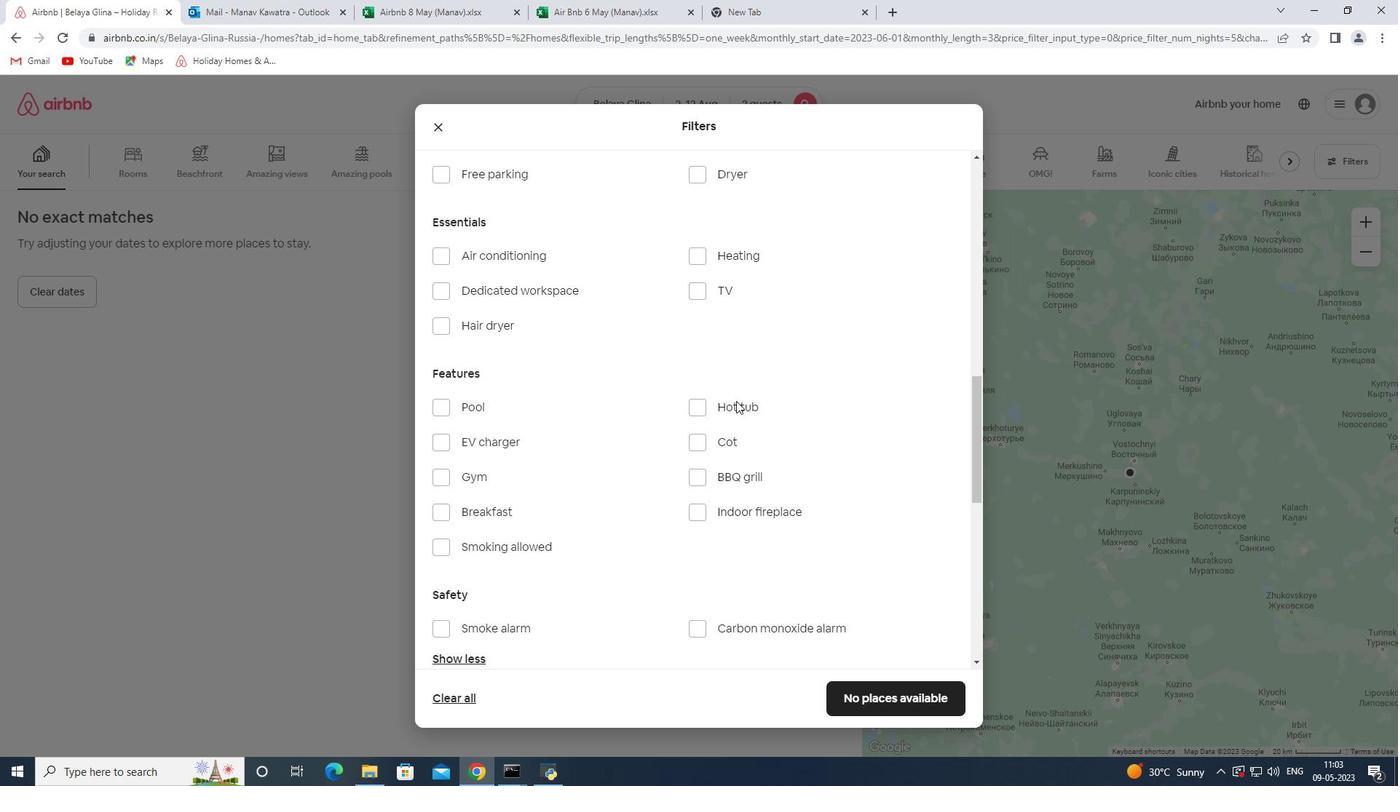 
Action: Mouse moved to (754, 413)
Screenshot: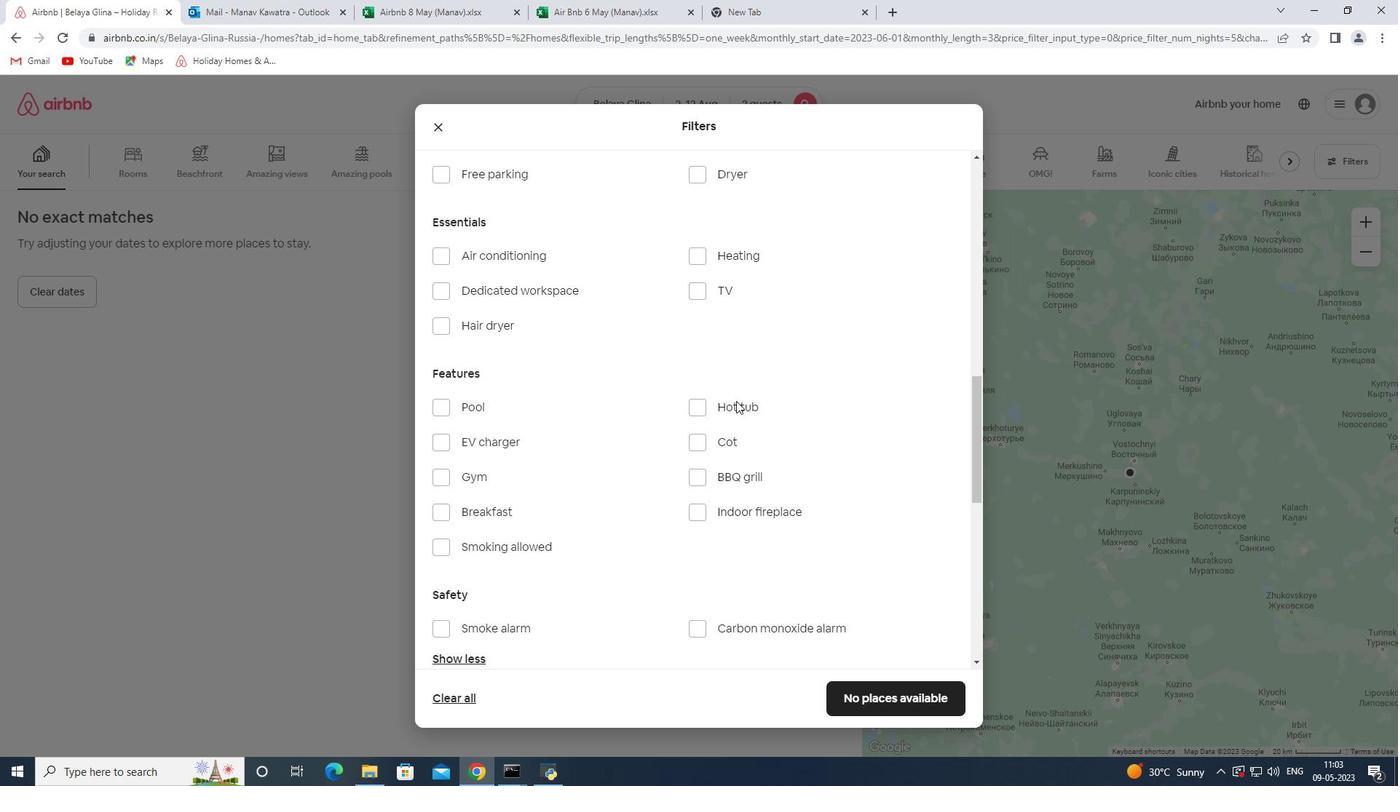 
Action: Mouse scrolled (754, 412) with delta (0, 0)
Screenshot: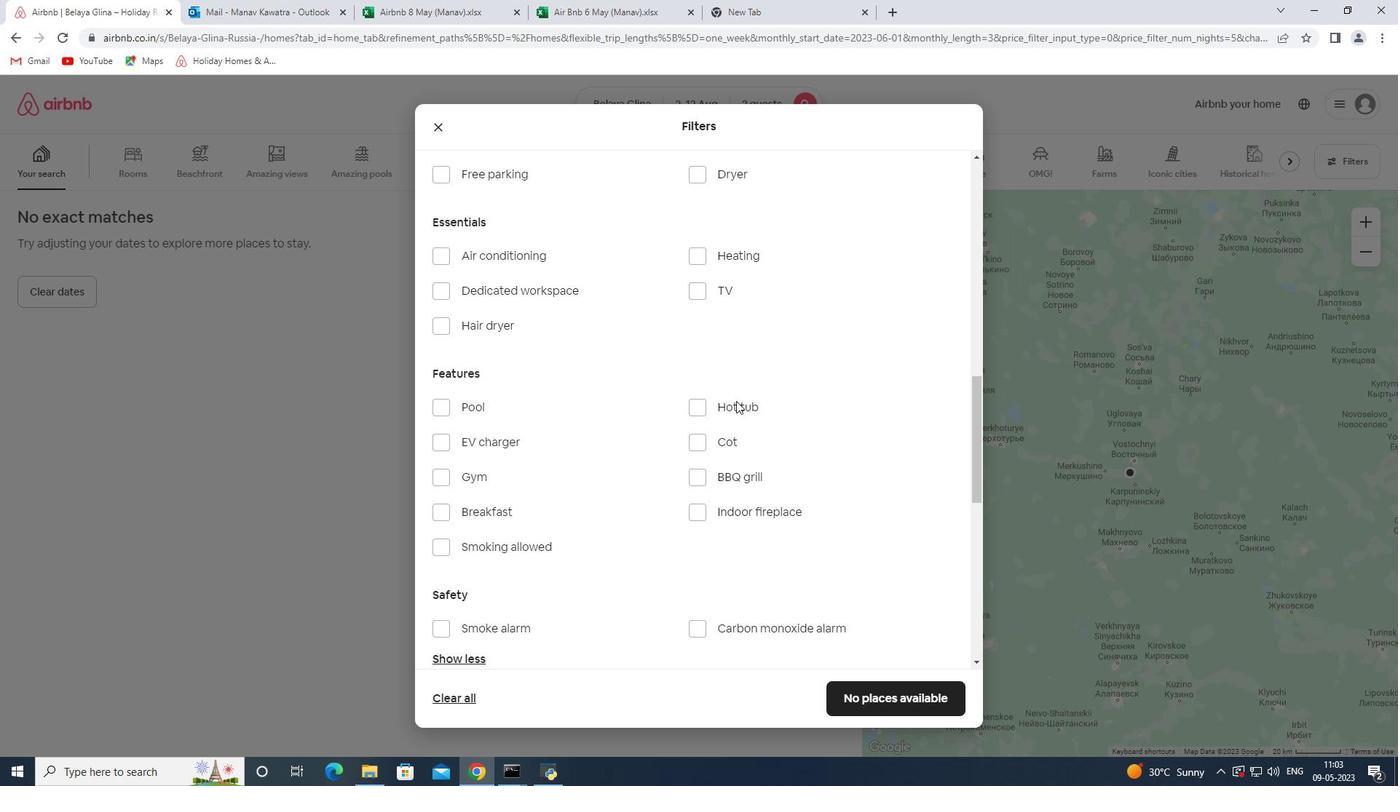 
Action: Mouse scrolled (754, 412) with delta (0, 0)
Screenshot: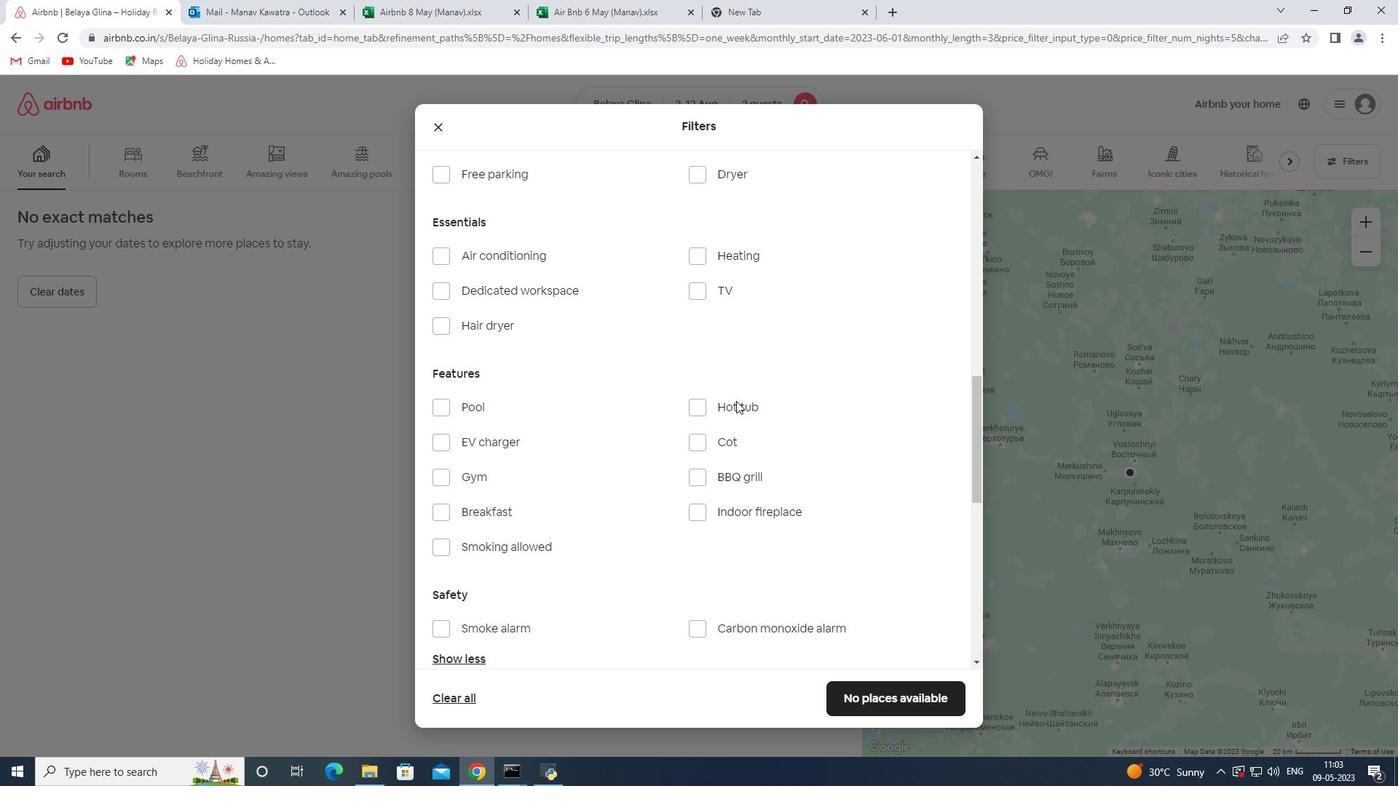 
Action: Mouse moved to (755, 415)
Screenshot: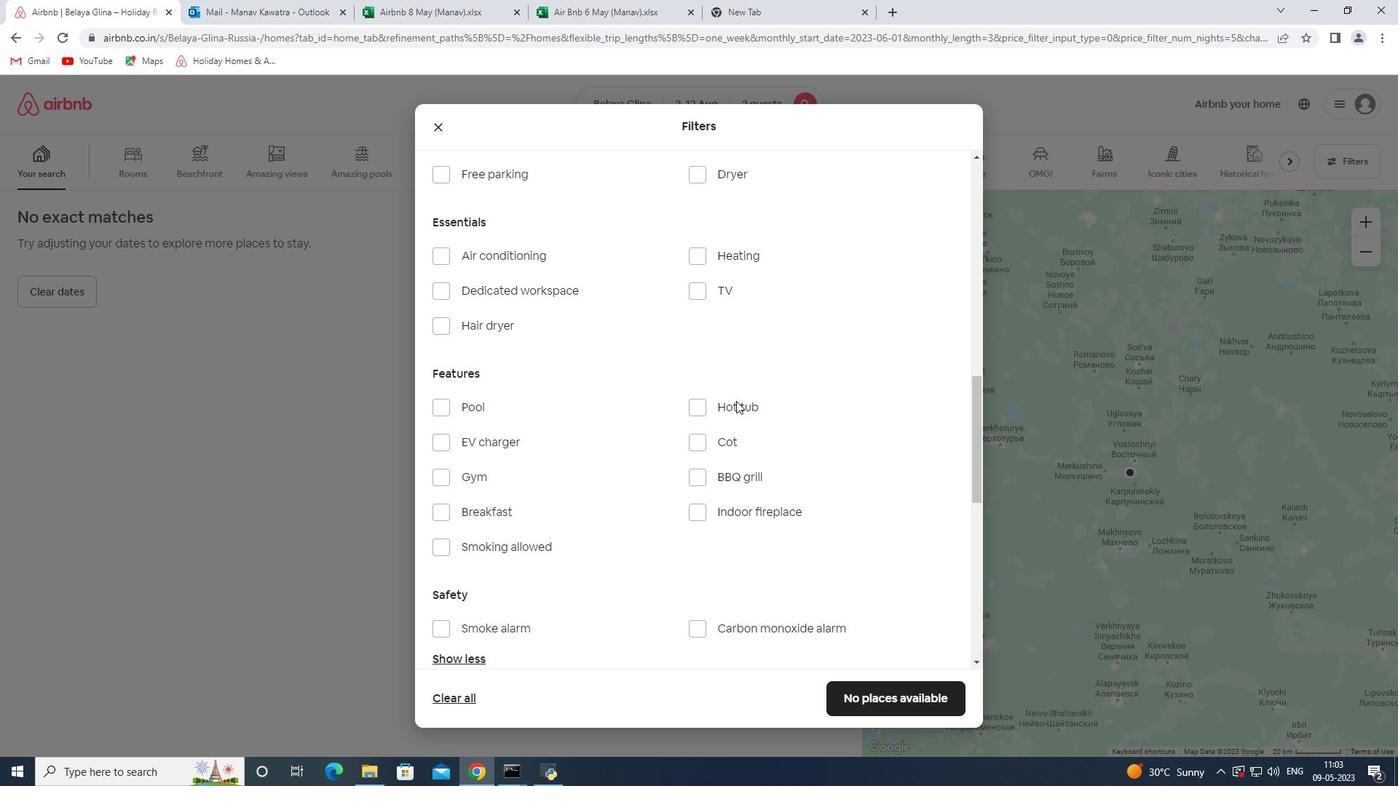 
Action: Mouse scrolled (755, 414) with delta (0, 0)
Screenshot: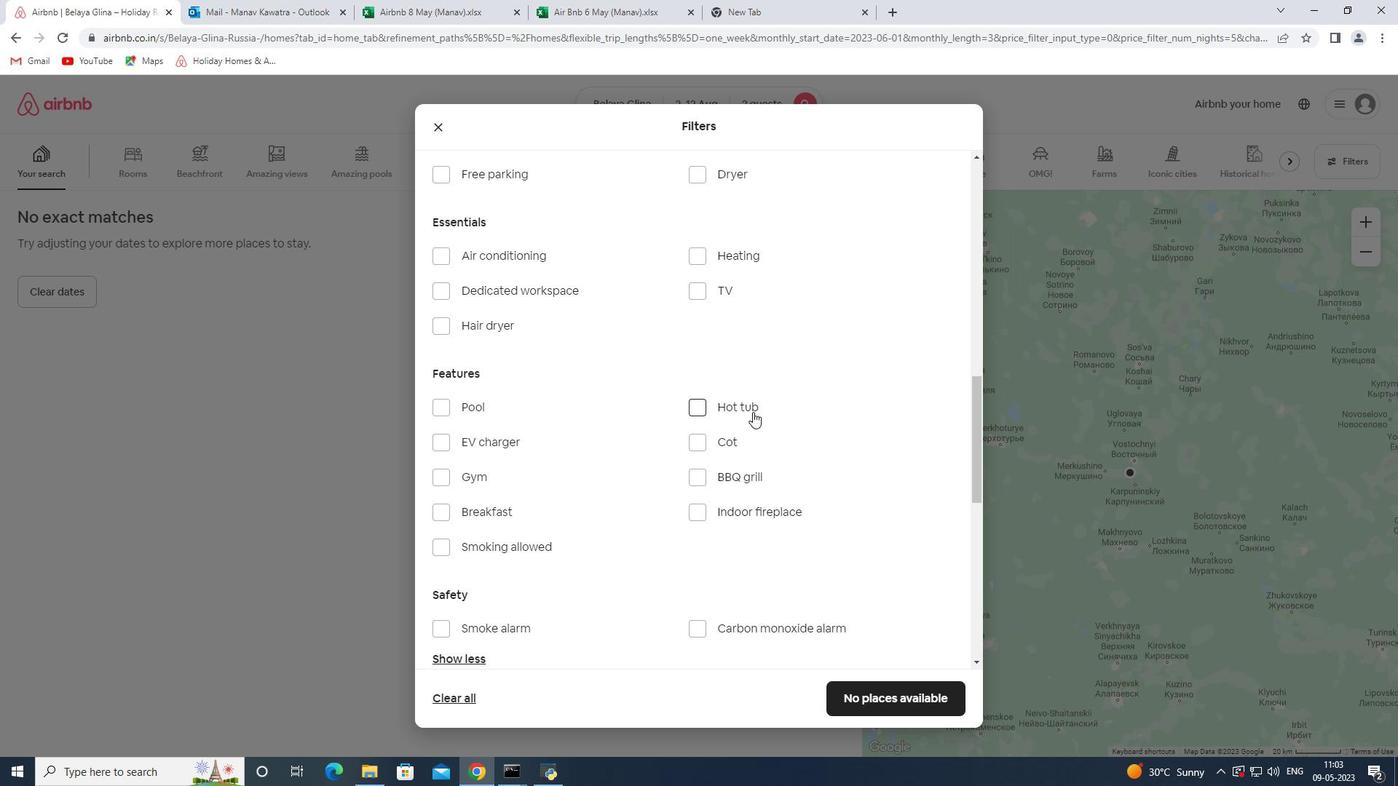
Action: Mouse moved to (932, 538)
Screenshot: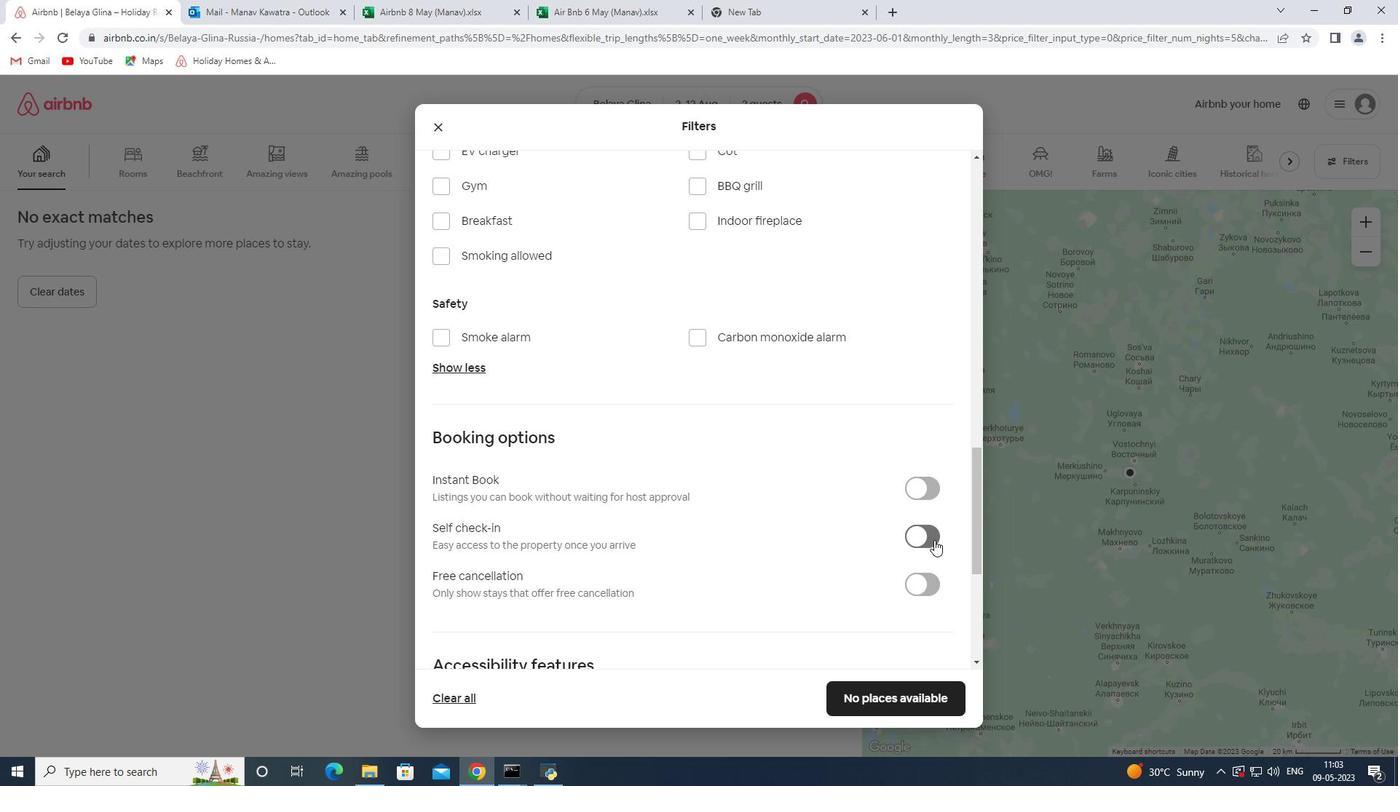
Action: Mouse pressed left at (932, 538)
Screenshot: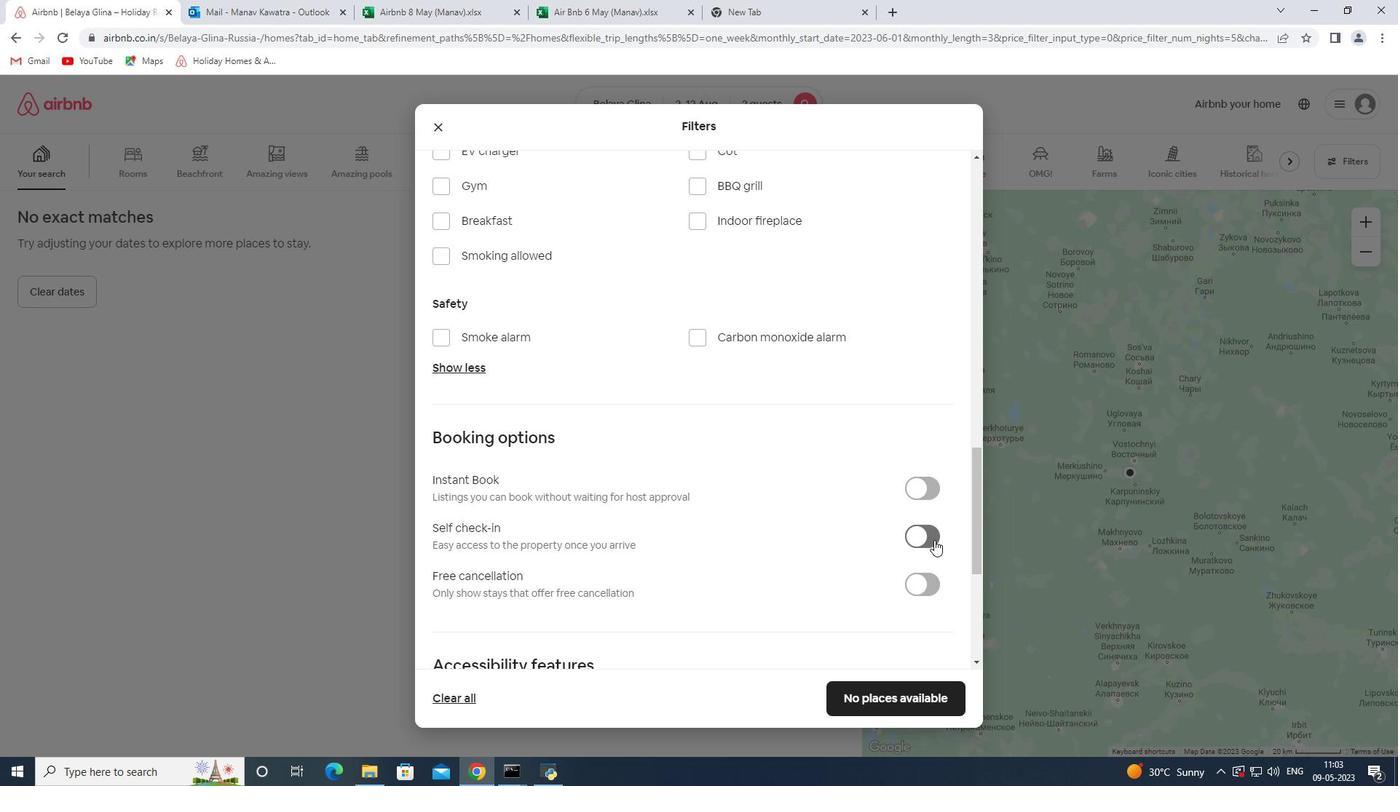 
Action: Mouse moved to (757, 493)
Screenshot: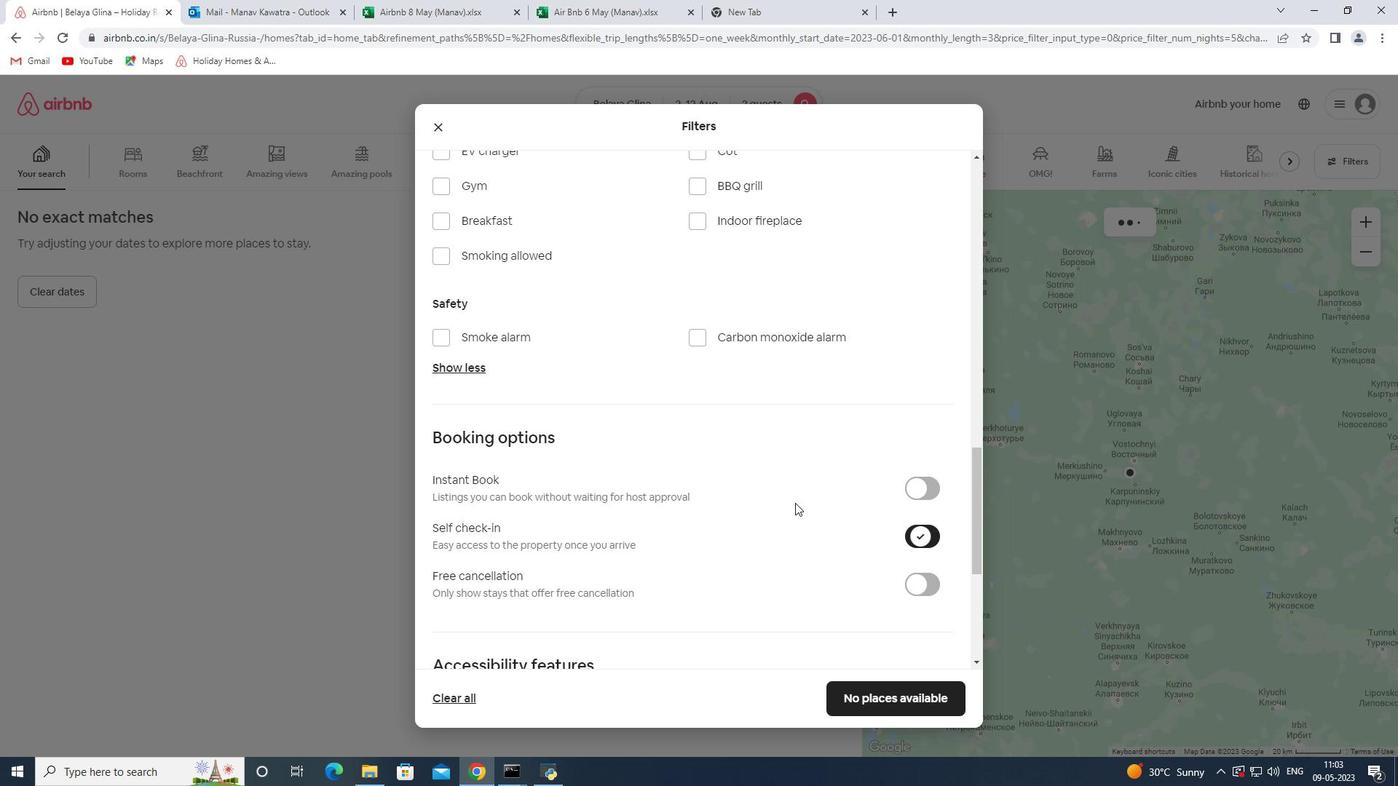 
Action: Mouse scrolled (757, 494) with delta (0, 0)
Screenshot: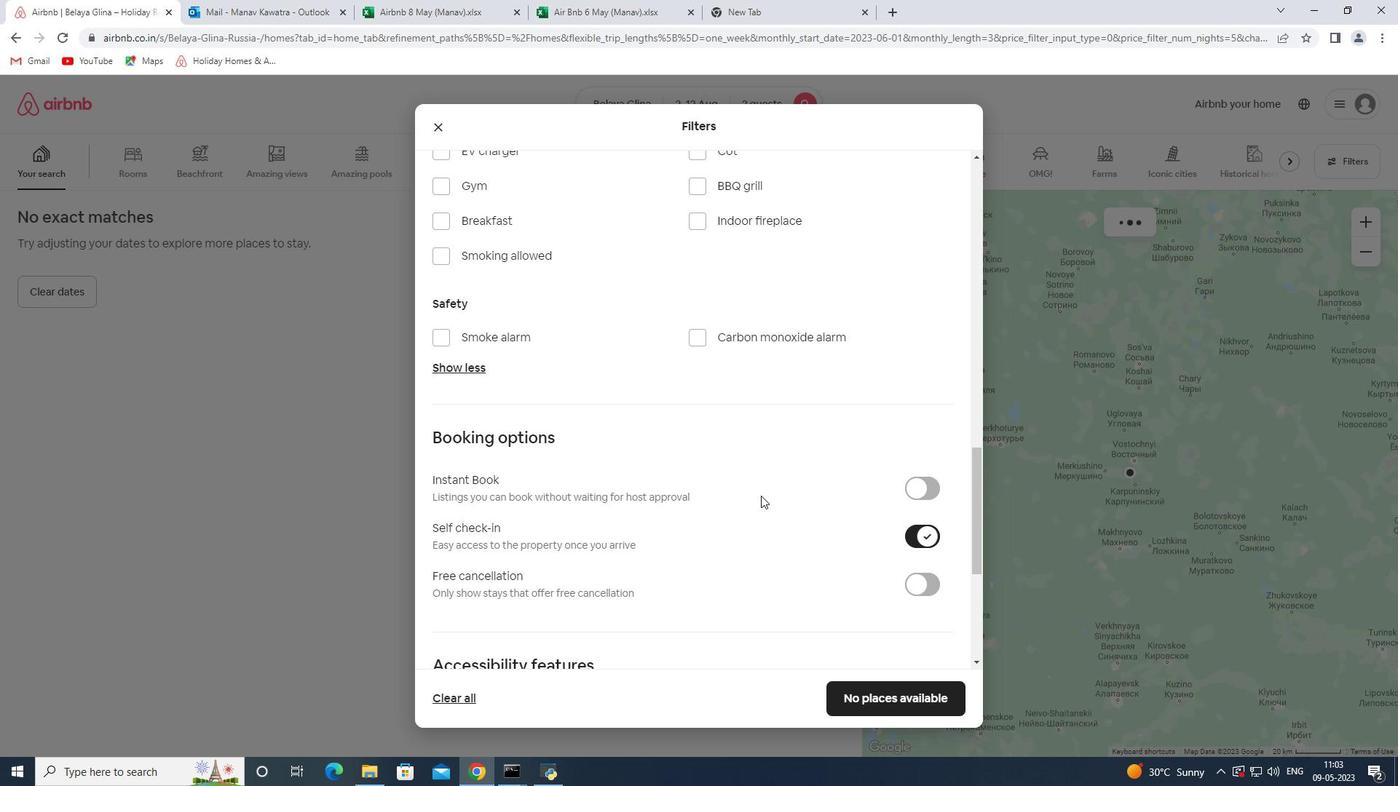 
Action: Mouse scrolled (757, 494) with delta (0, 0)
Screenshot: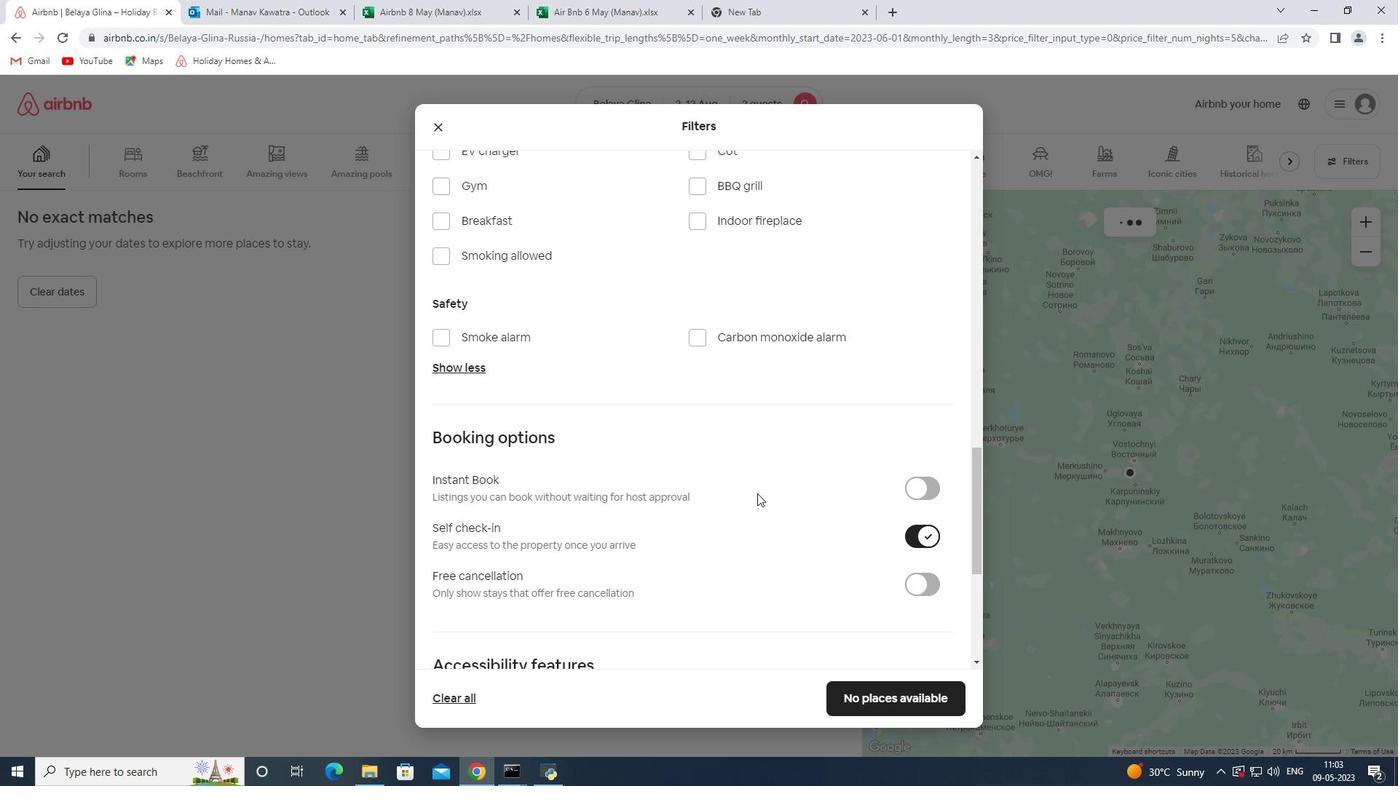 
Action: Mouse scrolled (757, 494) with delta (0, 0)
Screenshot: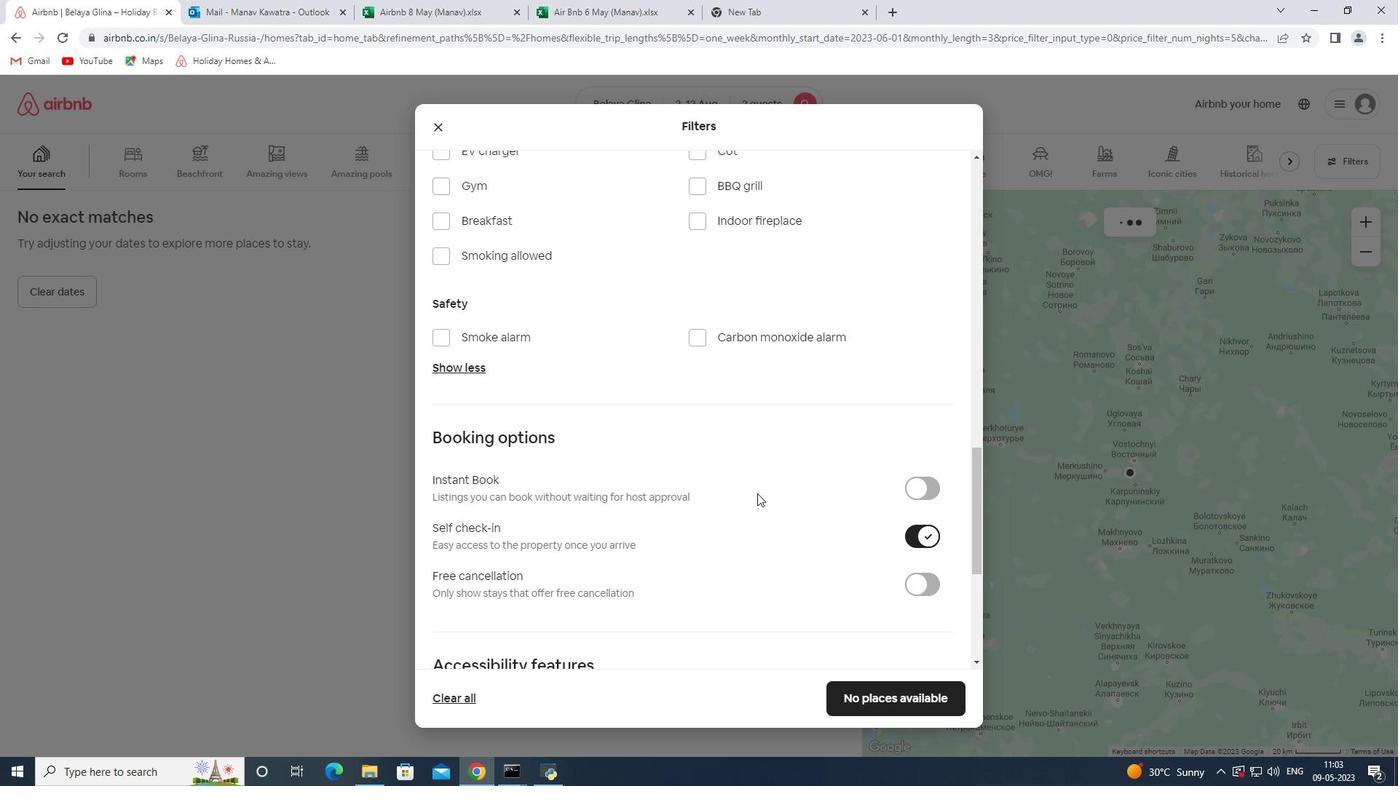
Action: Mouse scrolled (757, 494) with delta (0, 0)
Screenshot: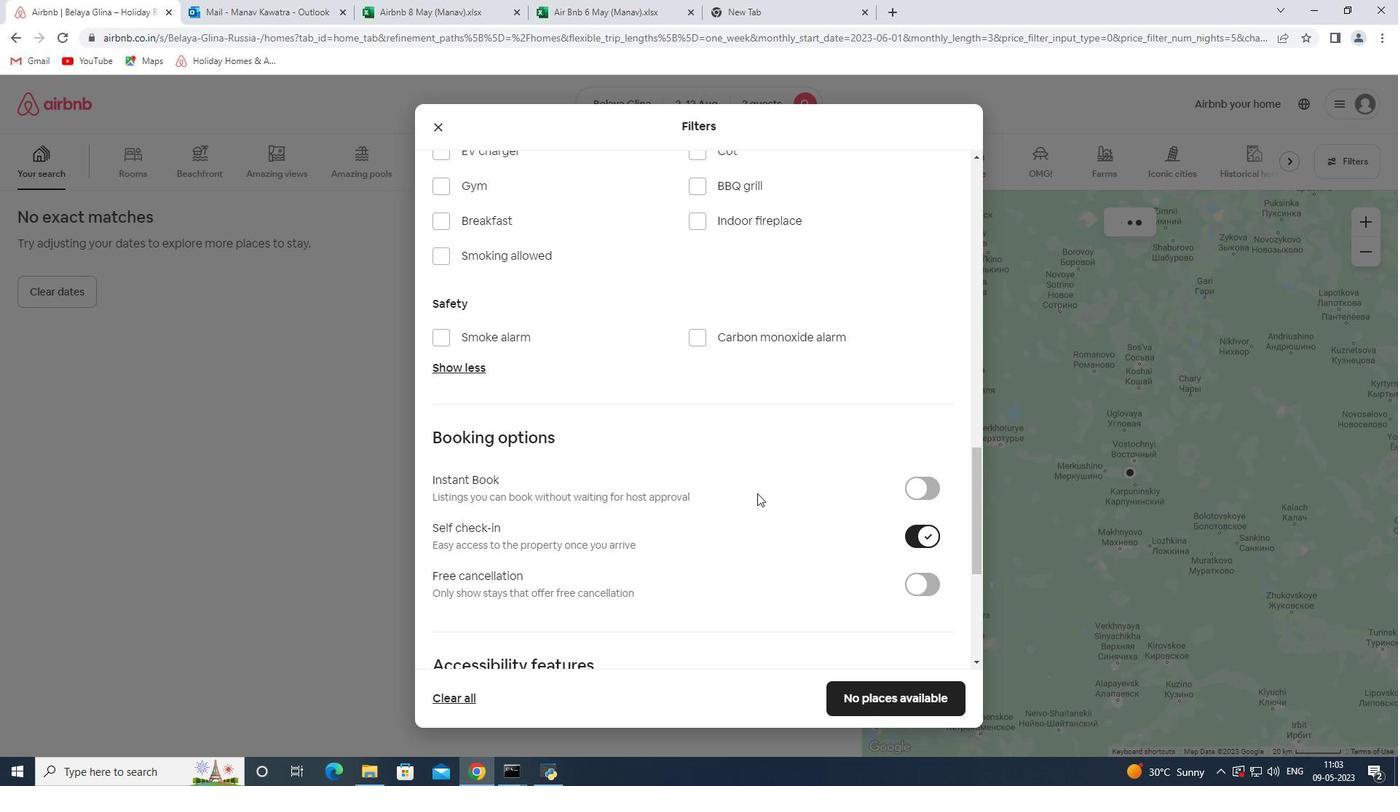 
Action: Mouse scrolled (757, 494) with delta (0, 0)
Screenshot: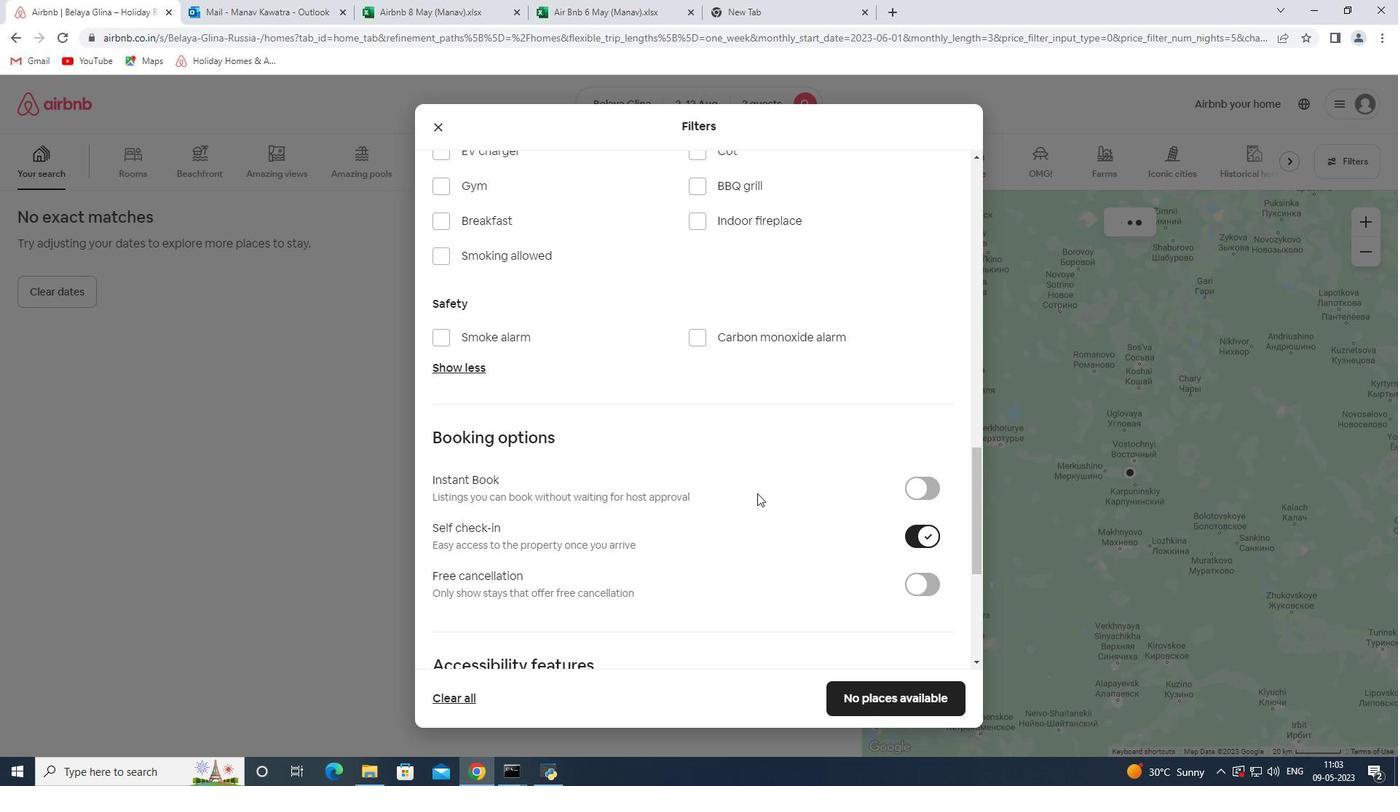 
Action: Mouse scrolled (757, 494) with delta (0, 0)
Screenshot: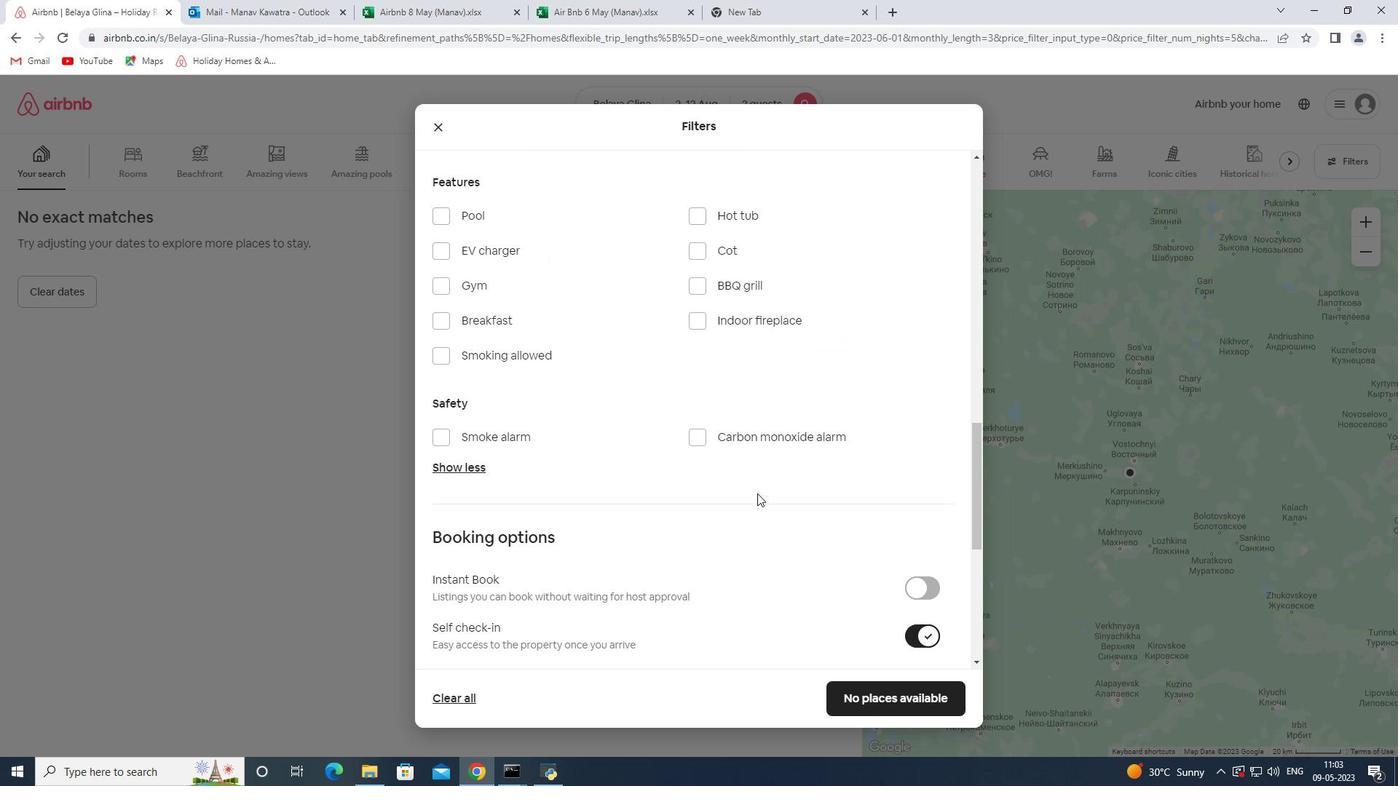 
Action: Mouse scrolled (757, 494) with delta (0, 0)
Screenshot: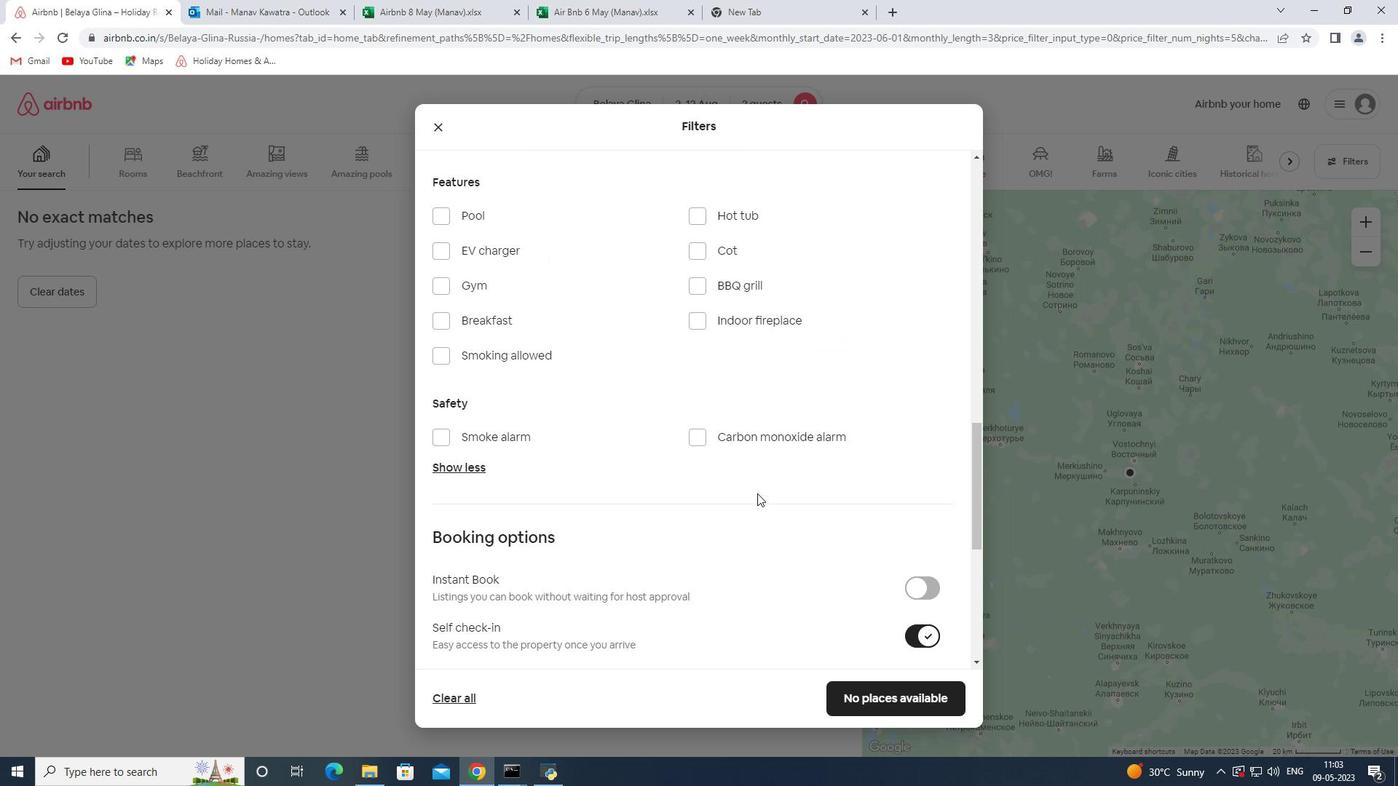
Action: Mouse scrolled (757, 494) with delta (0, 0)
Screenshot: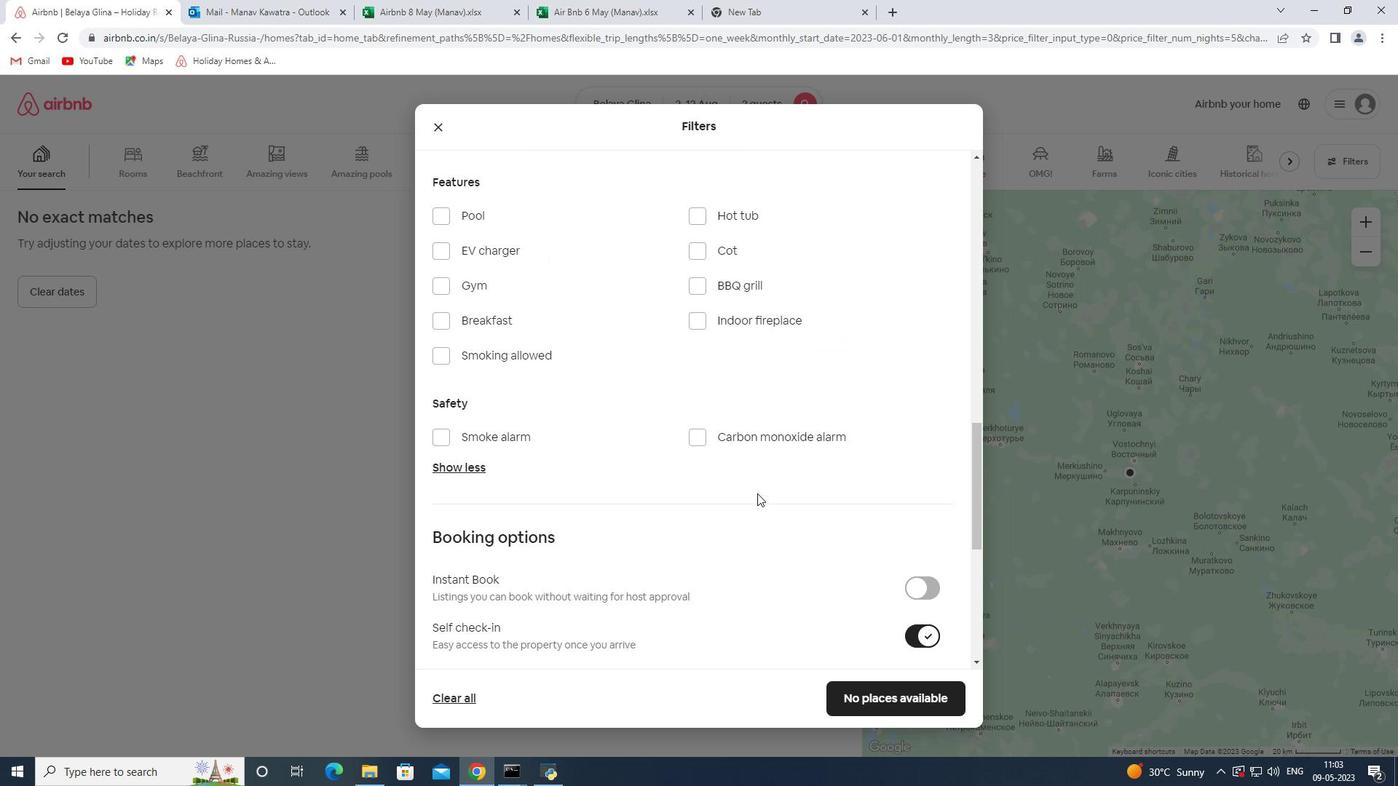 
Action: Mouse scrolled (757, 494) with delta (0, 0)
Screenshot: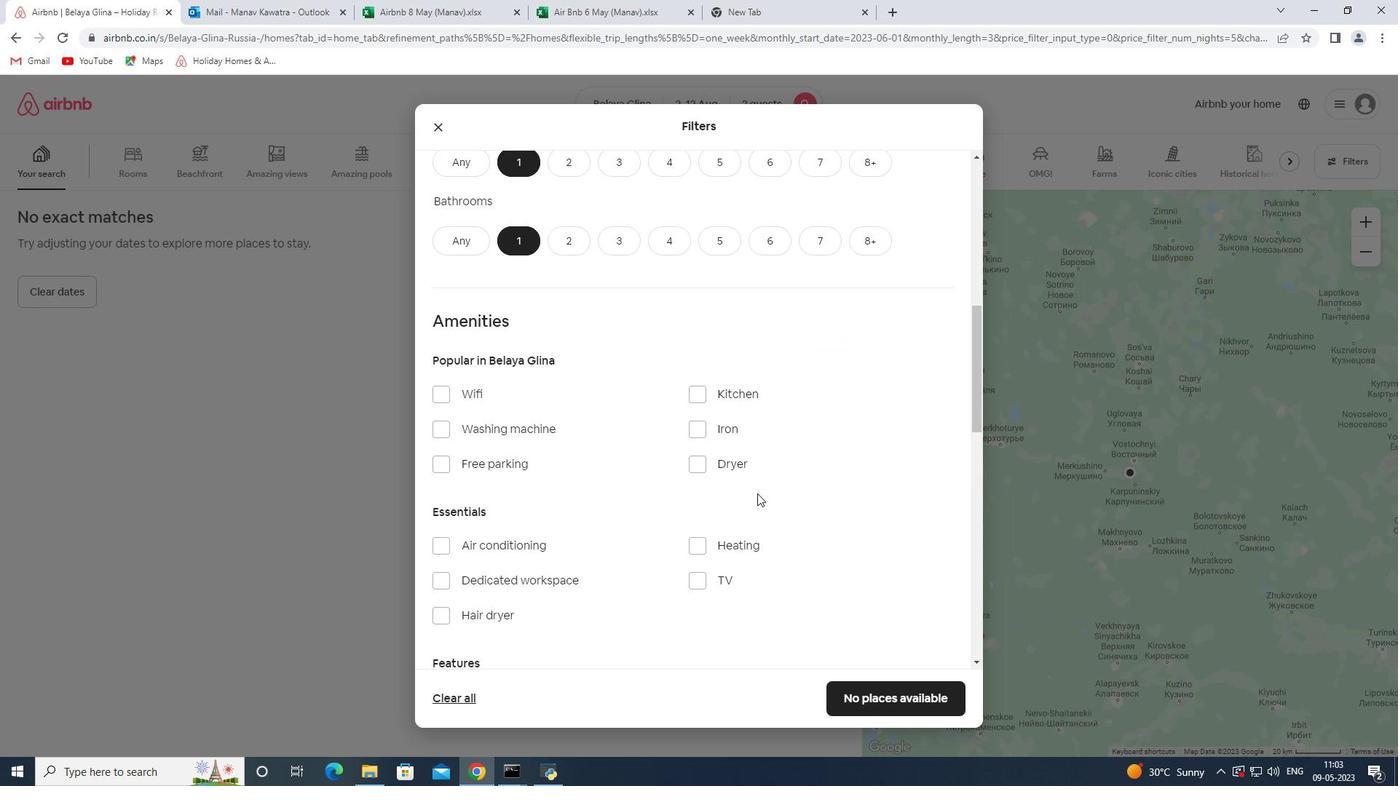 
Action: Mouse scrolled (757, 494) with delta (0, 0)
Screenshot: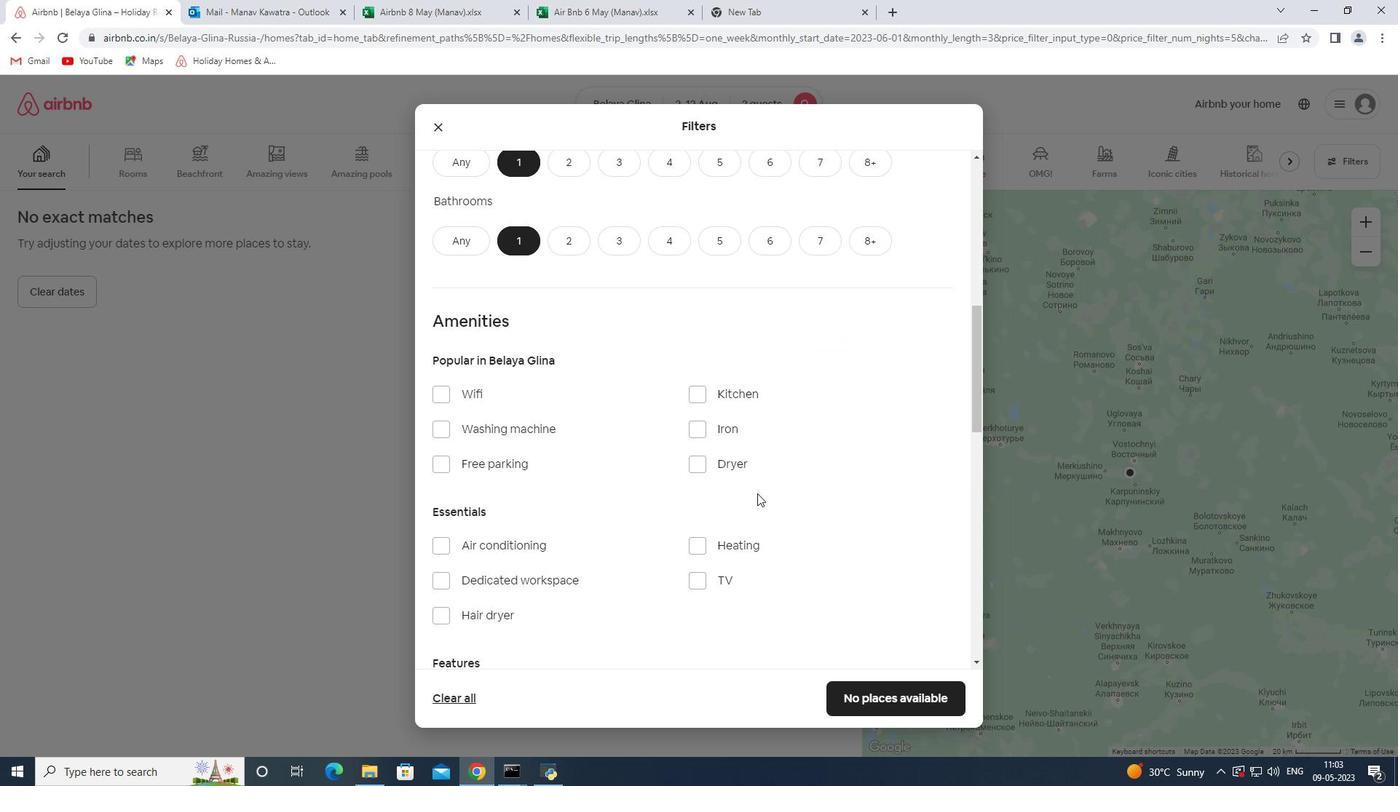 
Action: Mouse scrolled (757, 494) with delta (0, 0)
Screenshot: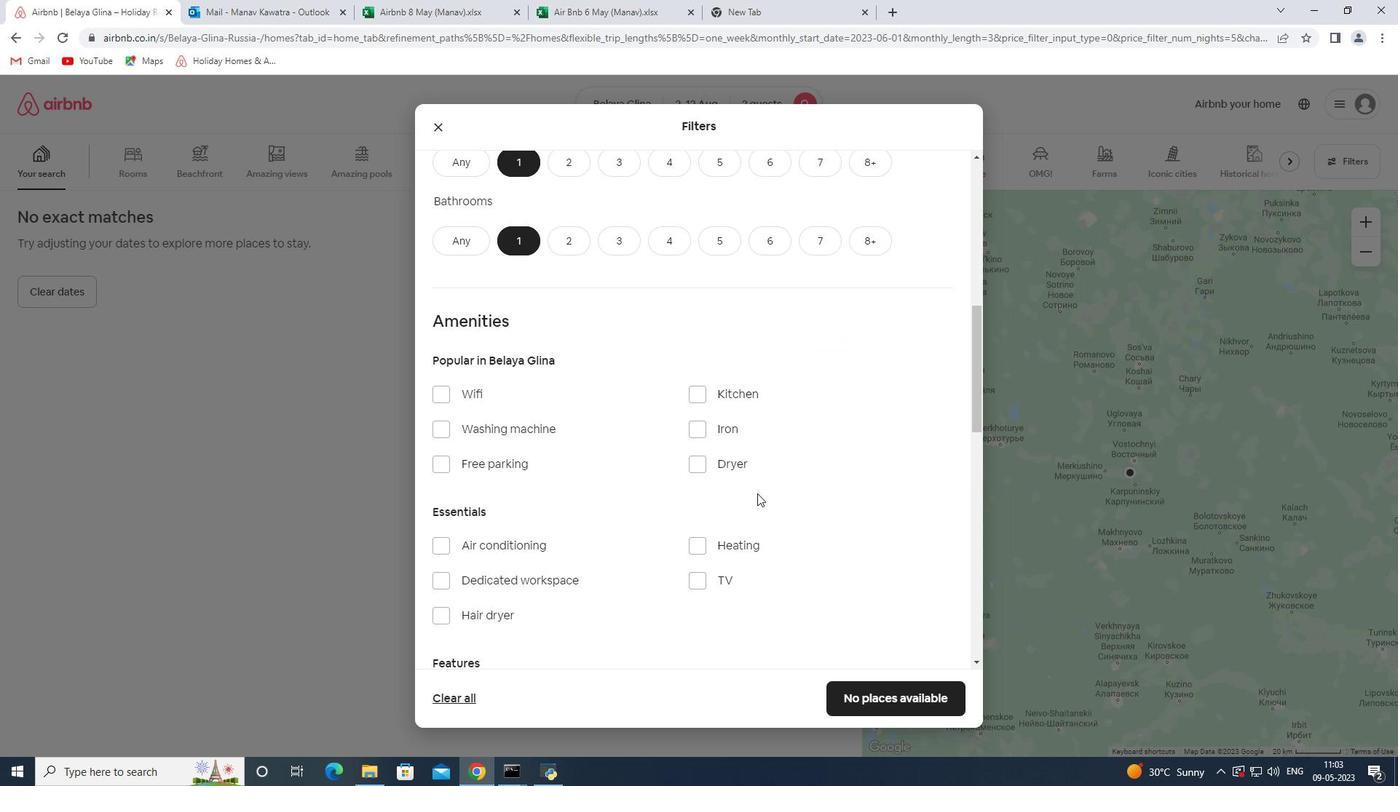 
Action: Mouse scrolled (757, 494) with delta (0, 0)
Screenshot: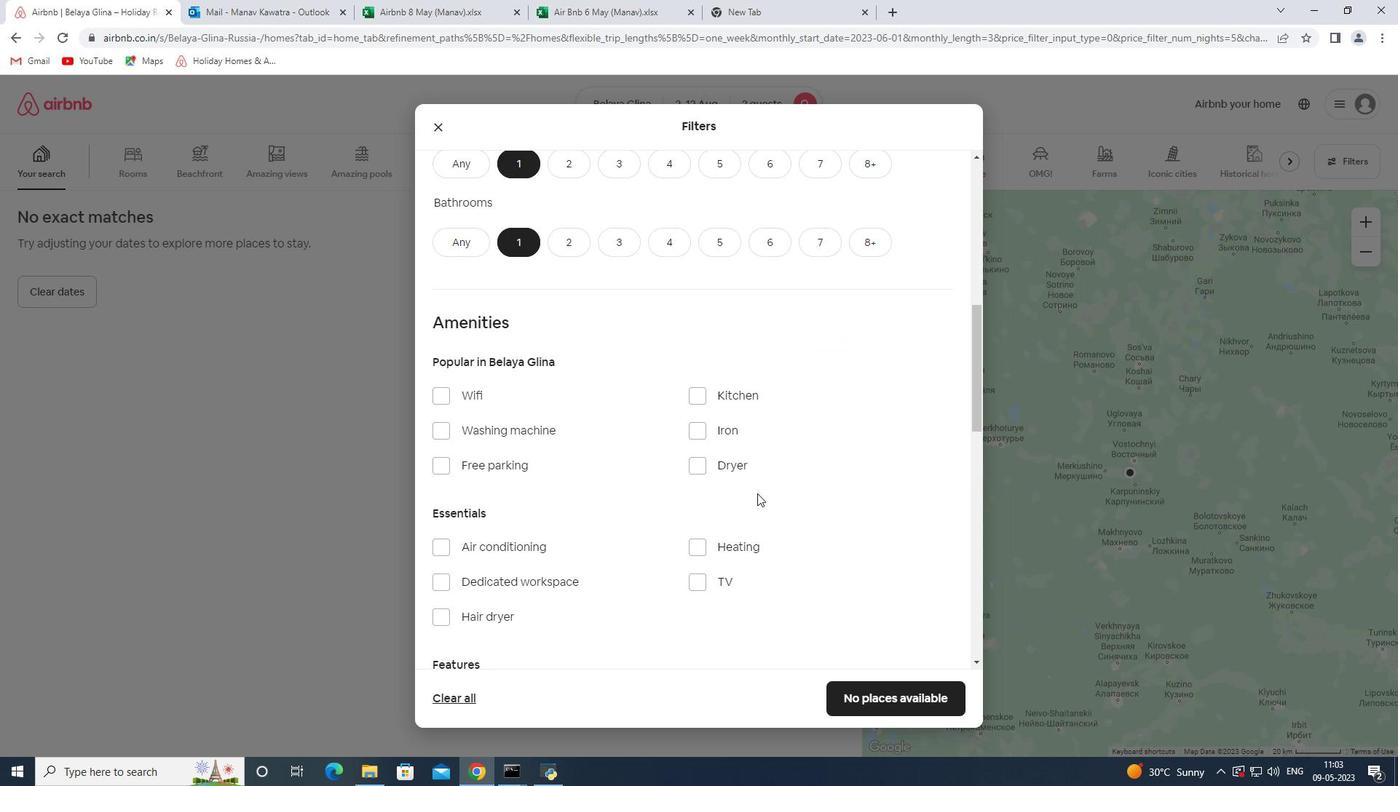 
Action: Mouse scrolled (757, 493) with delta (0, 0)
Screenshot: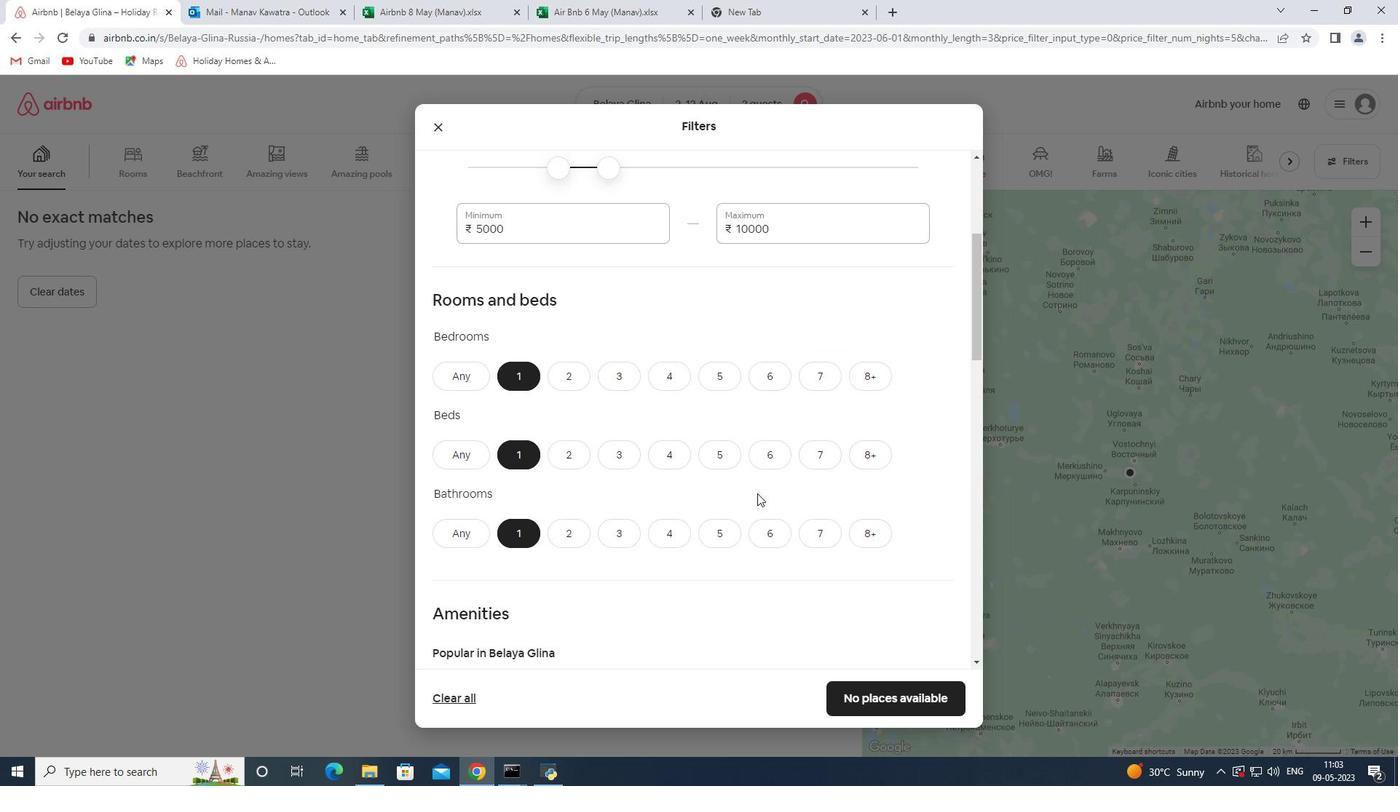 
Action: Mouse scrolled (757, 493) with delta (0, 0)
Screenshot: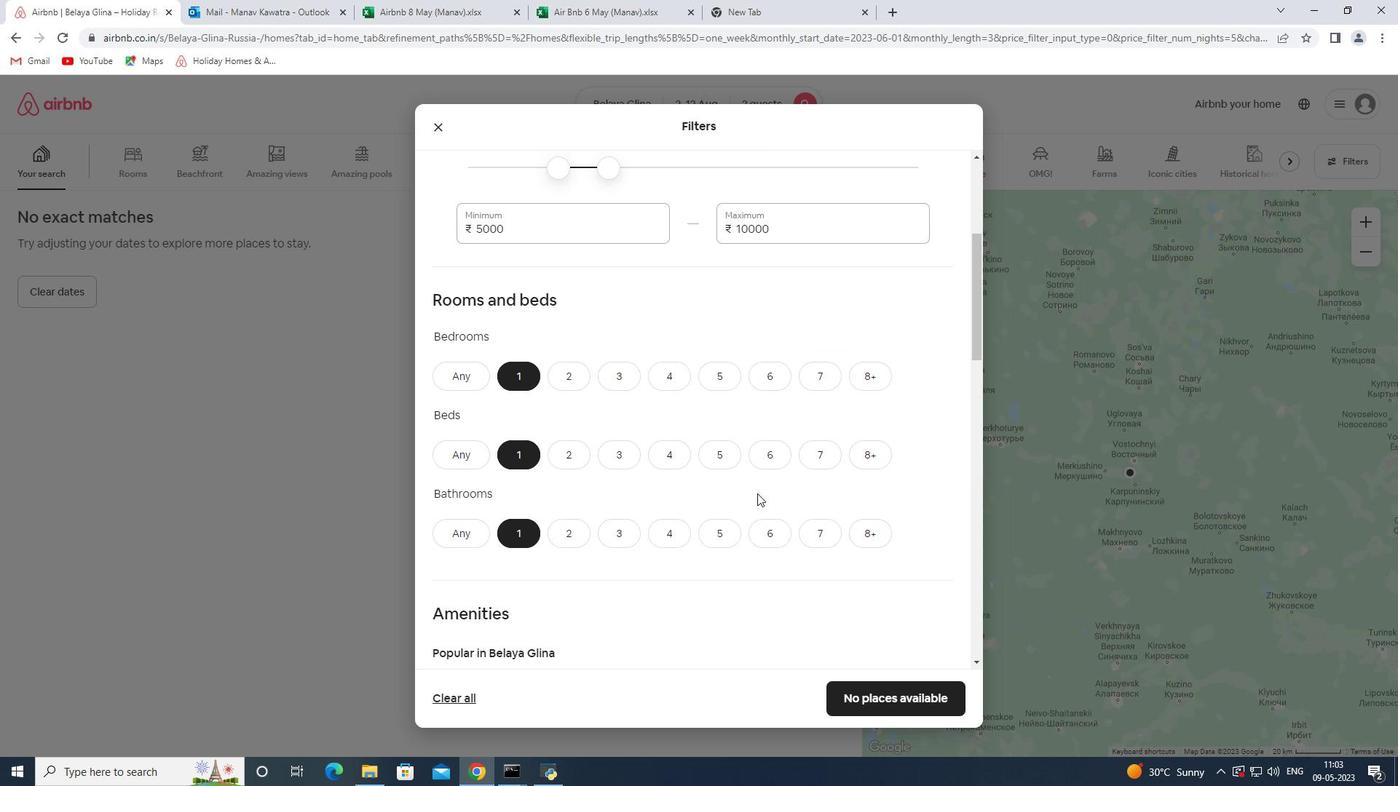 
Action: Mouse scrolled (757, 493) with delta (0, 0)
Screenshot: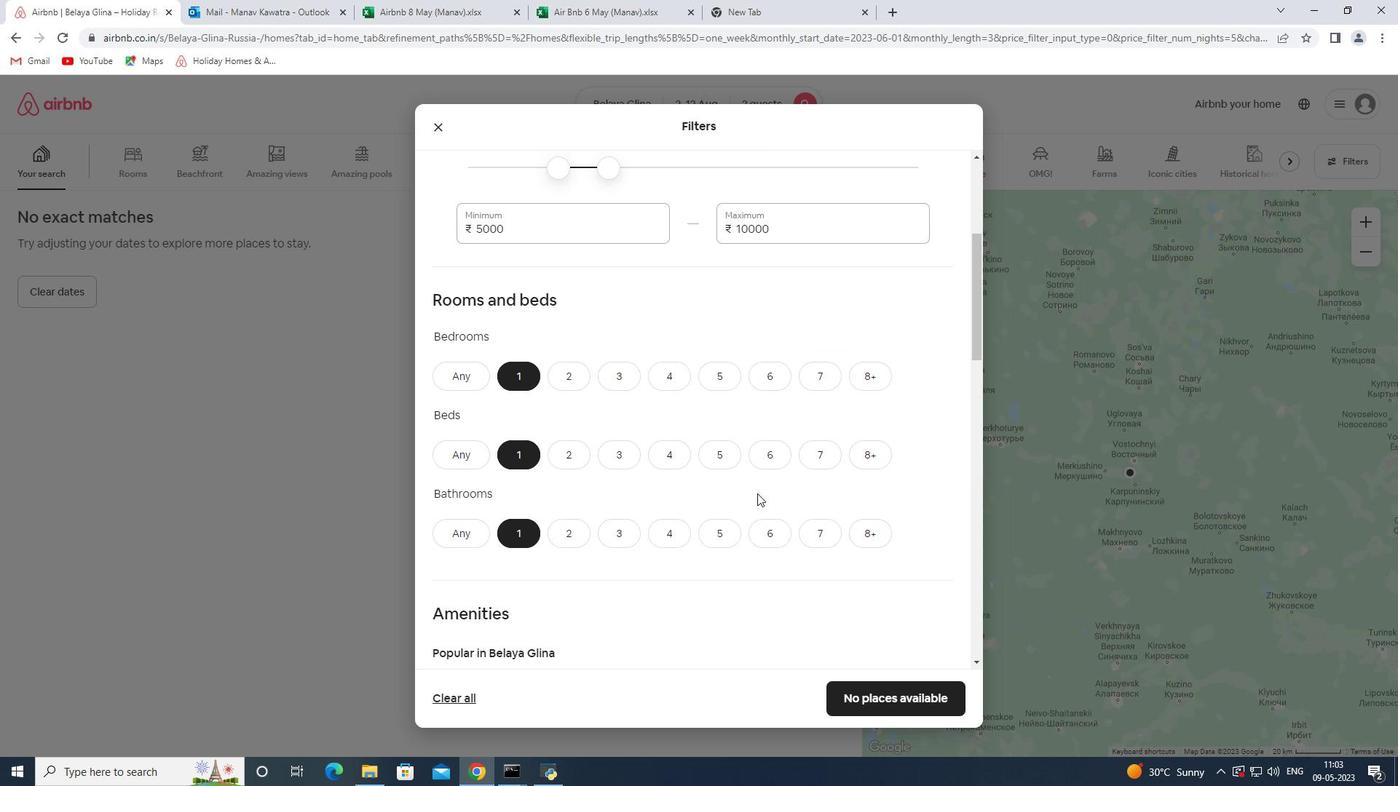 
Action: Mouse scrolled (757, 493) with delta (0, 0)
Screenshot: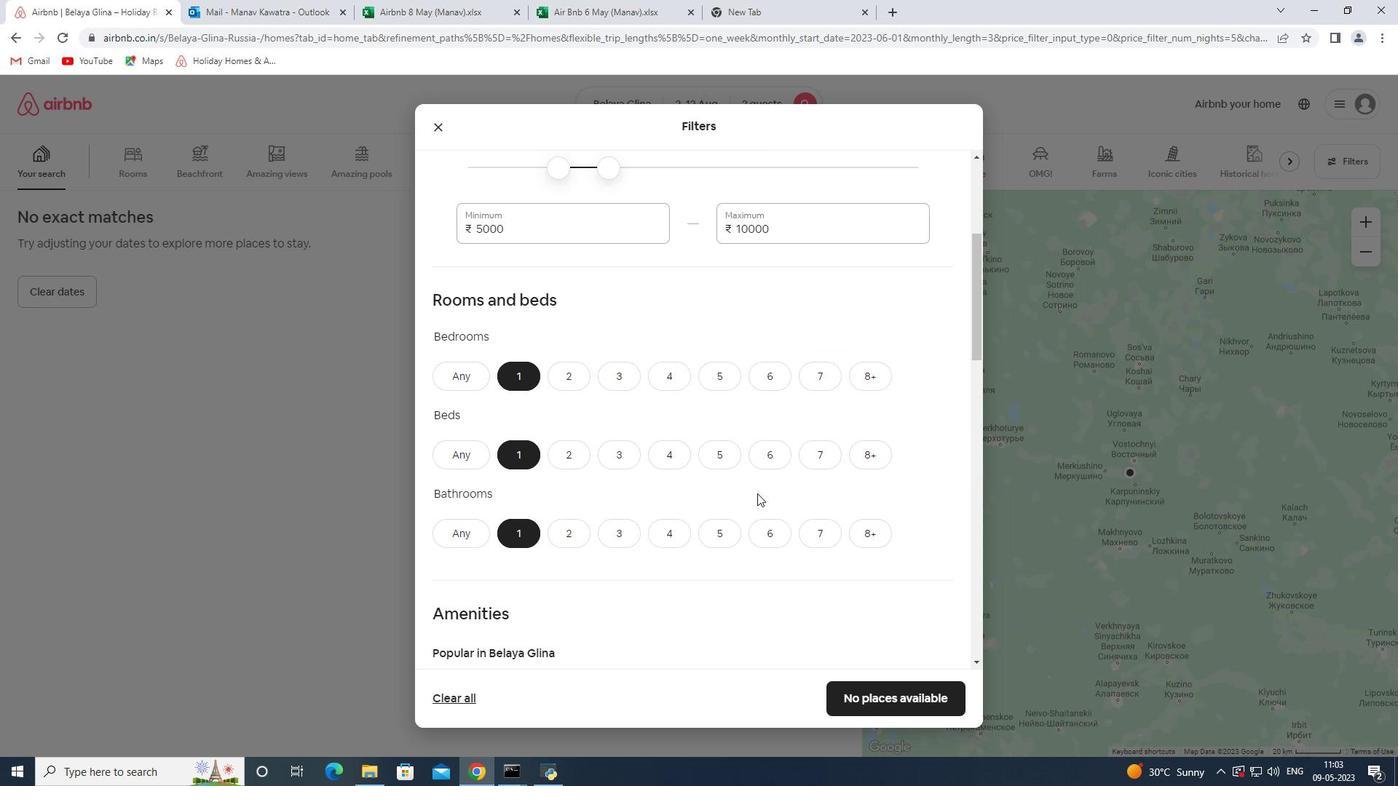 
Action: Mouse scrolled (757, 493) with delta (0, 0)
Screenshot: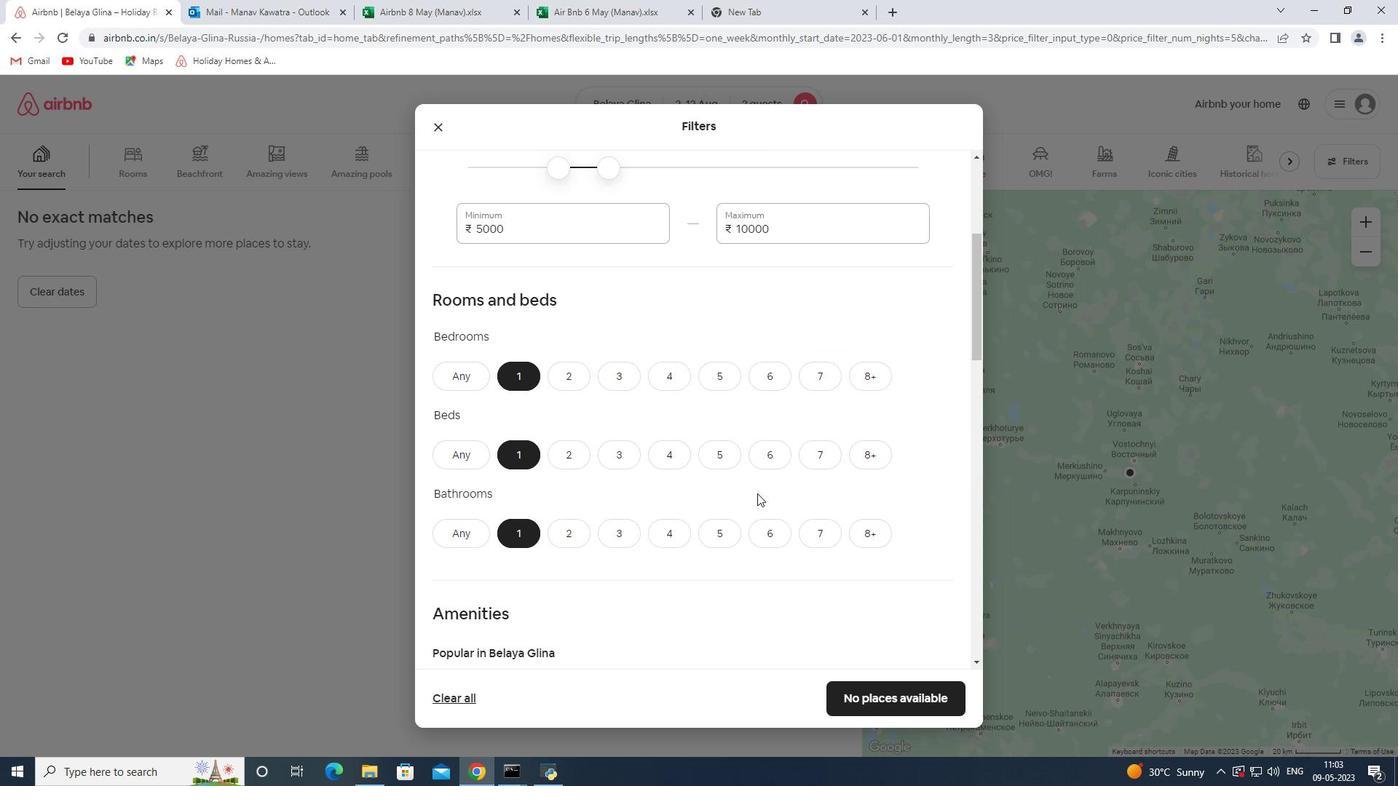 
Action: Mouse scrolled (757, 493) with delta (0, 0)
Screenshot: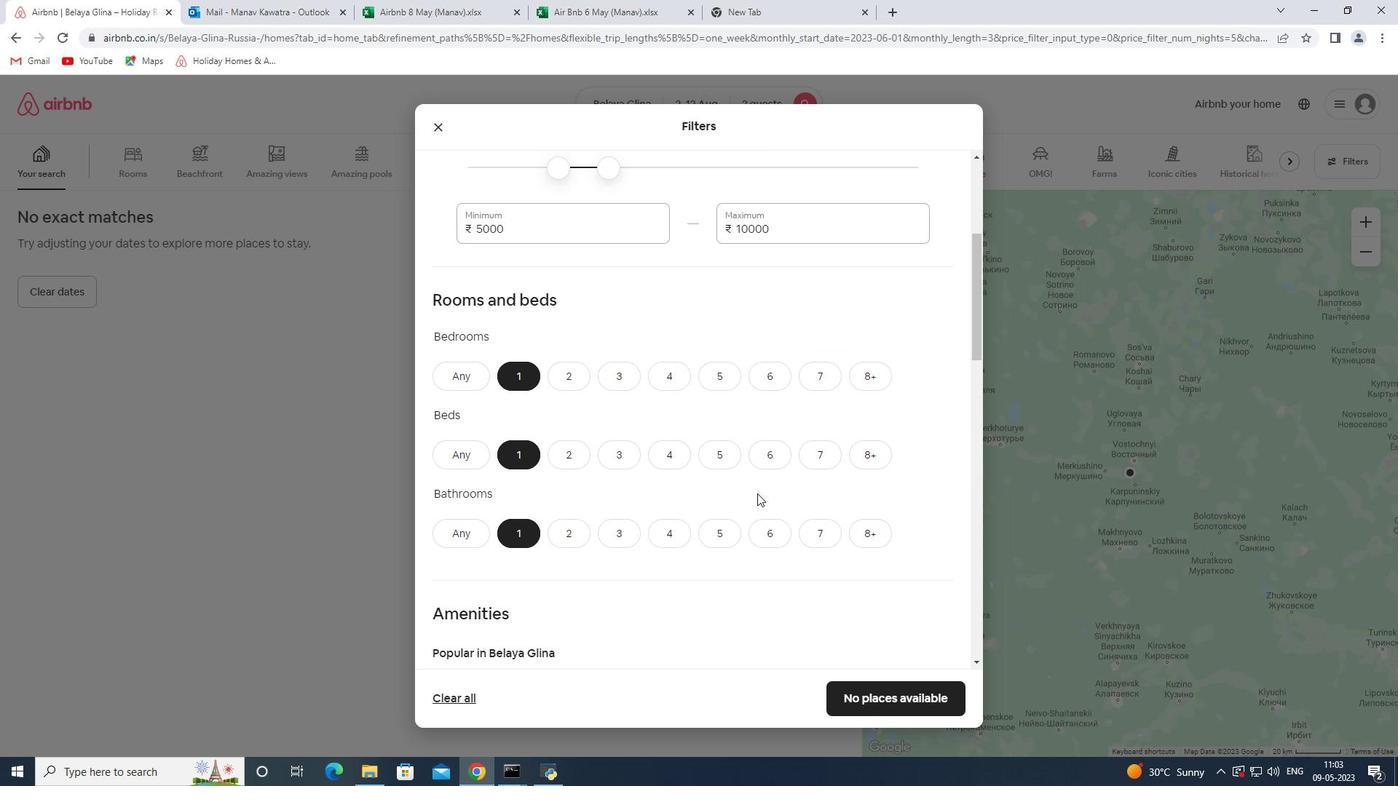 
Action: Mouse scrolled (757, 493) with delta (0, 0)
Screenshot: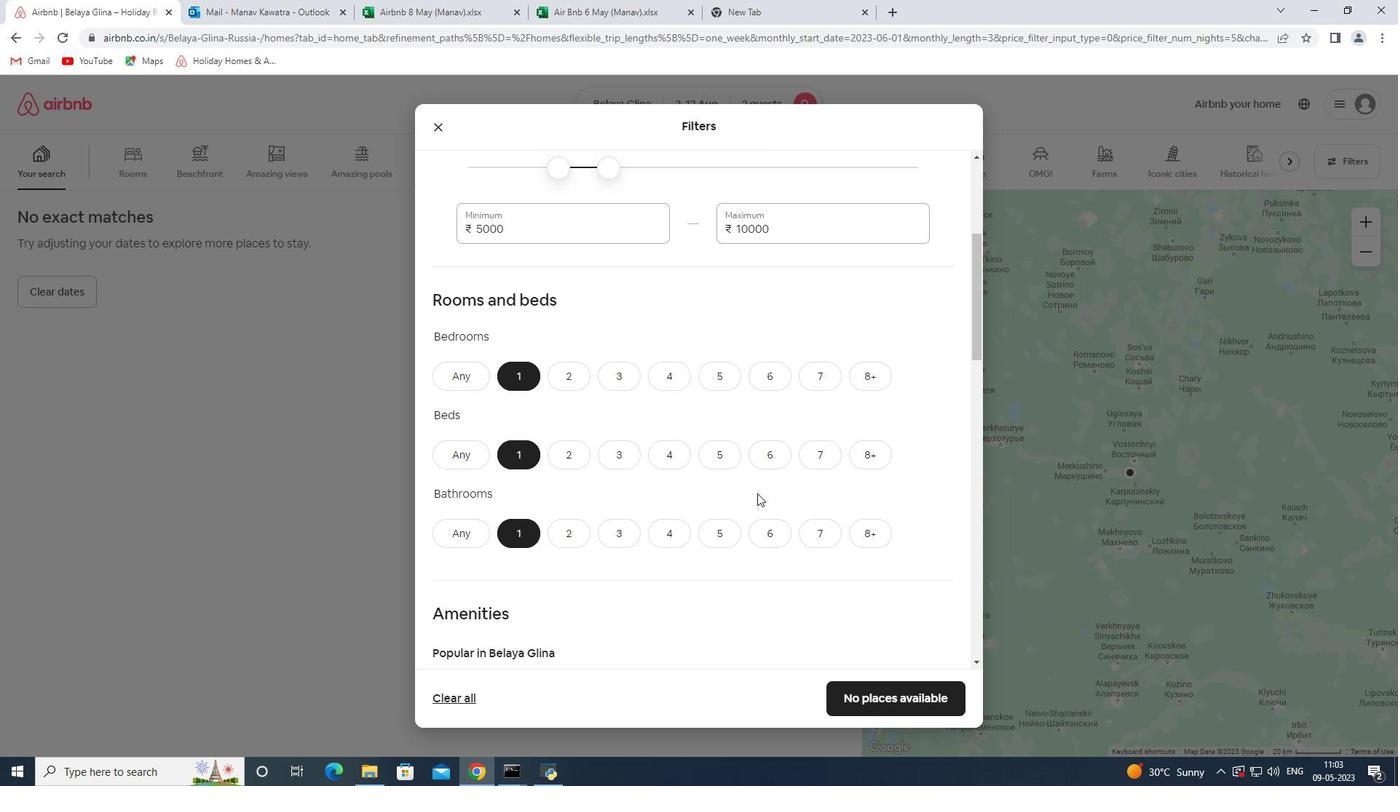 
Action: Mouse scrolled (757, 493) with delta (0, 0)
Screenshot: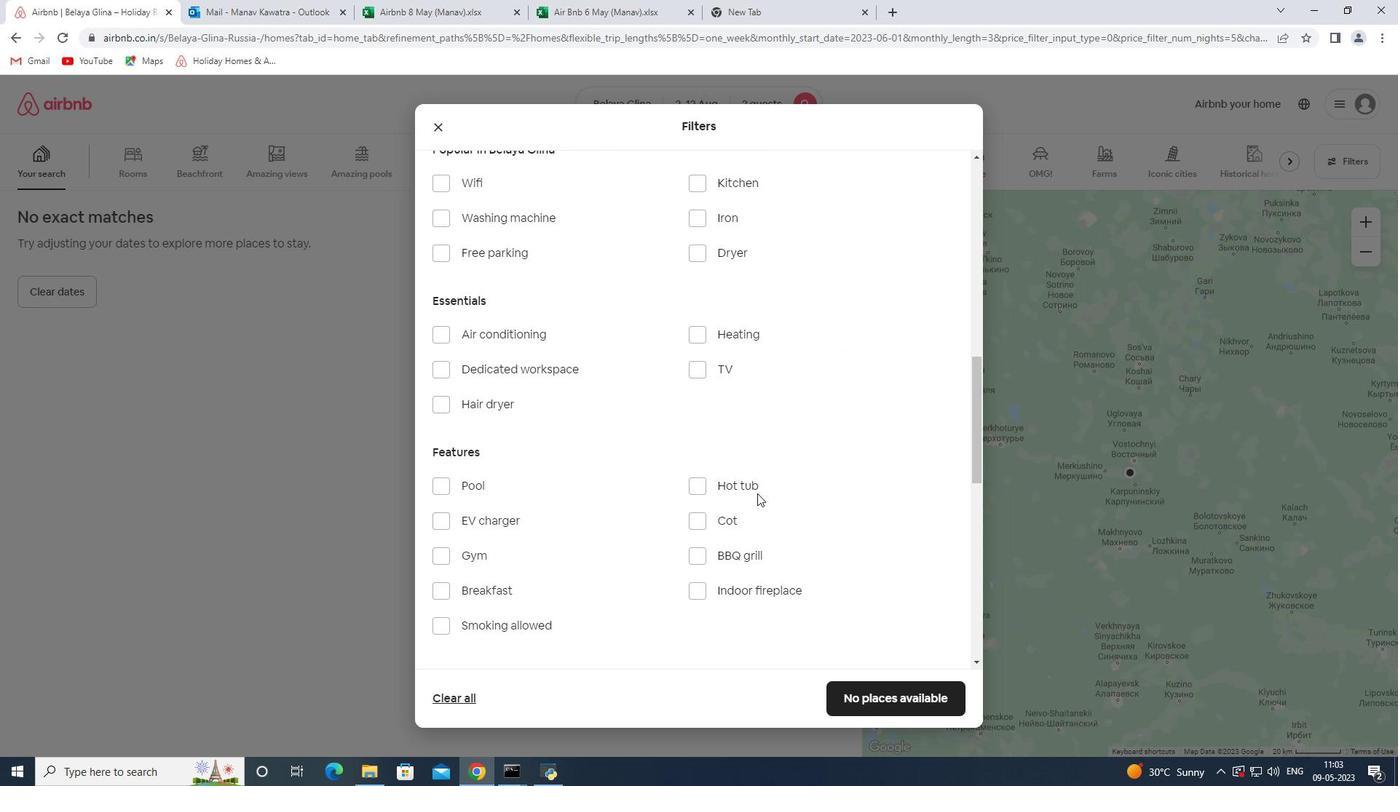 
Action: Mouse scrolled (757, 493) with delta (0, 0)
Screenshot: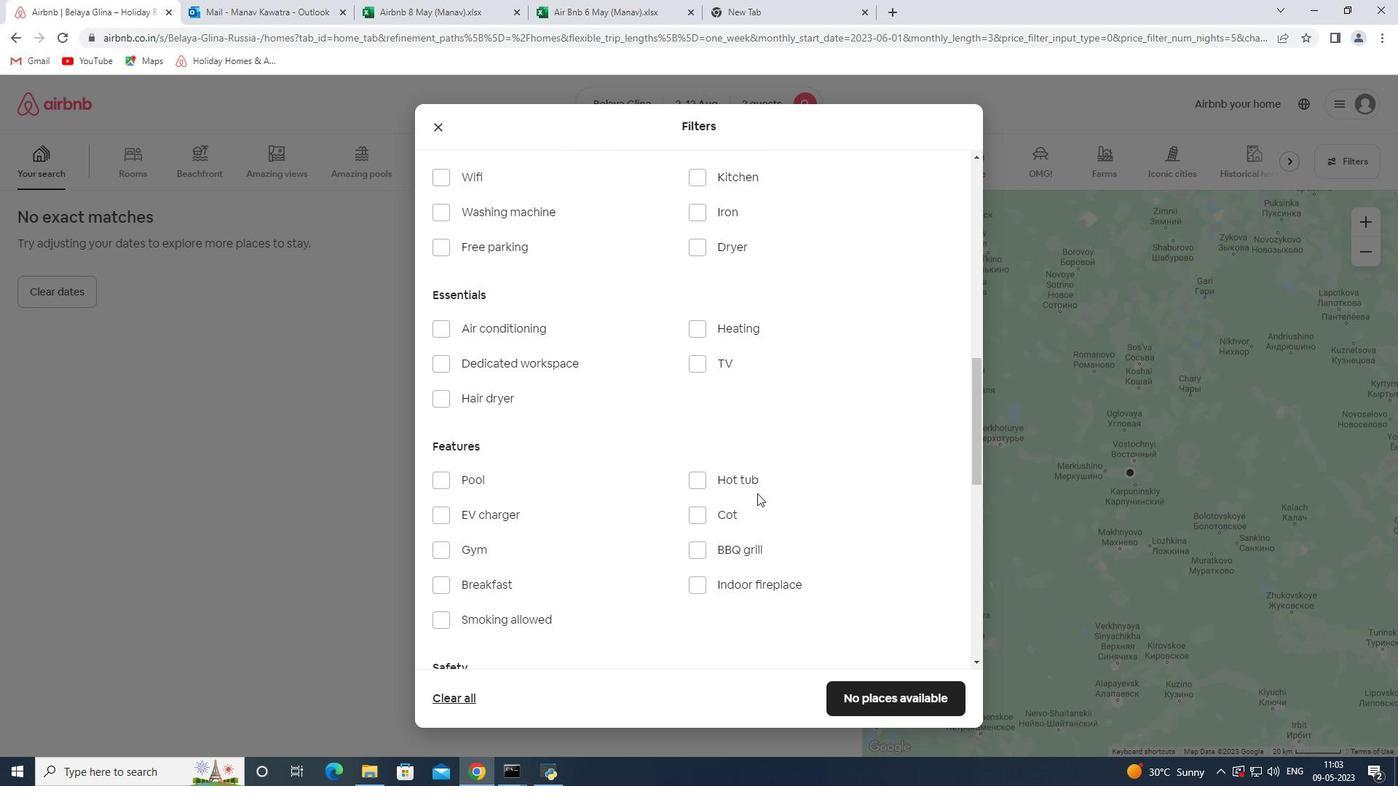 
Action: Mouse scrolled (757, 493) with delta (0, 0)
Screenshot: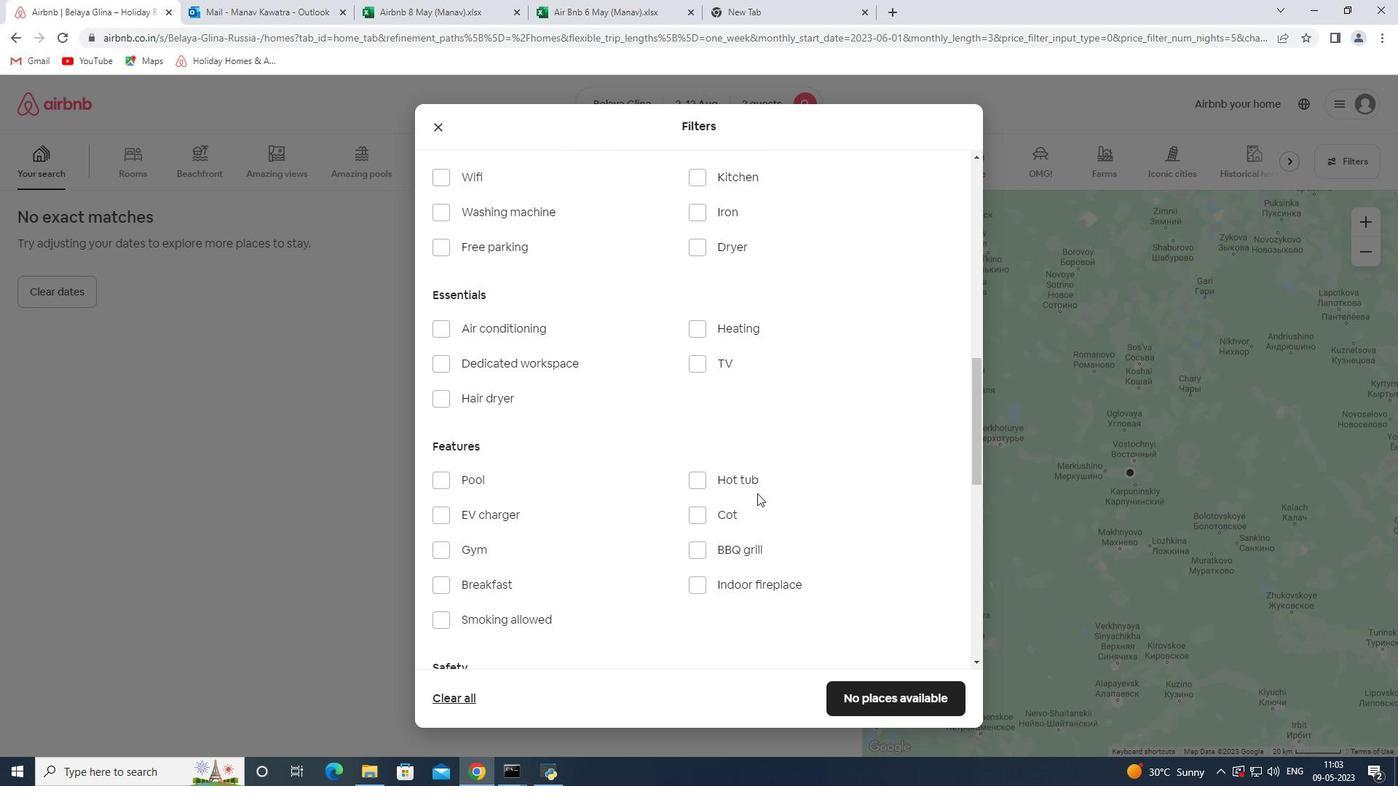 
Action: Mouse scrolled (757, 493) with delta (0, 0)
Screenshot: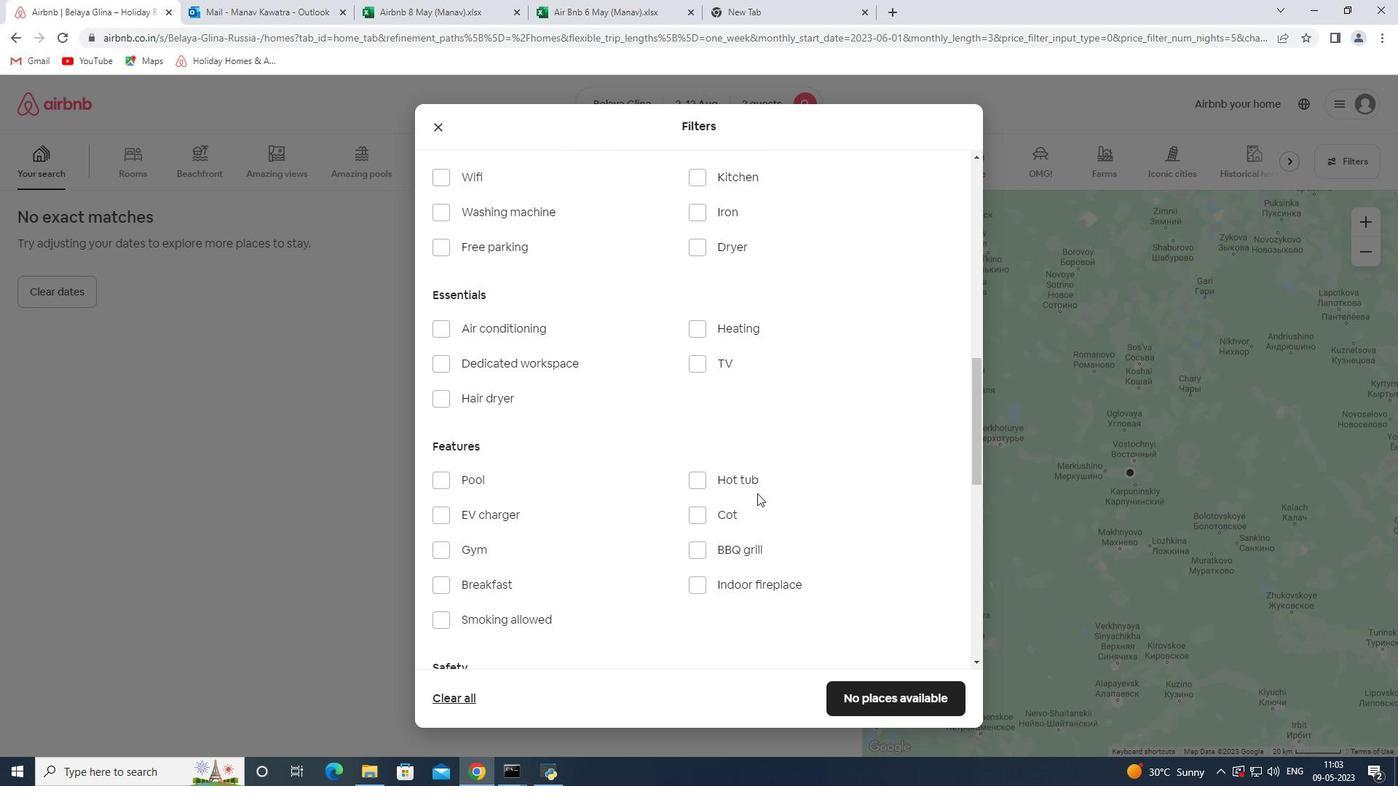 
Action: Mouse scrolled (757, 493) with delta (0, 0)
Screenshot: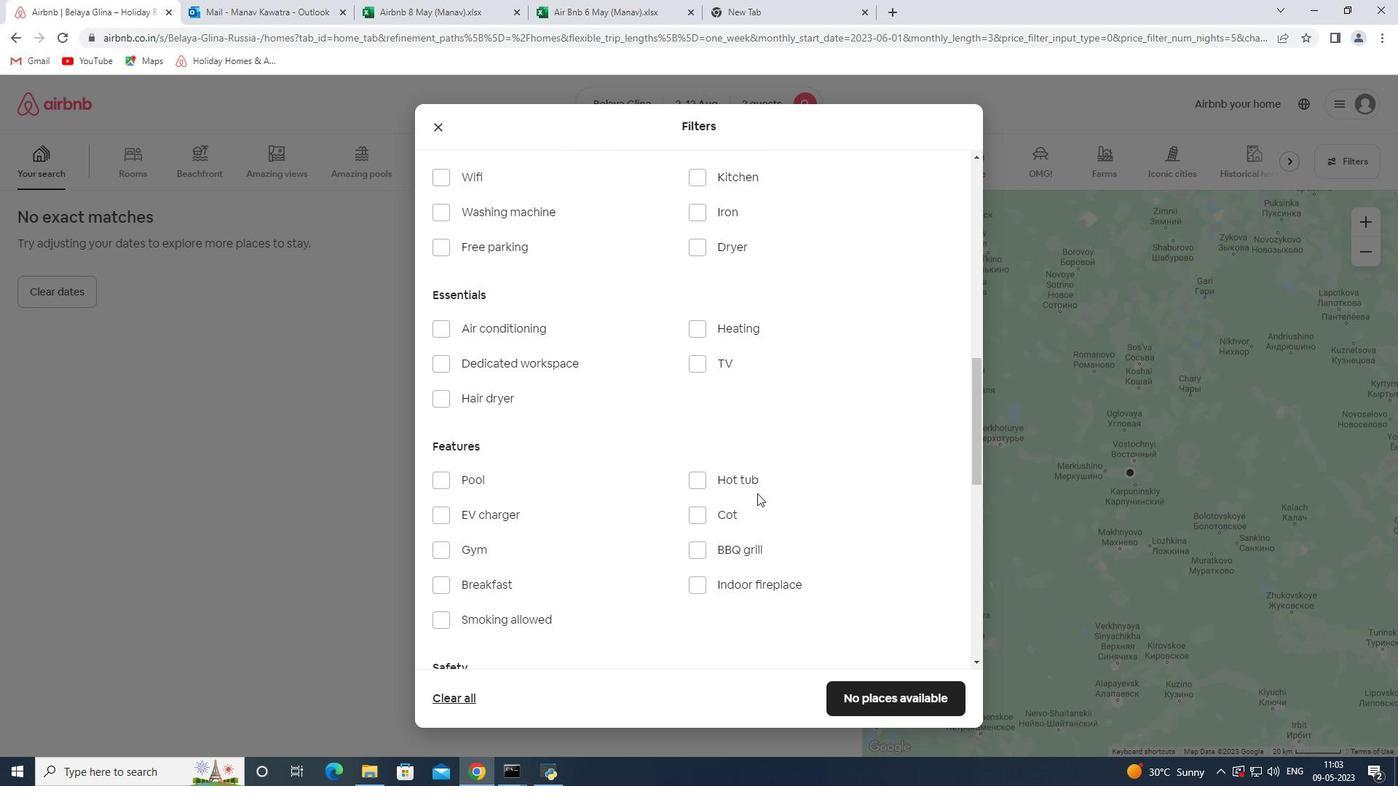 
Action: Mouse scrolled (757, 493) with delta (0, 0)
Screenshot: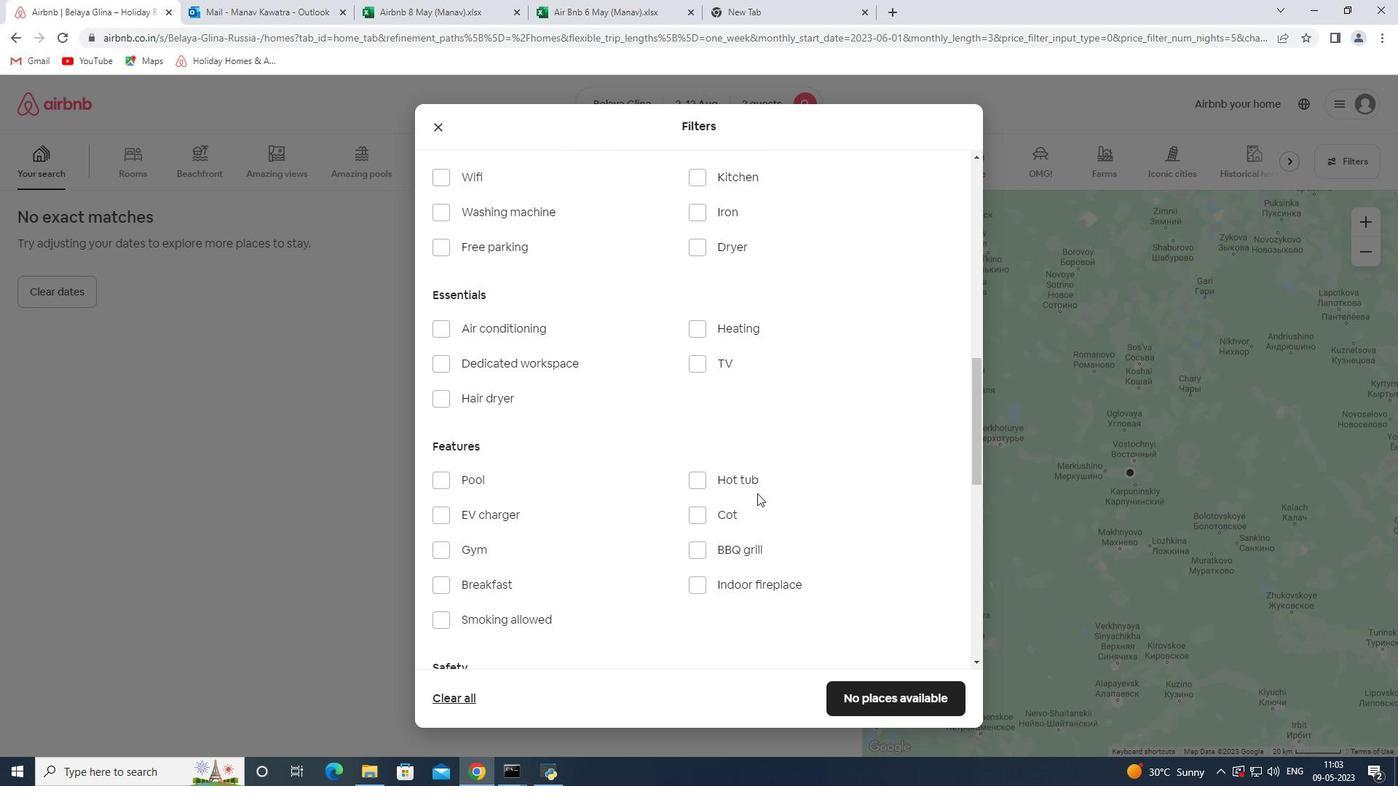 
Action: Mouse scrolled (757, 493) with delta (0, 0)
Screenshot: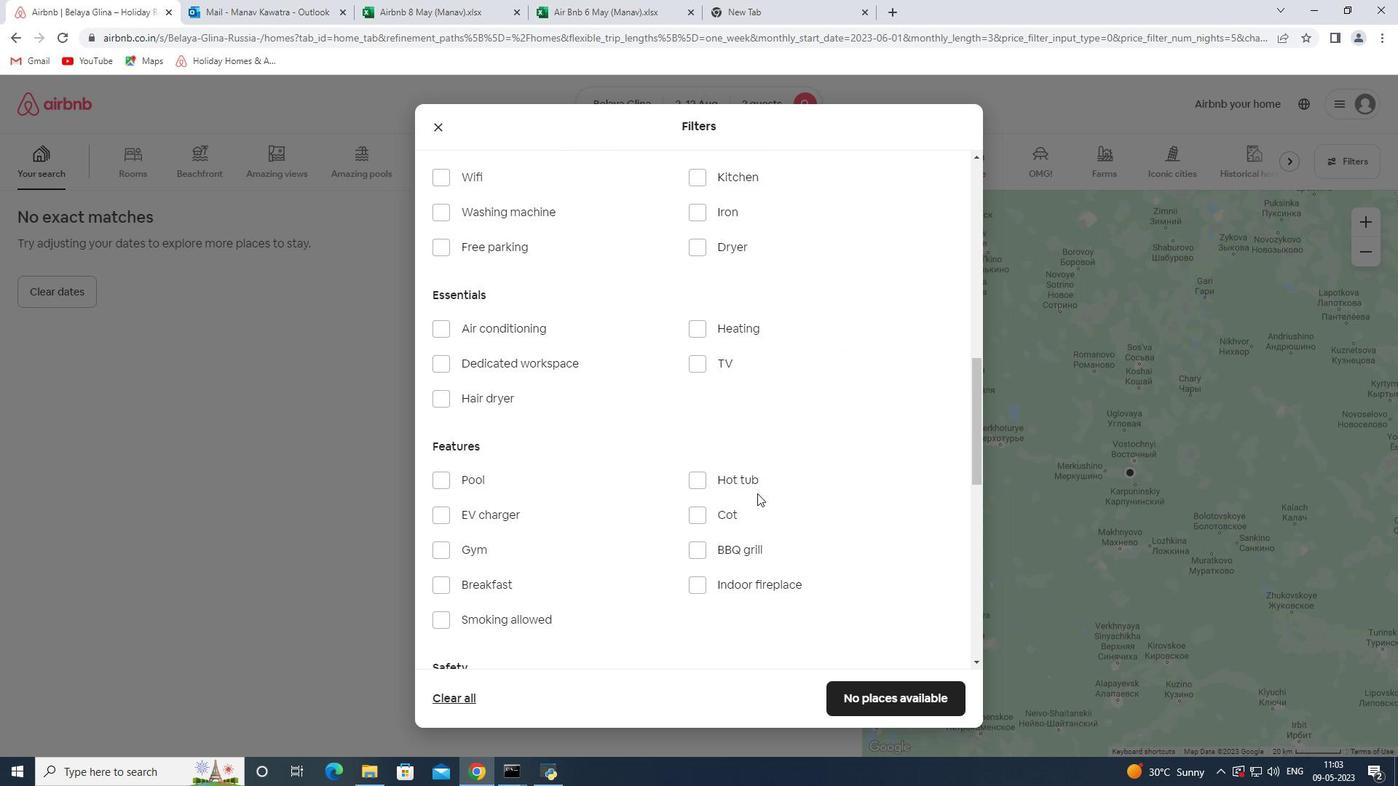 
Action: Mouse scrolled (757, 493) with delta (0, 0)
Screenshot: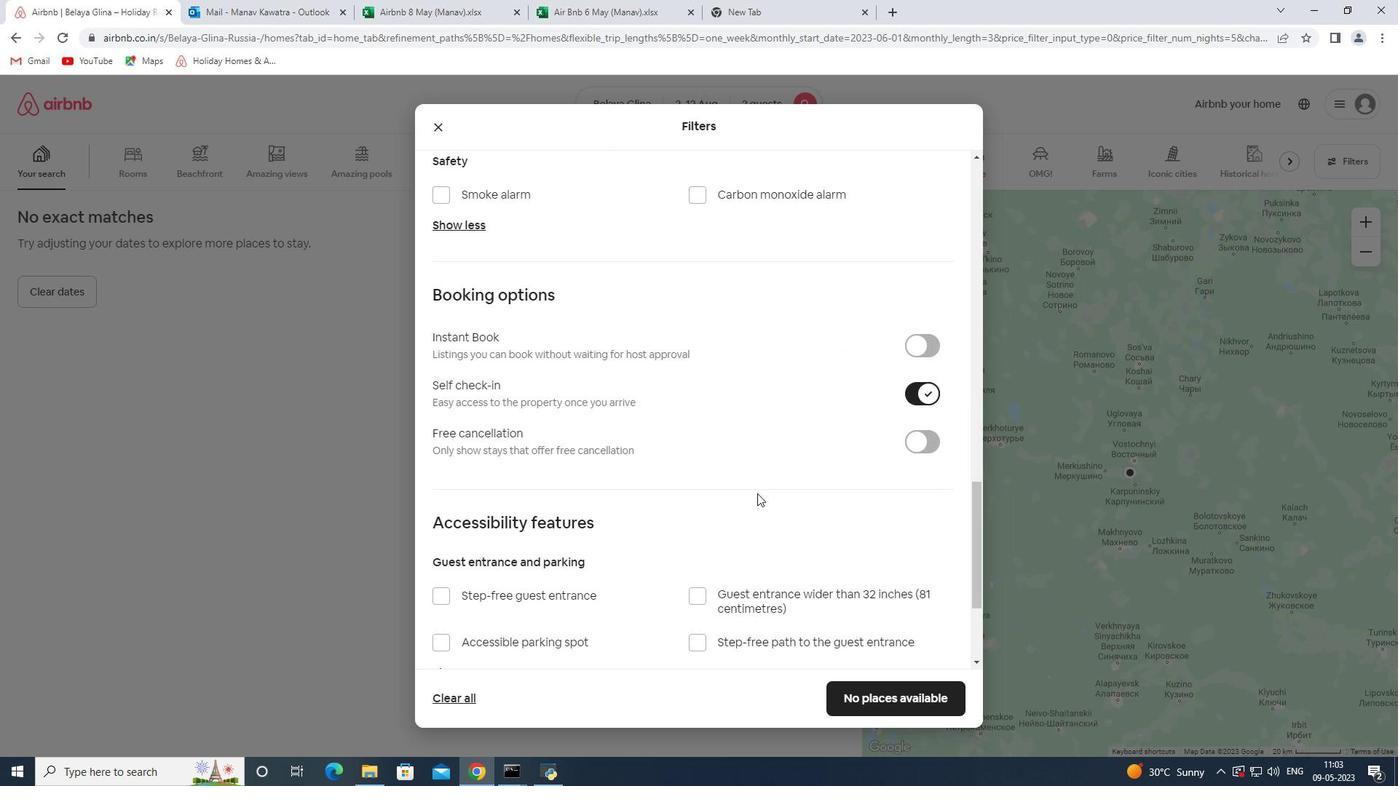
Action: Mouse scrolled (757, 493) with delta (0, 0)
Screenshot: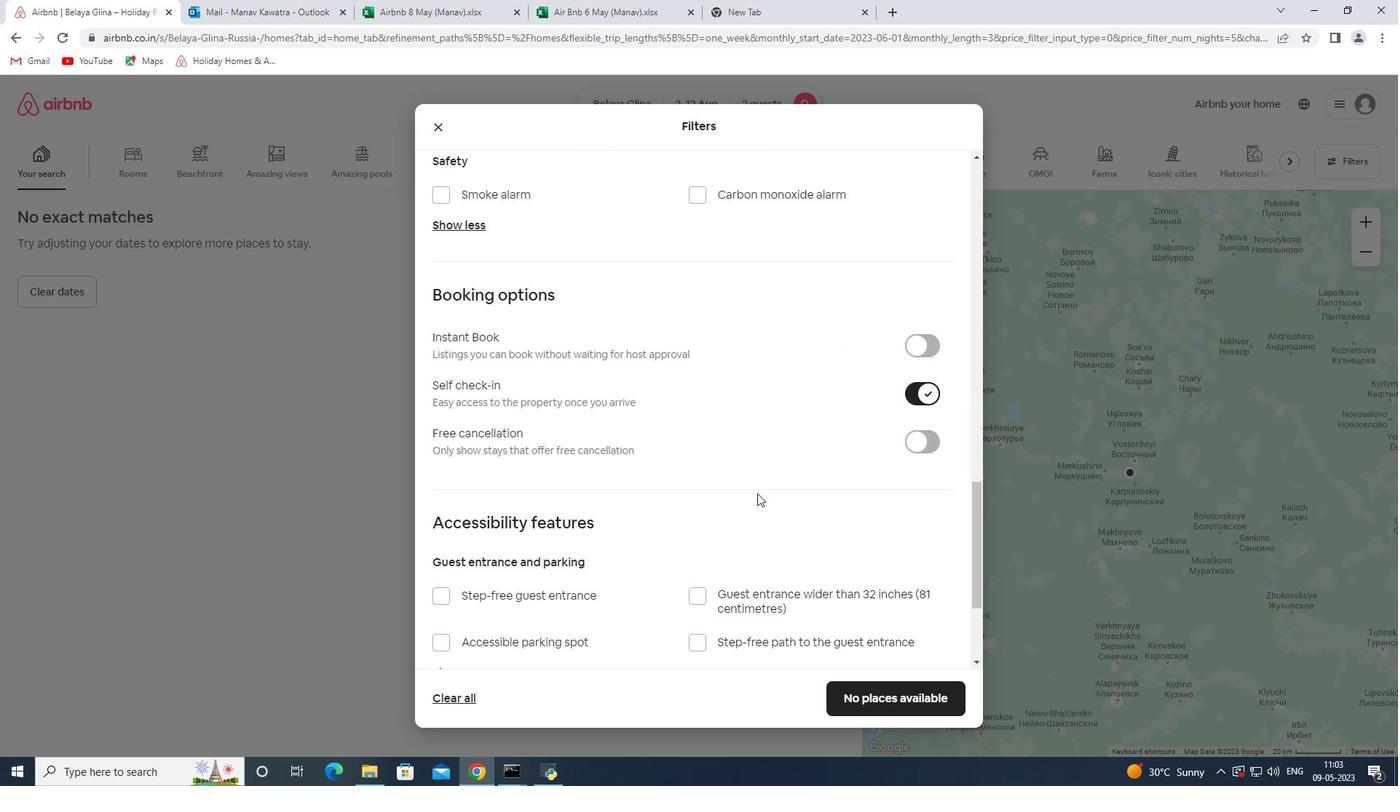 
Action: Mouse scrolled (757, 493) with delta (0, 0)
Screenshot: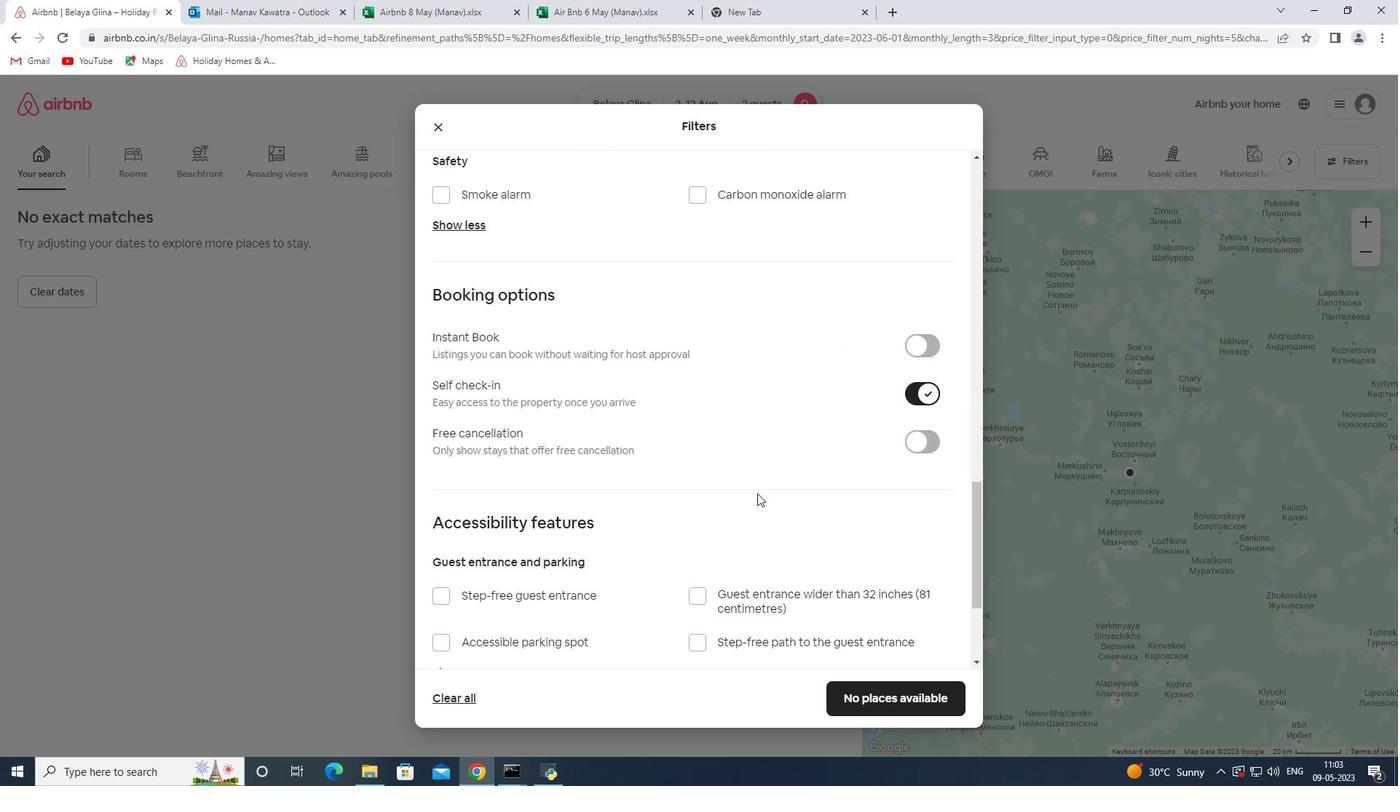 
Action: Mouse scrolled (757, 493) with delta (0, 0)
Screenshot: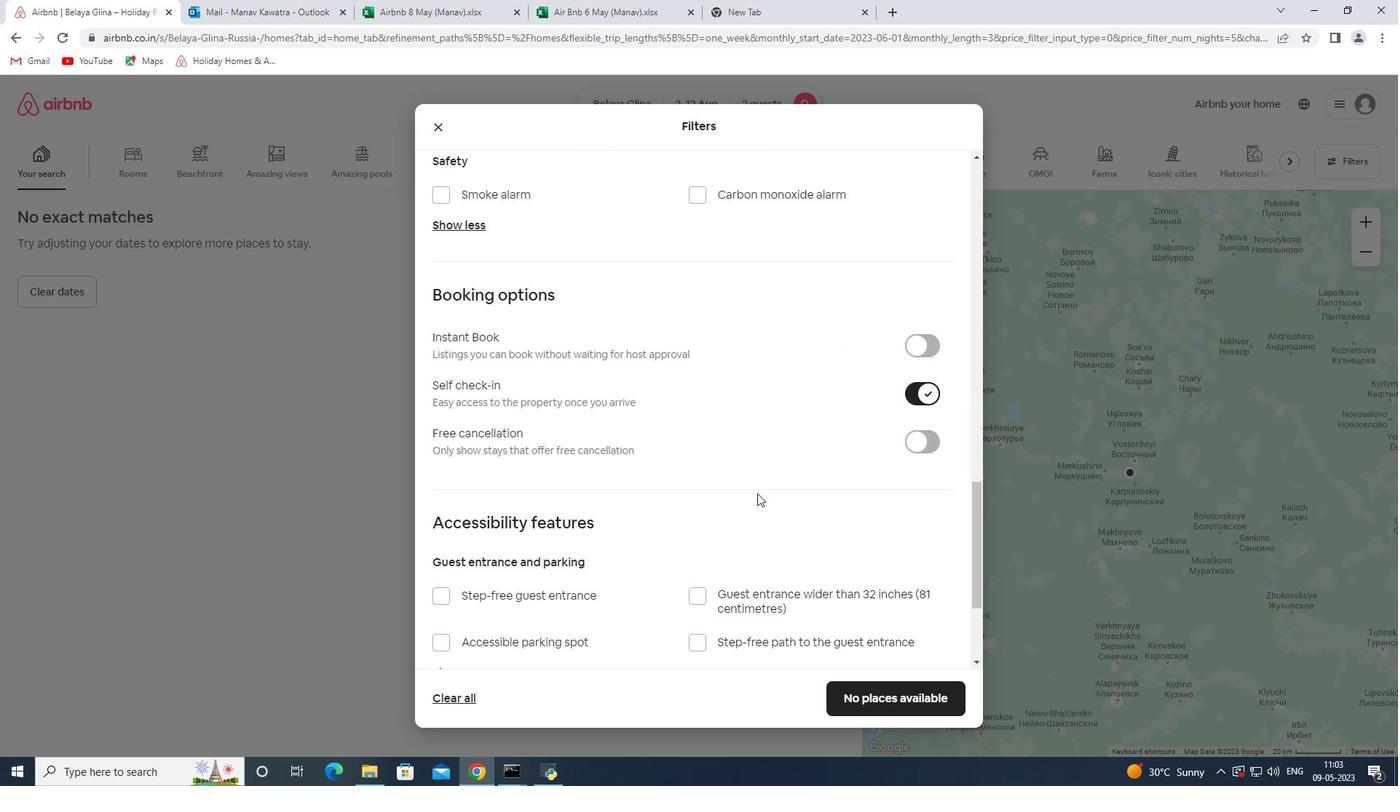
Action: Mouse scrolled (757, 493) with delta (0, 0)
Screenshot: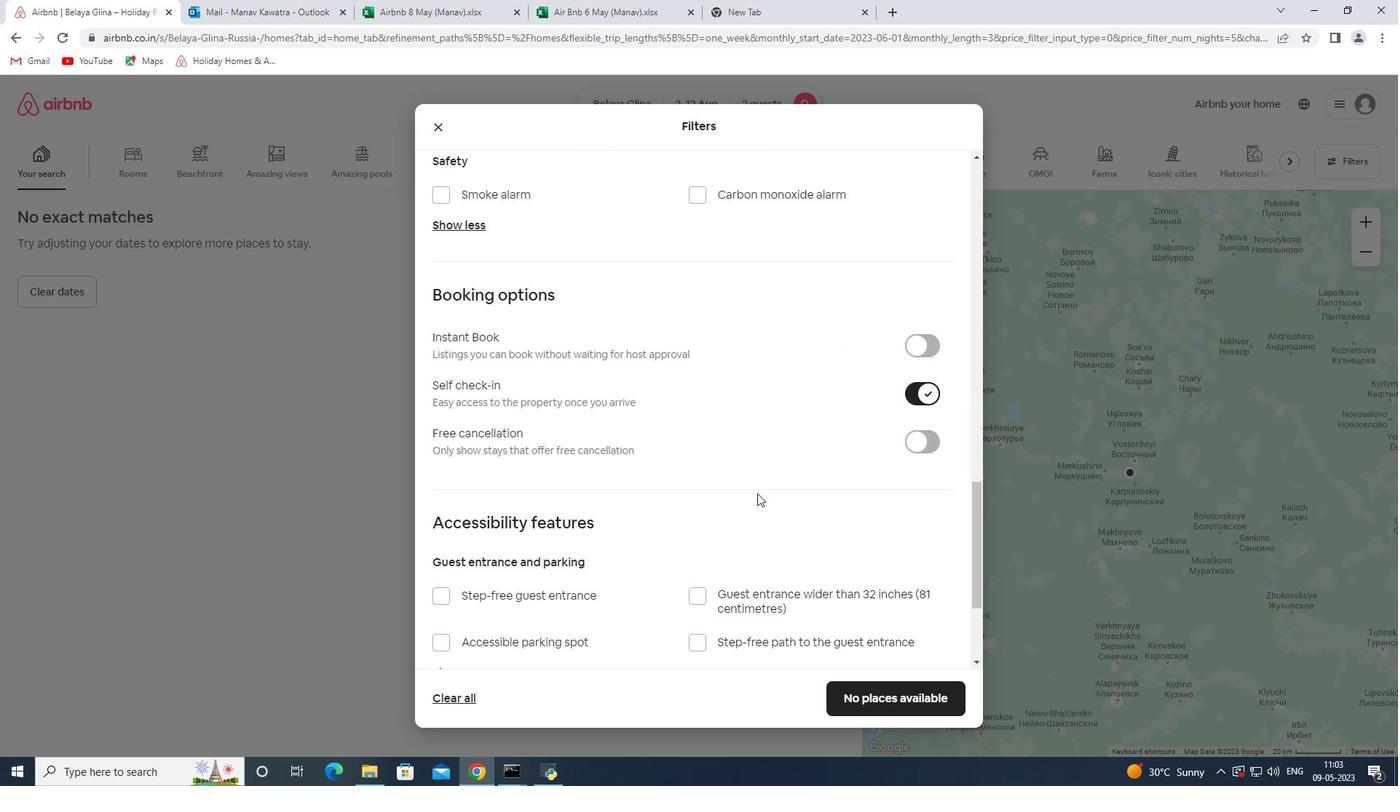 
Action: Mouse scrolled (757, 493) with delta (0, 0)
Screenshot: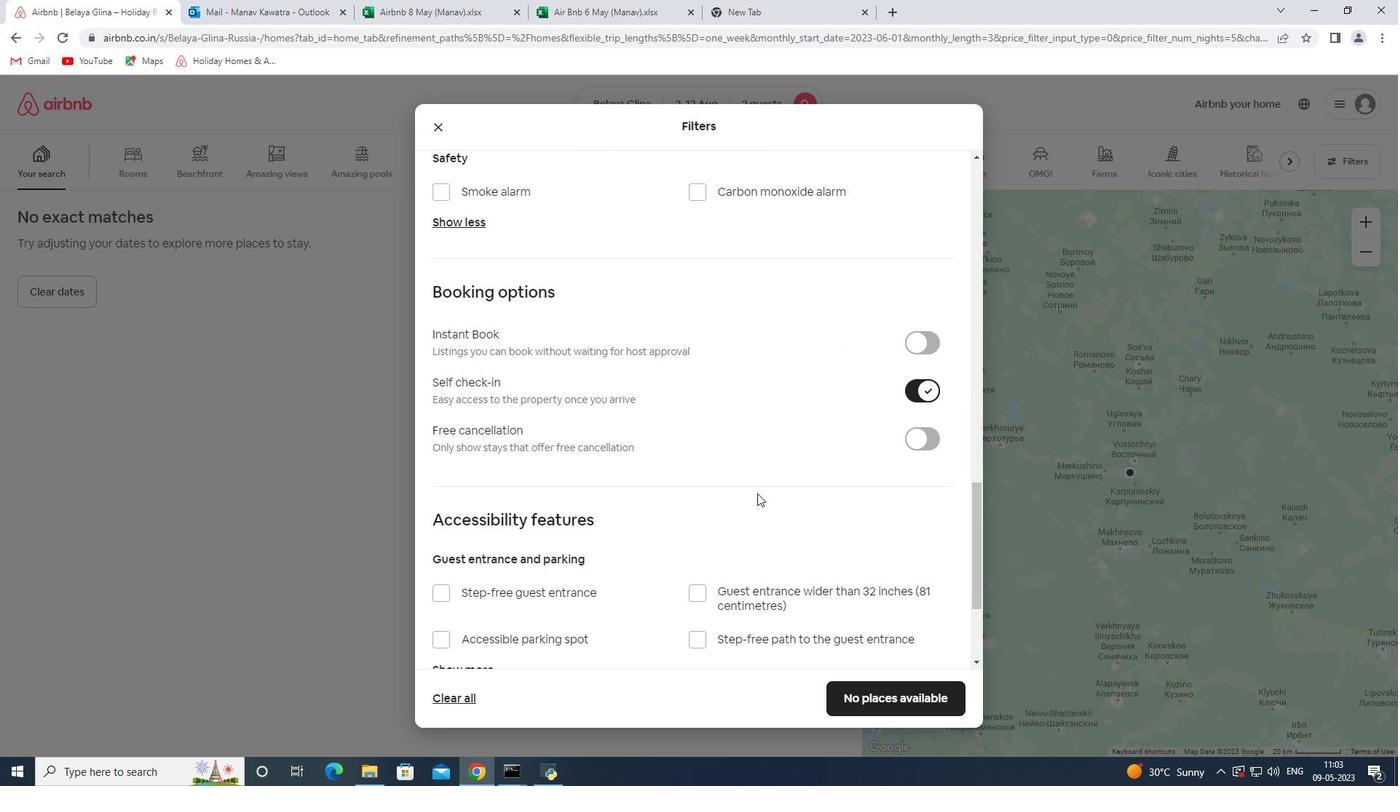 
Action: Mouse moved to (520, 605)
Screenshot: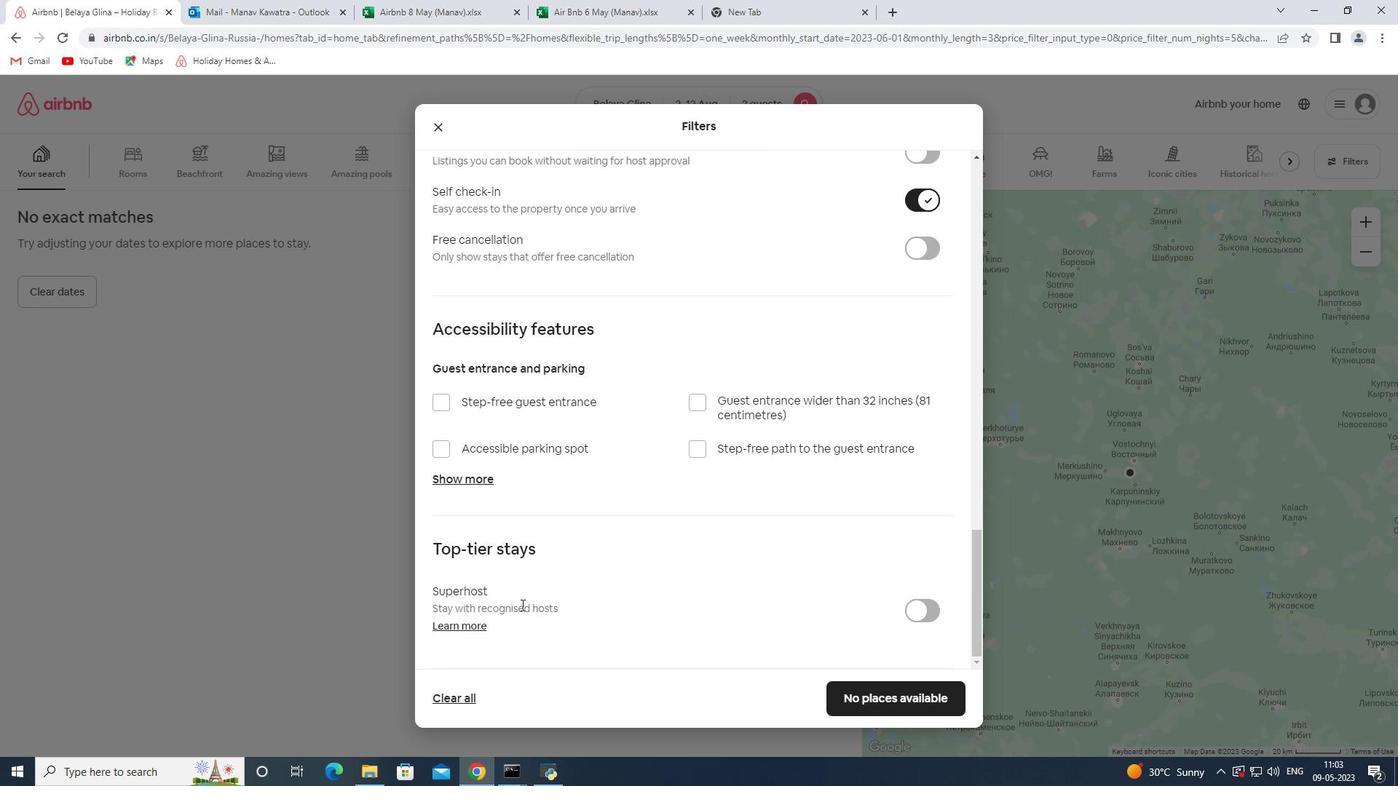 
Action: Mouse scrolled (520, 604) with delta (0, 0)
Screenshot: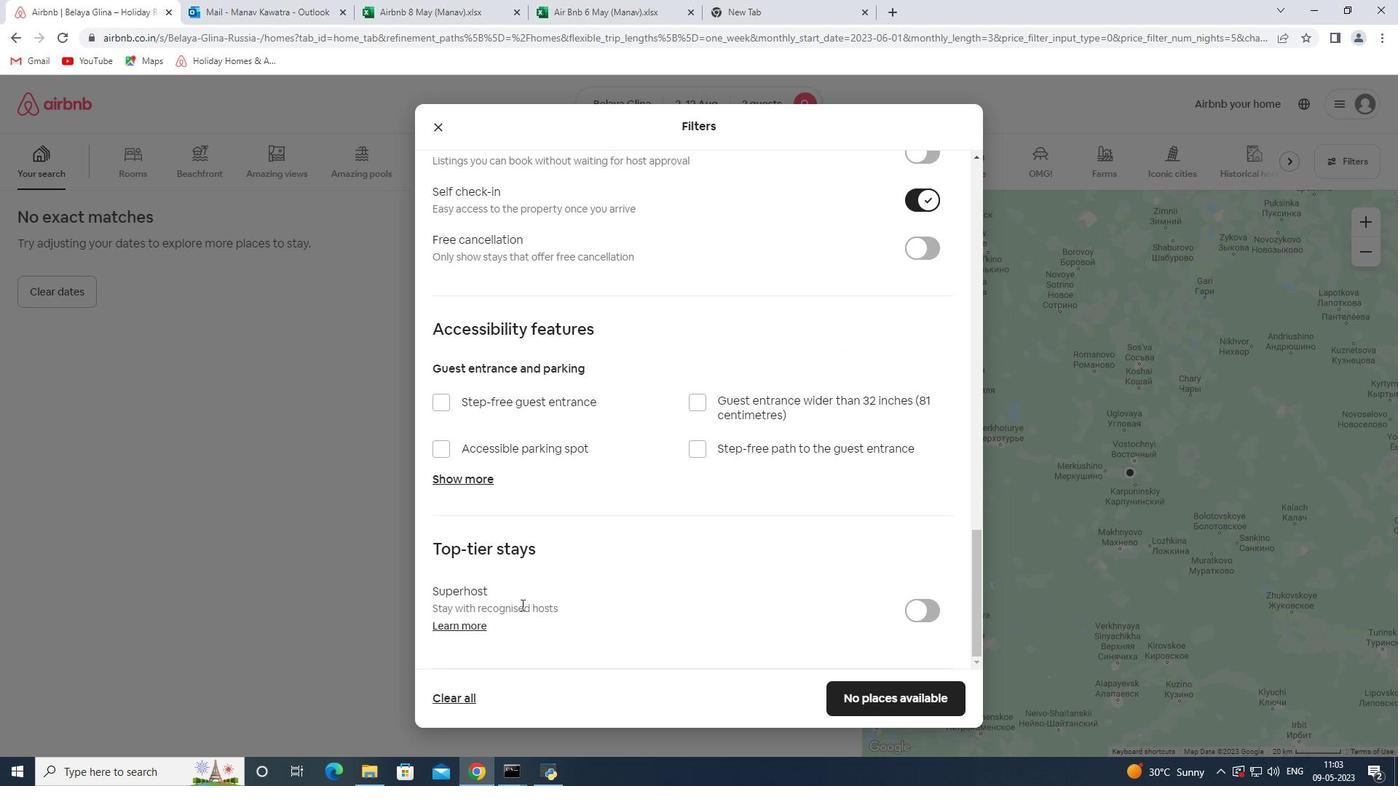 
Action: Mouse scrolled (520, 604) with delta (0, 0)
Screenshot: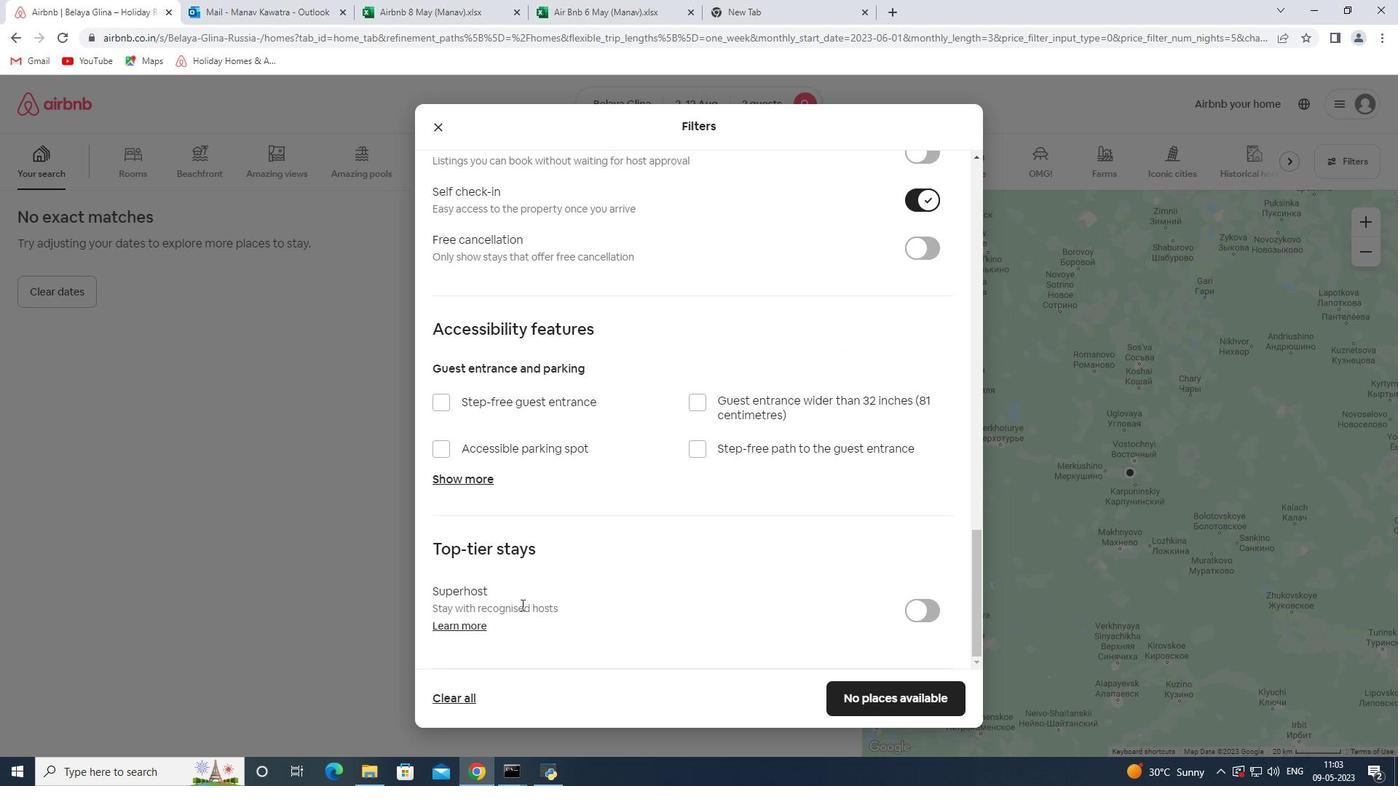 
Action: Mouse scrolled (520, 604) with delta (0, 0)
Screenshot: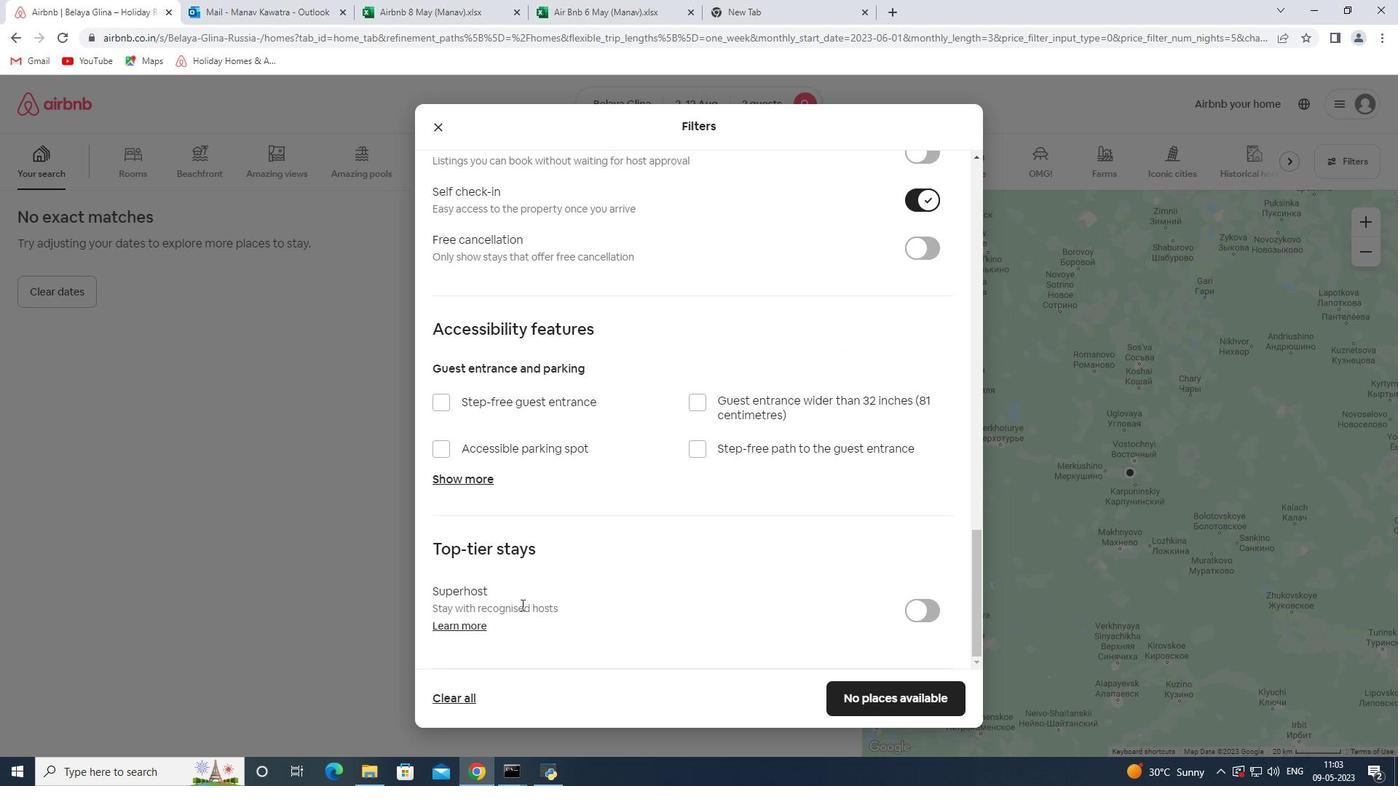 
Action: Mouse scrolled (520, 604) with delta (0, 0)
Screenshot: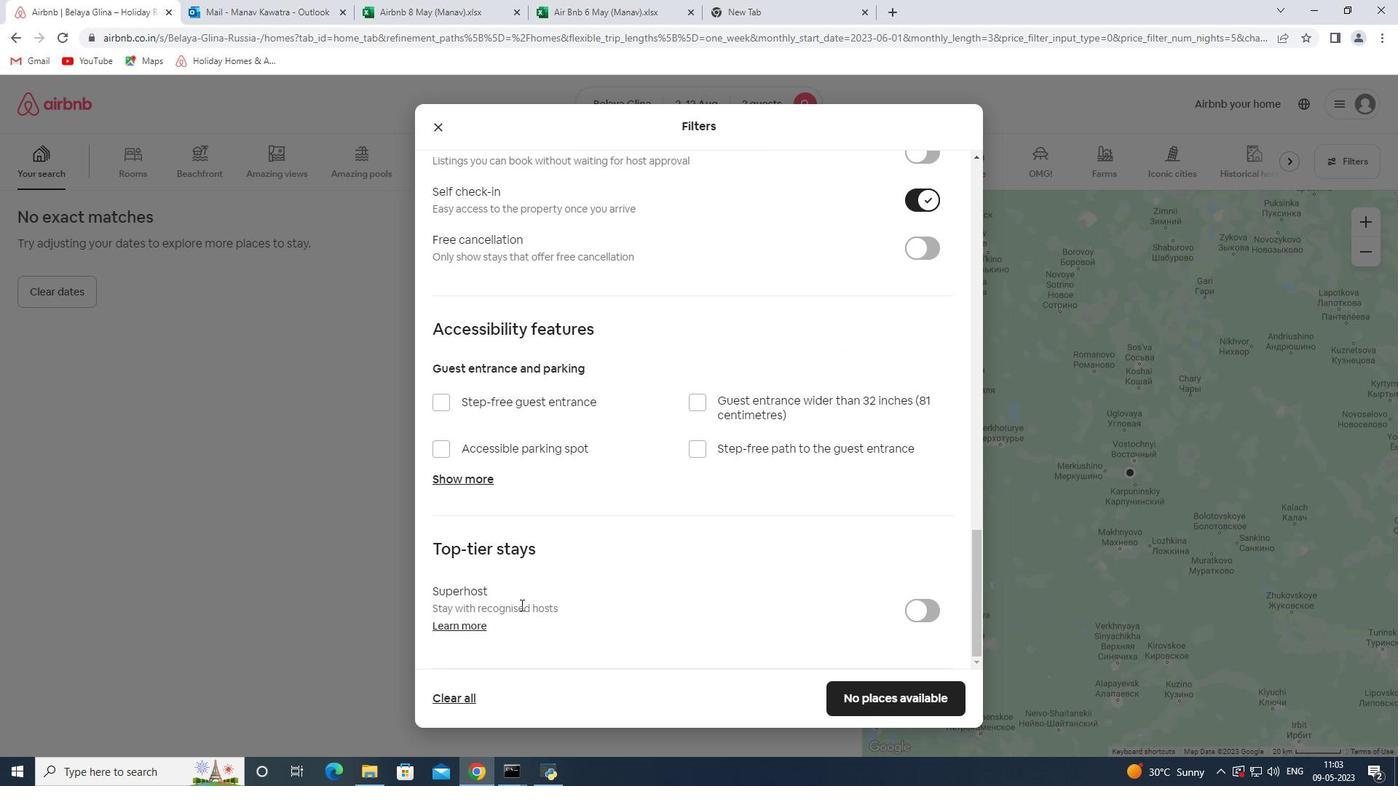 
Action: Mouse scrolled (520, 604) with delta (0, 0)
Screenshot: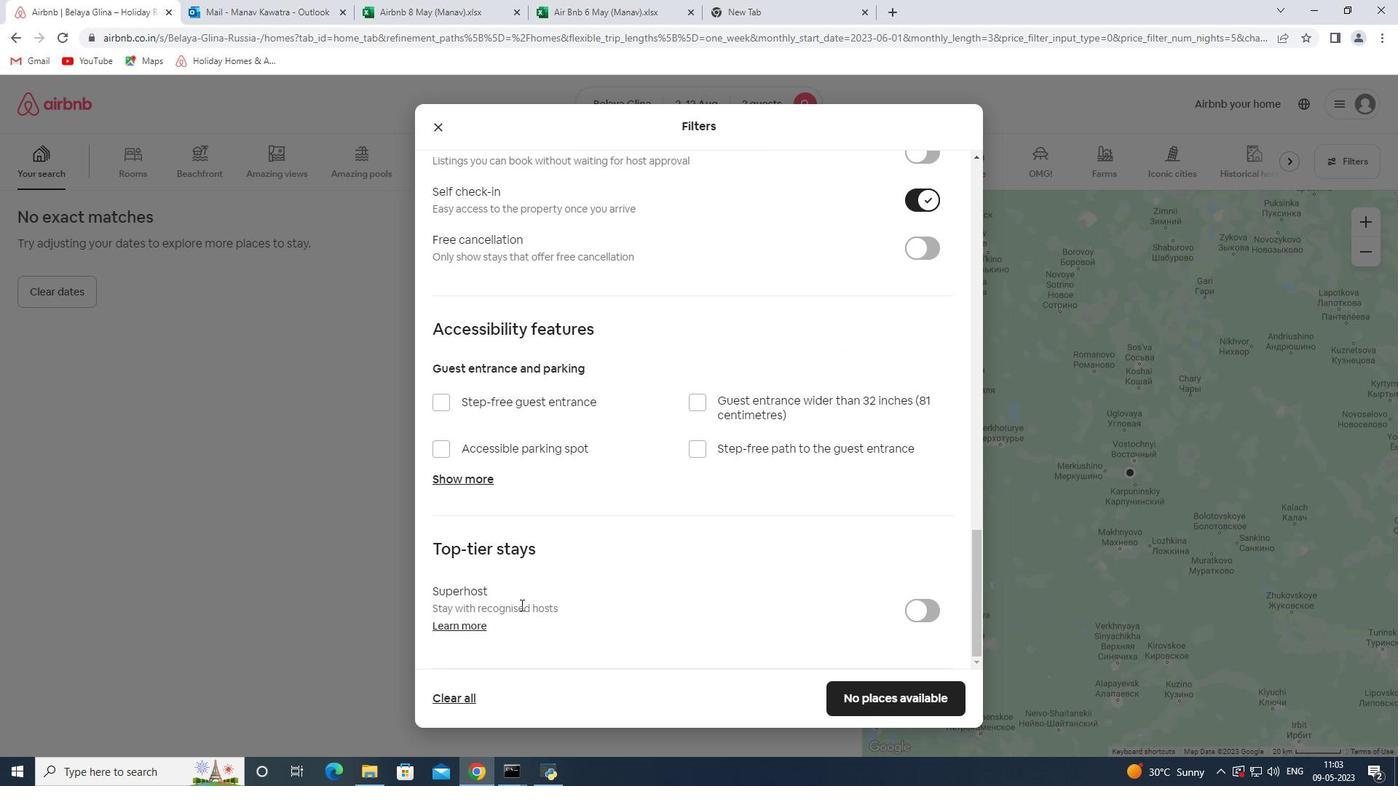 
Action: Mouse moved to (540, 595)
Screenshot: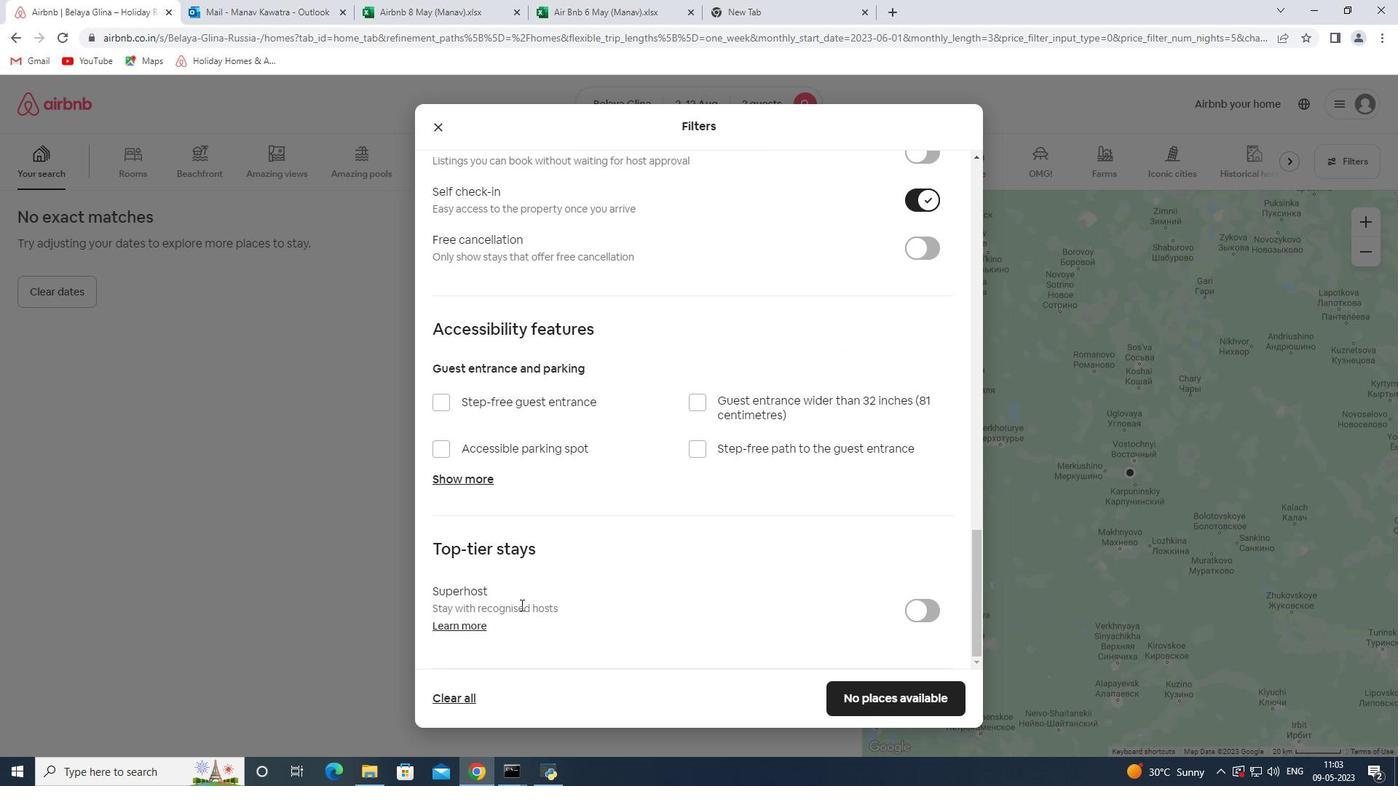 
Action: Mouse scrolled (525, 603) with delta (0, 0)
Screenshot: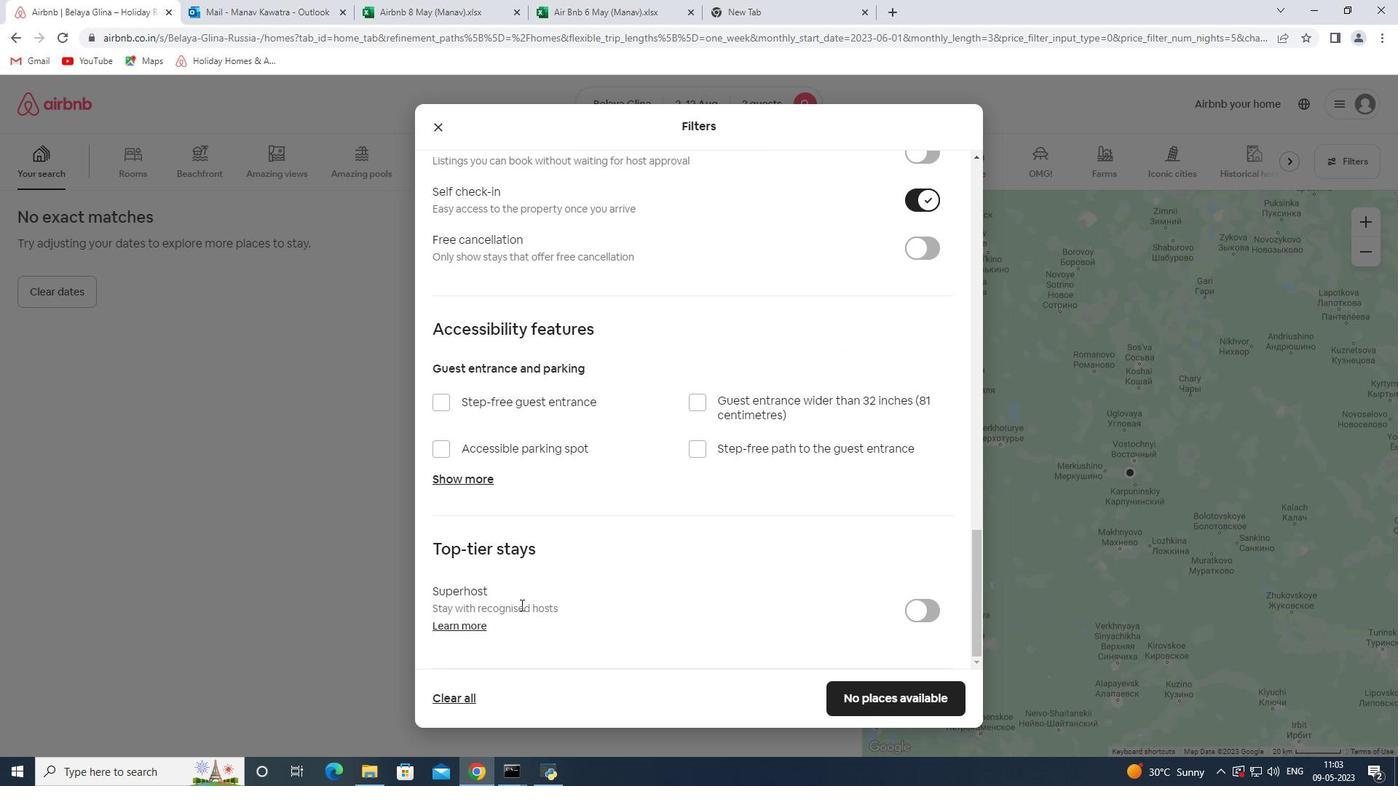 
Action: Mouse moved to (865, 694)
Screenshot: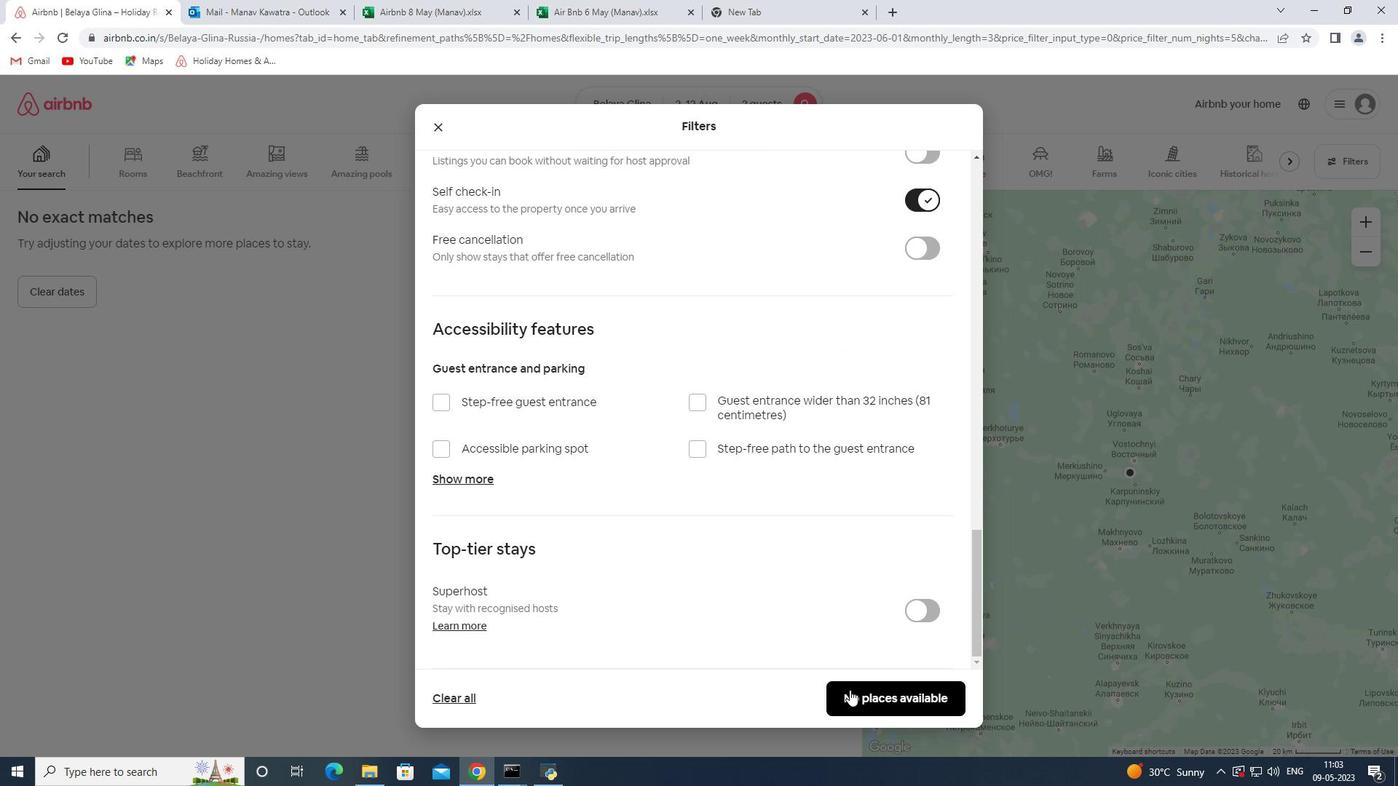 
Action: Mouse pressed left at (865, 694)
Screenshot: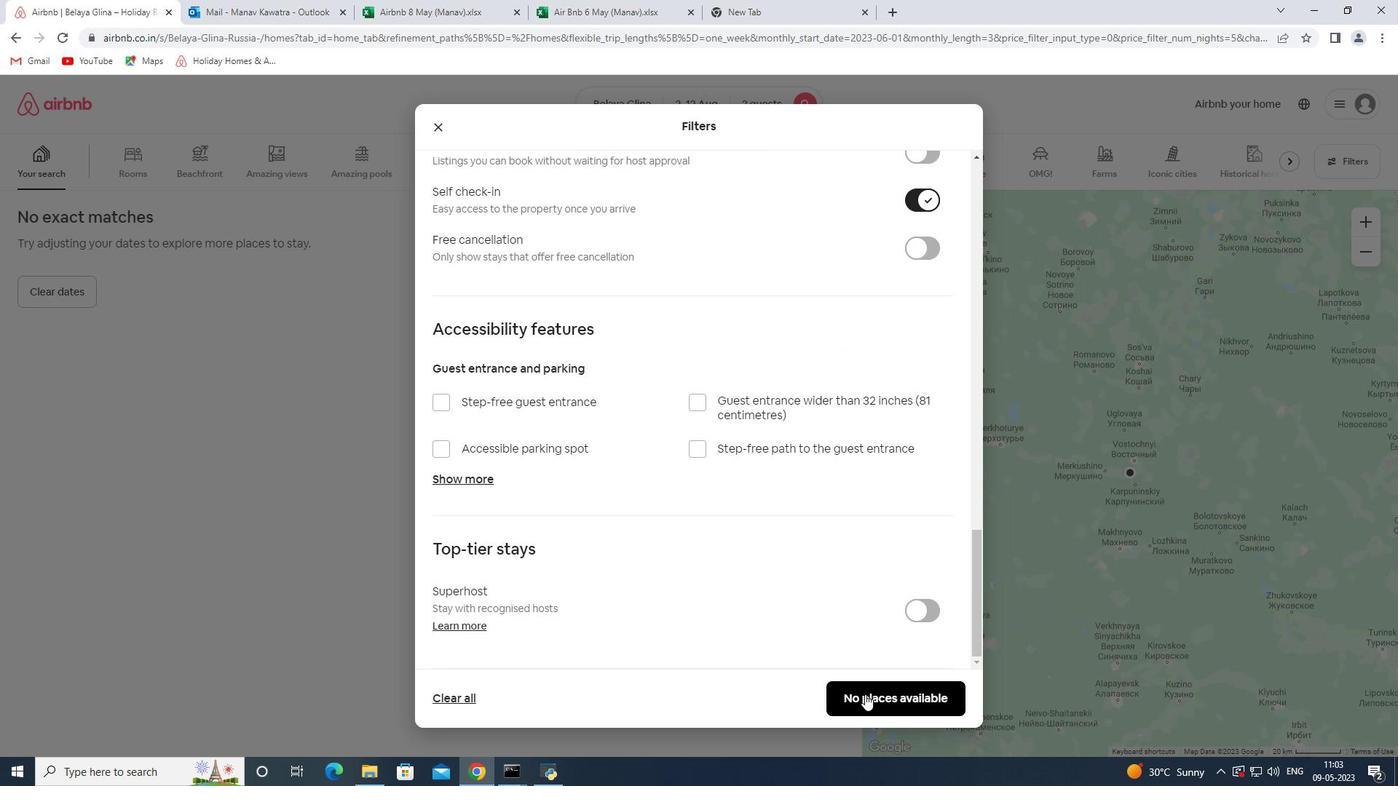 
Action: Mouse moved to (774, 506)
Screenshot: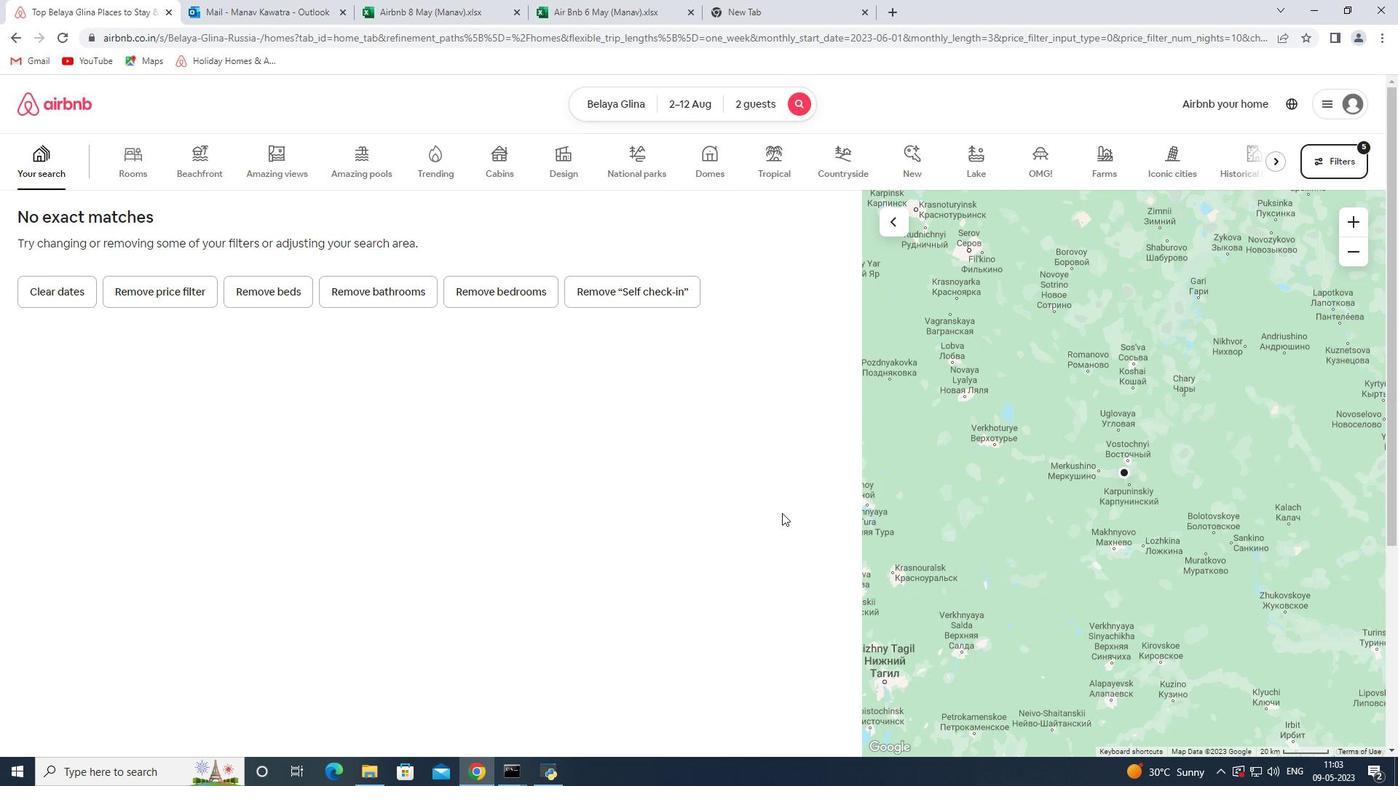 
